 Task: Research Airbnb accommodation in Toronto, Canada from 14th December, 2023 to 15th December, 2023 for 2 adults. Place can be entire room with 1  bedroom having 1 bed and 1 bathroom. Property type can be hotel.
Action: Mouse moved to (420, 82)
Screenshot: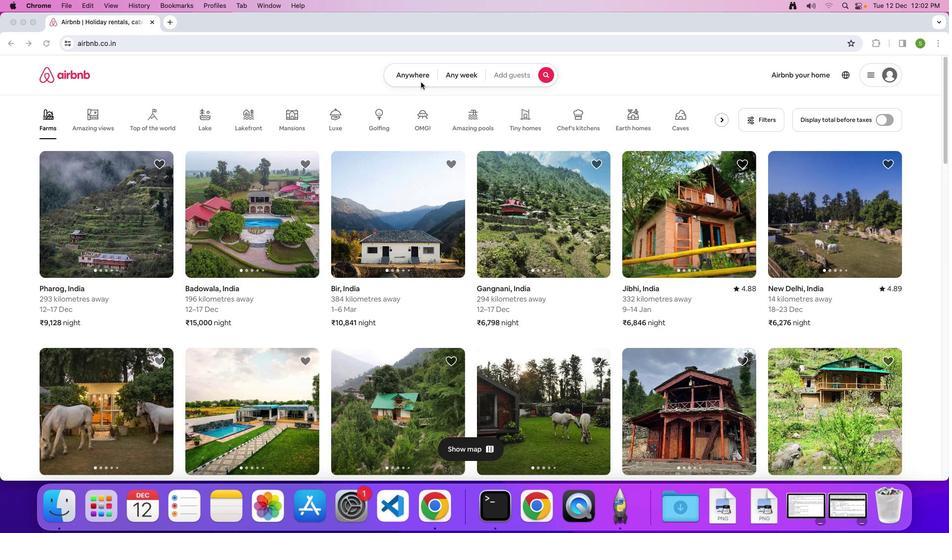 
Action: Mouse pressed left at (420, 82)
Screenshot: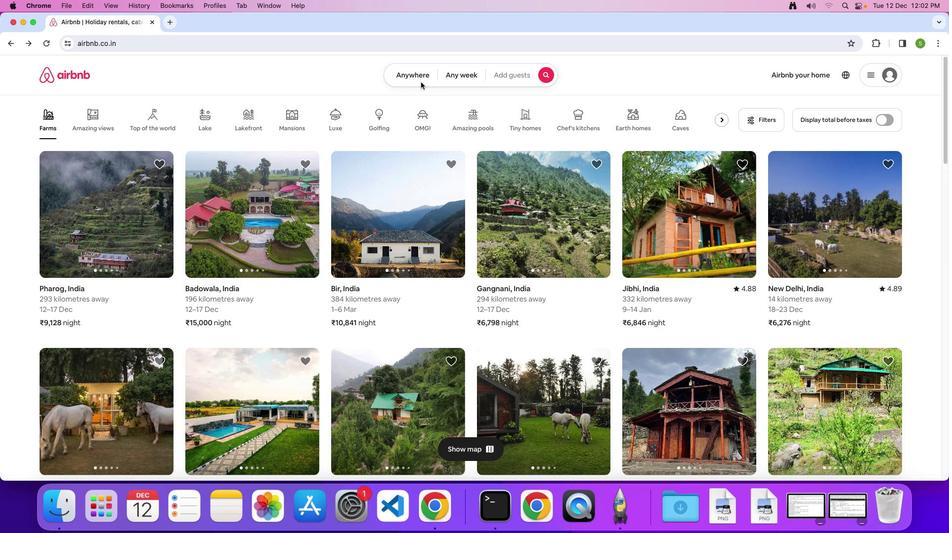 
Action: Mouse moved to (399, 79)
Screenshot: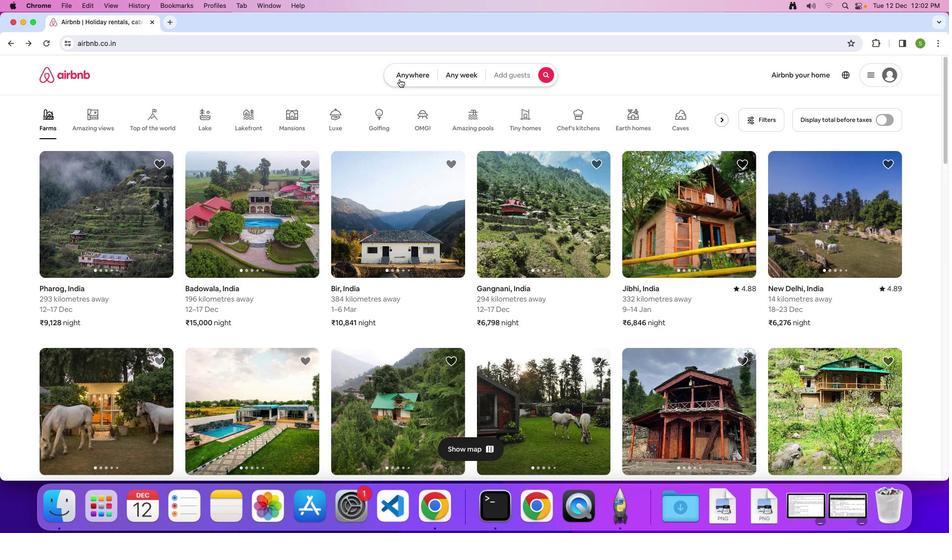 
Action: Mouse pressed left at (399, 79)
Screenshot: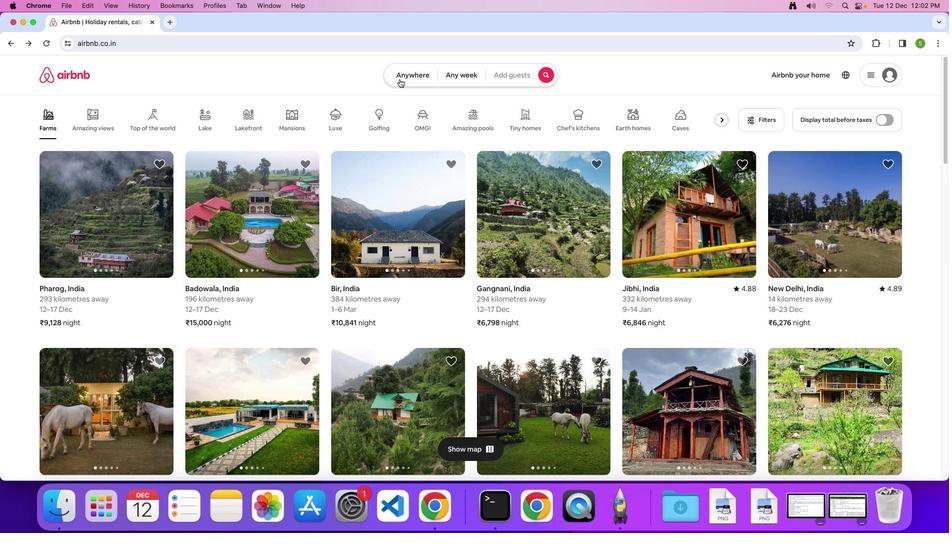
Action: Mouse moved to (360, 106)
Screenshot: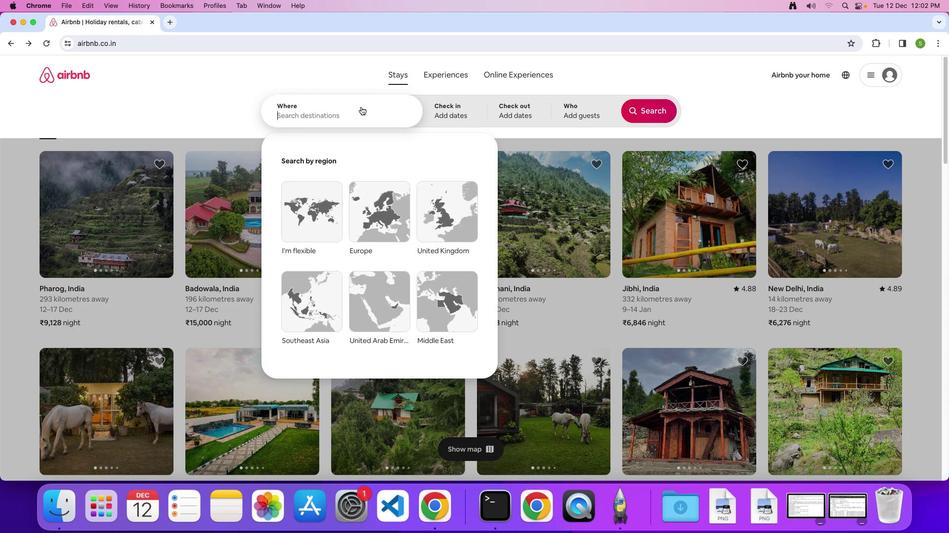 
Action: Mouse pressed left at (360, 106)
Screenshot: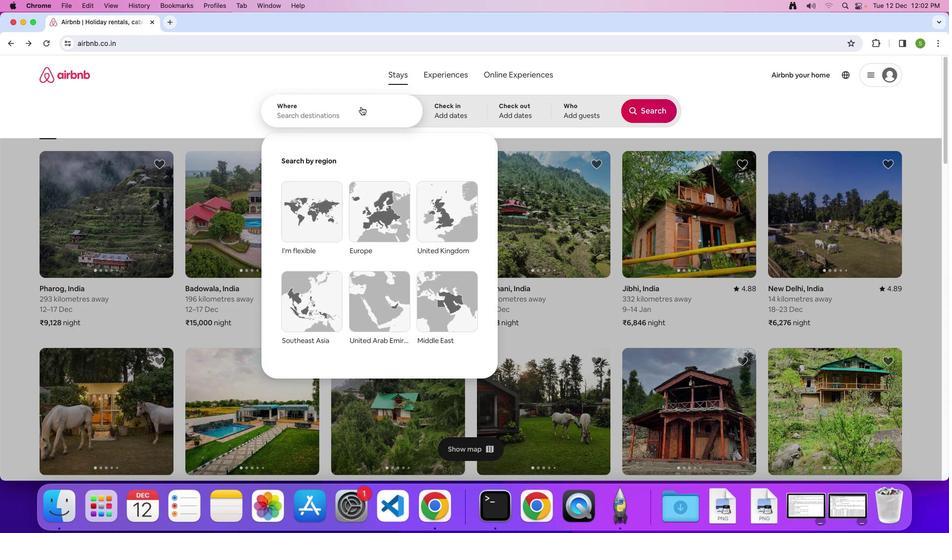 
Action: Key pressed 'T'Key.caps_lock'o''r''o''n''t''o'','Key.spaceKey.shift'C''a''n''a''d''a'Key.enter
Screenshot: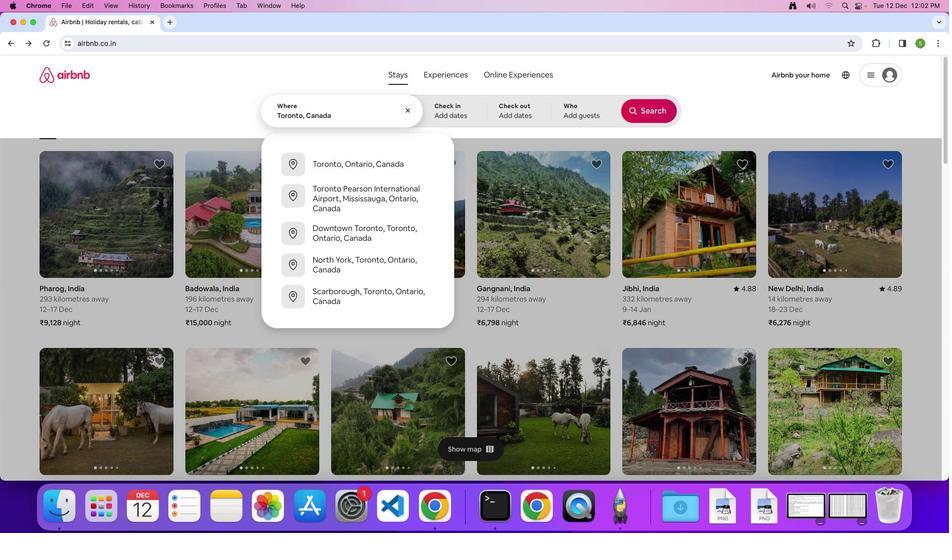 
Action: Mouse moved to (395, 289)
Screenshot: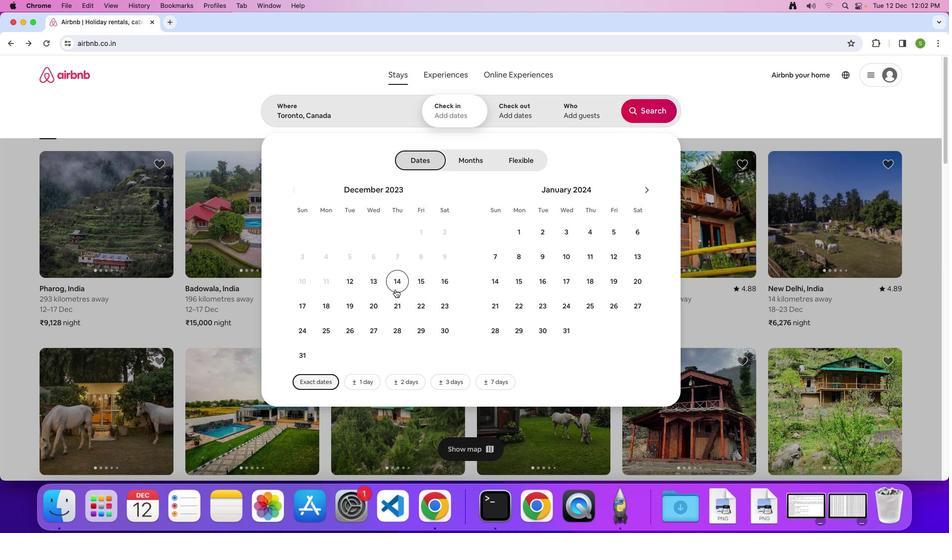 
Action: Mouse pressed left at (395, 289)
Screenshot: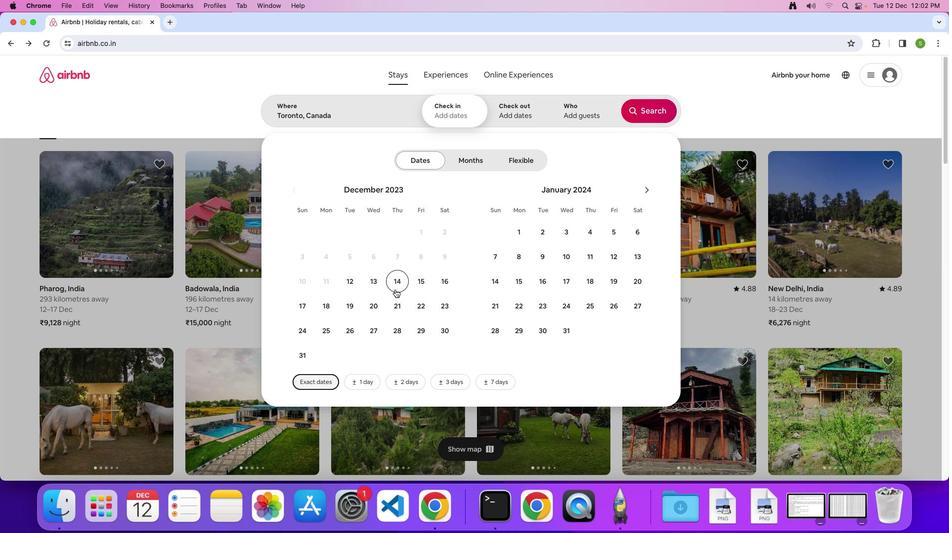 
Action: Mouse moved to (420, 283)
Screenshot: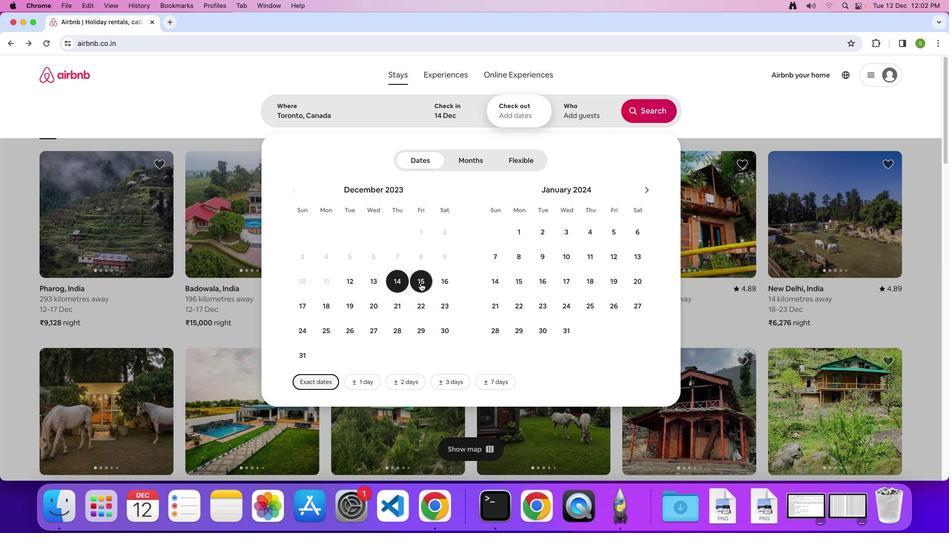 
Action: Mouse pressed left at (420, 283)
Screenshot: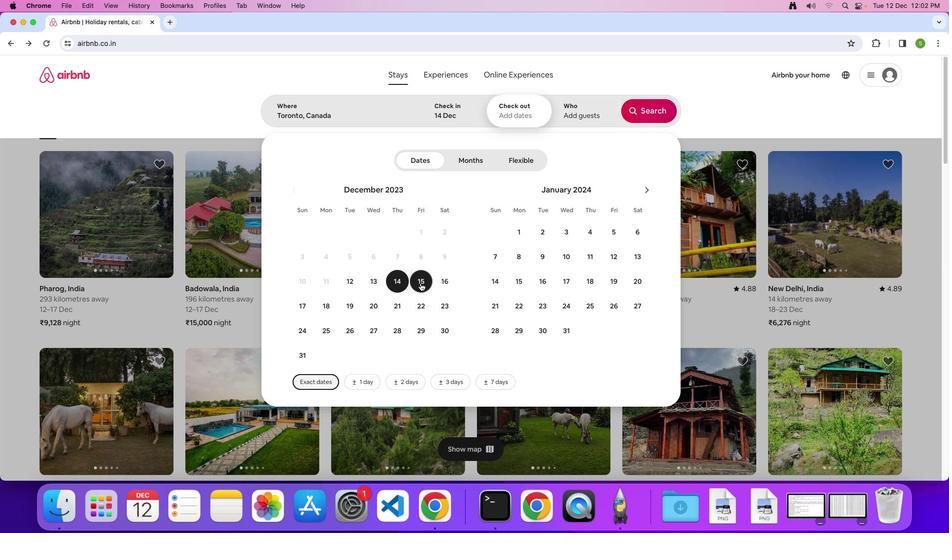 
Action: Mouse moved to (582, 120)
Screenshot: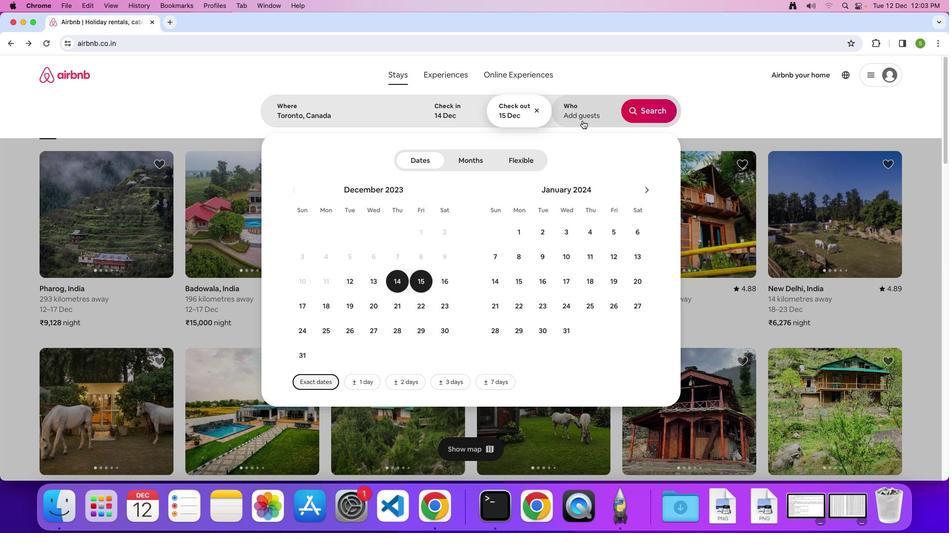 
Action: Mouse pressed left at (582, 120)
Screenshot: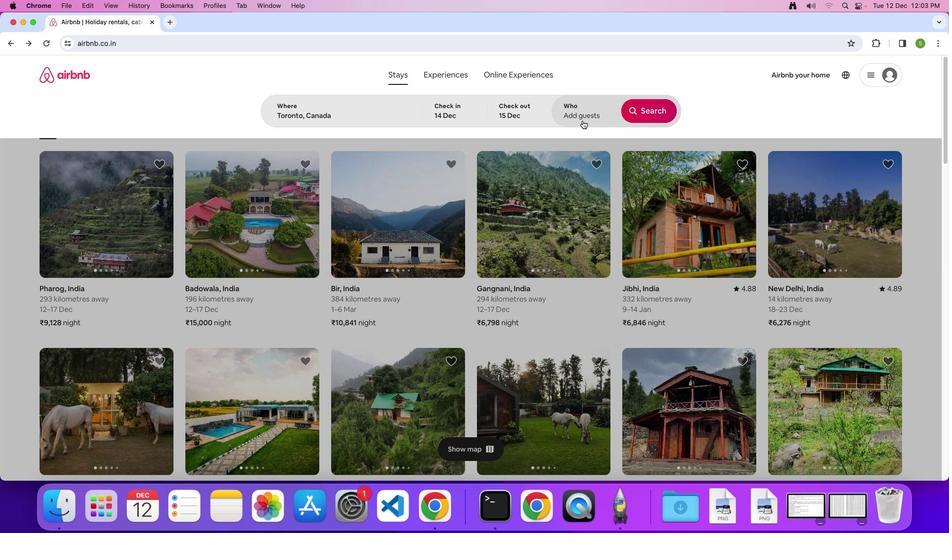 
Action: Mouse moved to (650, 158)
Screenshot: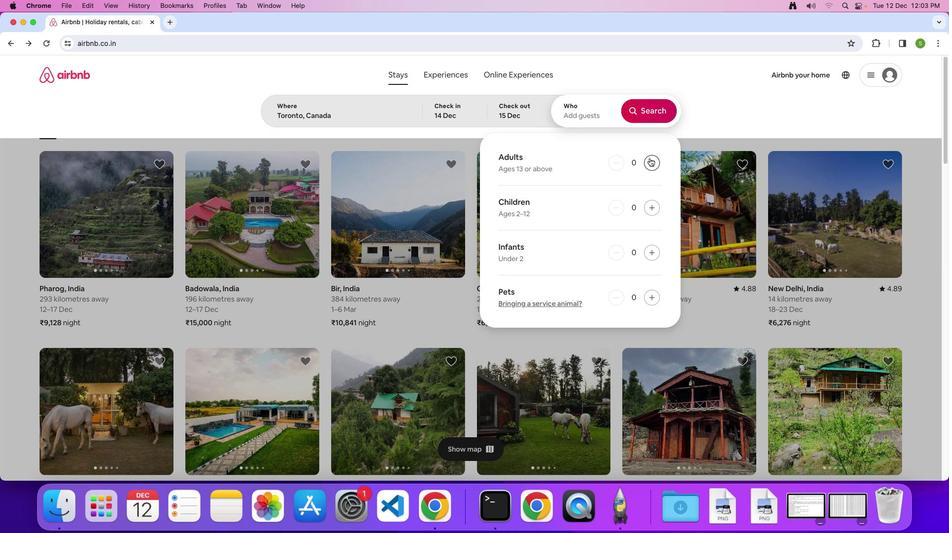 
Action: Mouse pressed left at (650, 158)
Screenshot: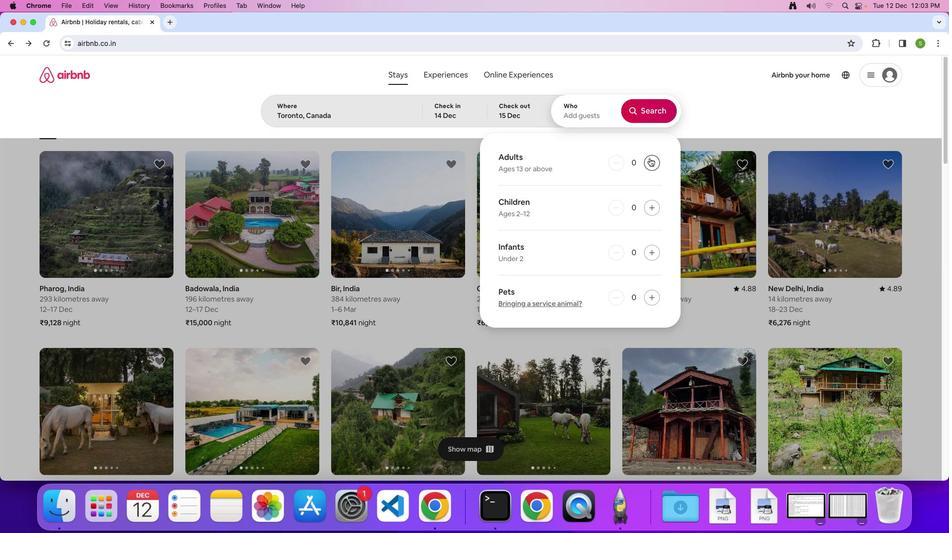 
Action: Mouse pressed left at (650, 158)
Screenshot: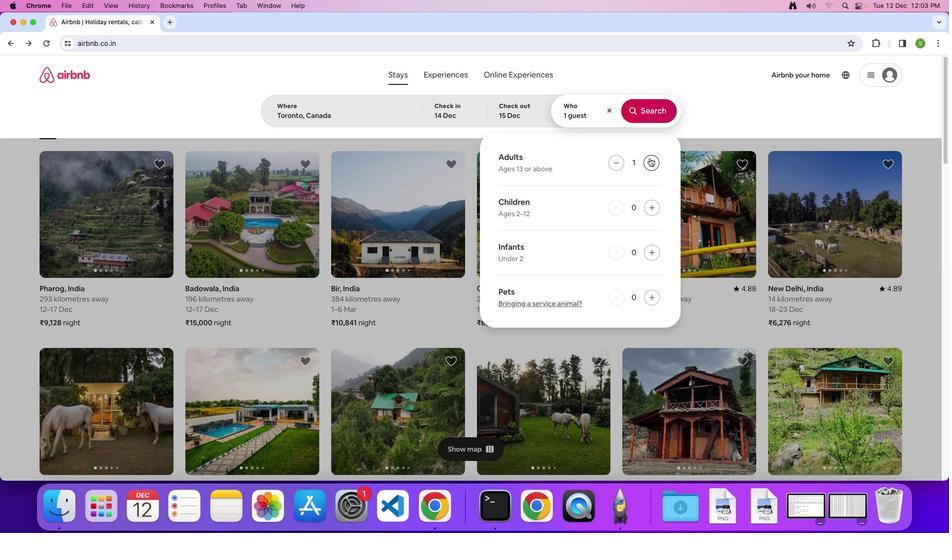
Action: Mouse moved to (648, 112)
Screenshot: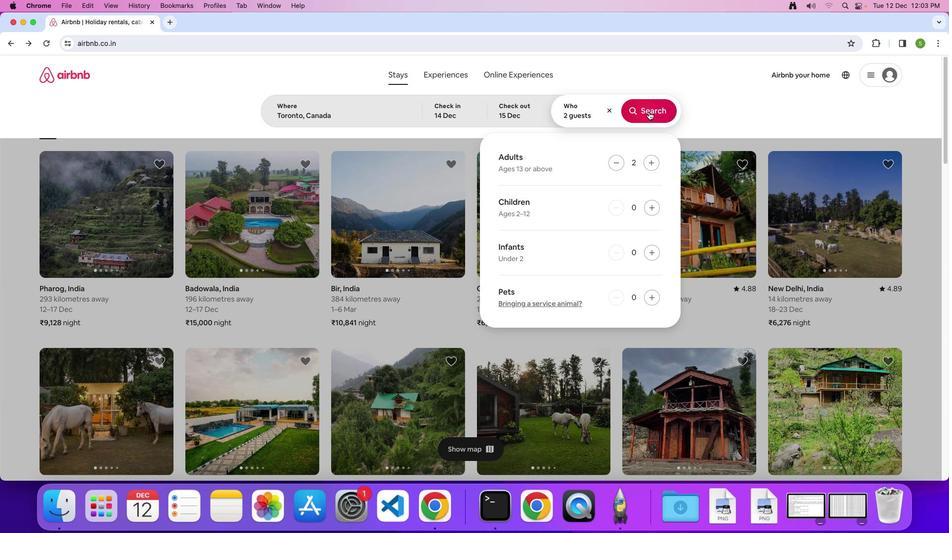 
Action: Mouse pressed left at (648, 112)
Screenshot: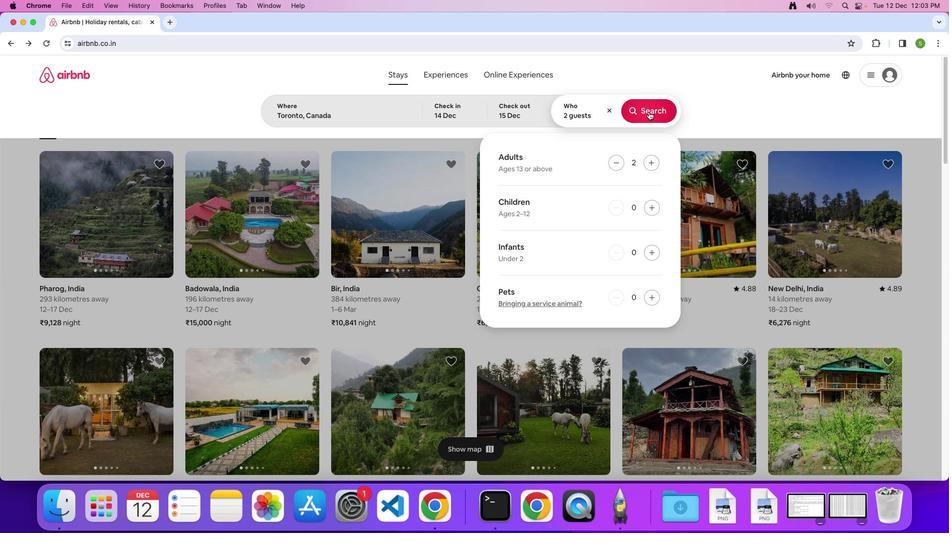 
Action: Mouse moved to (780, 111)
Screenshot: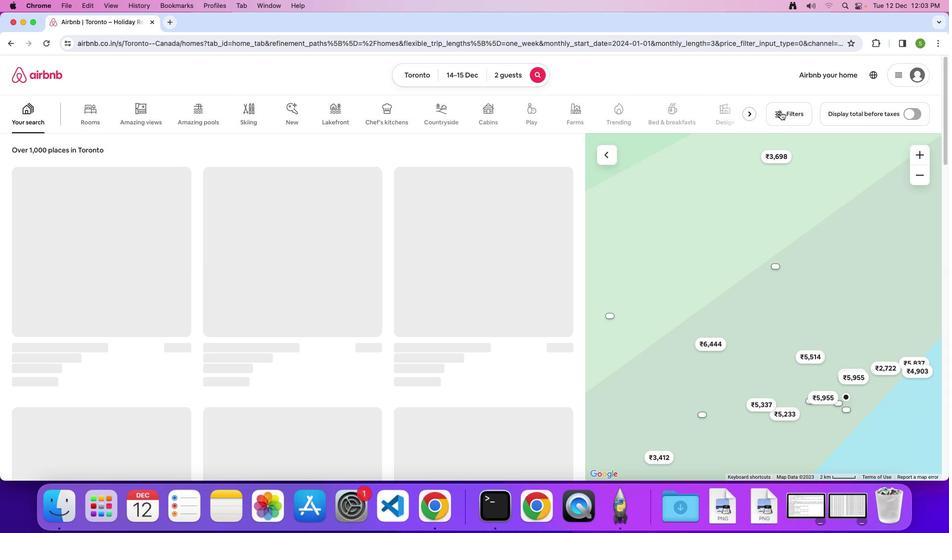 
Action: Mouse pressed left at (780, 111)
Screenshot: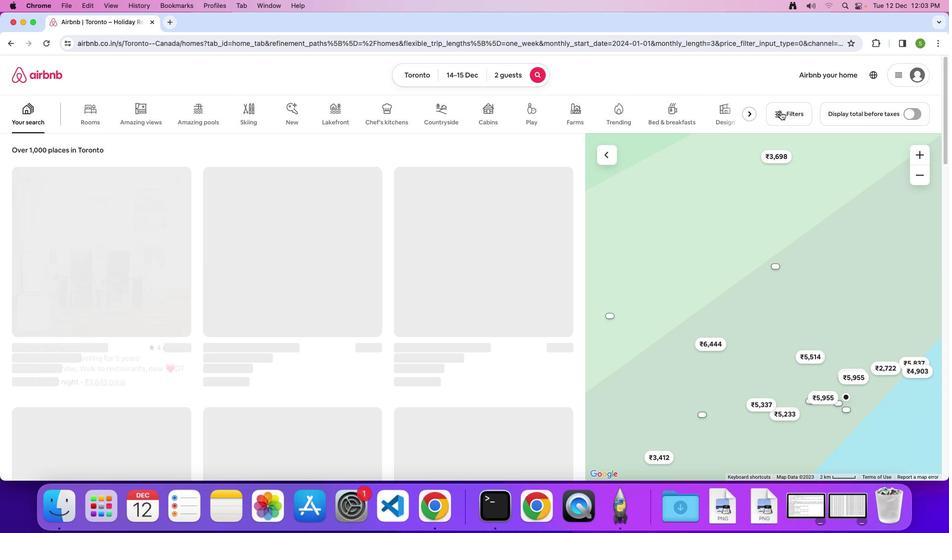 
Action: Mouse moved to (783, 113)
Screenshot: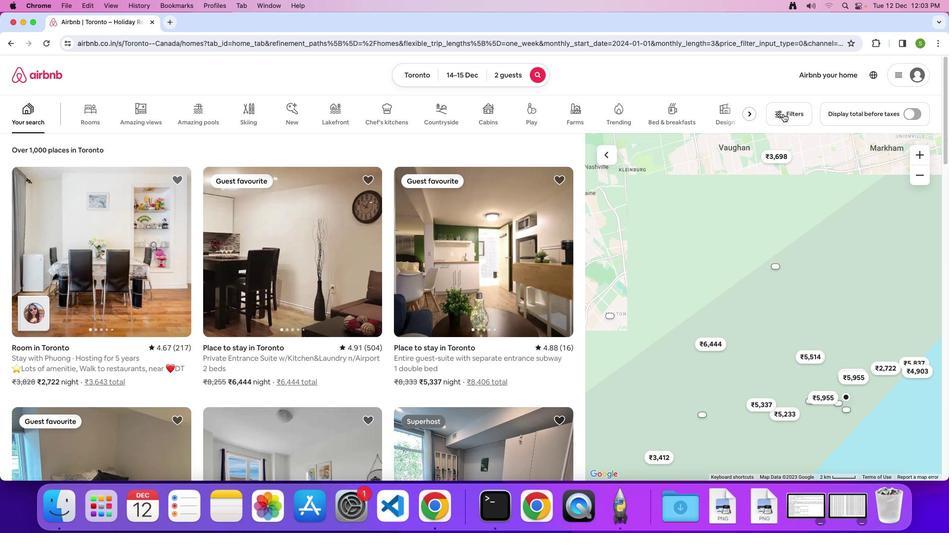 
Action: Mouse pressed left at (783, 113)
Screenshot: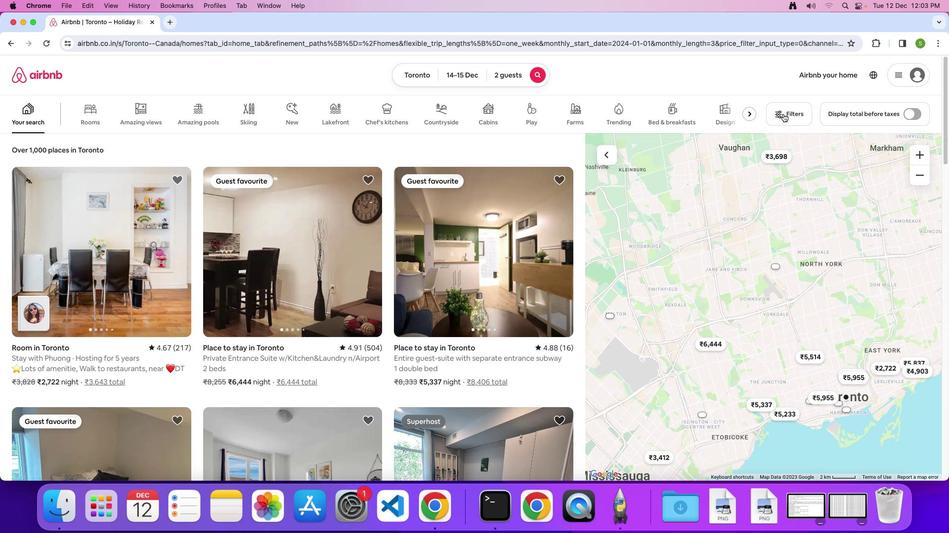 
Action: Mouse moved to (484, 312)
Screenshot: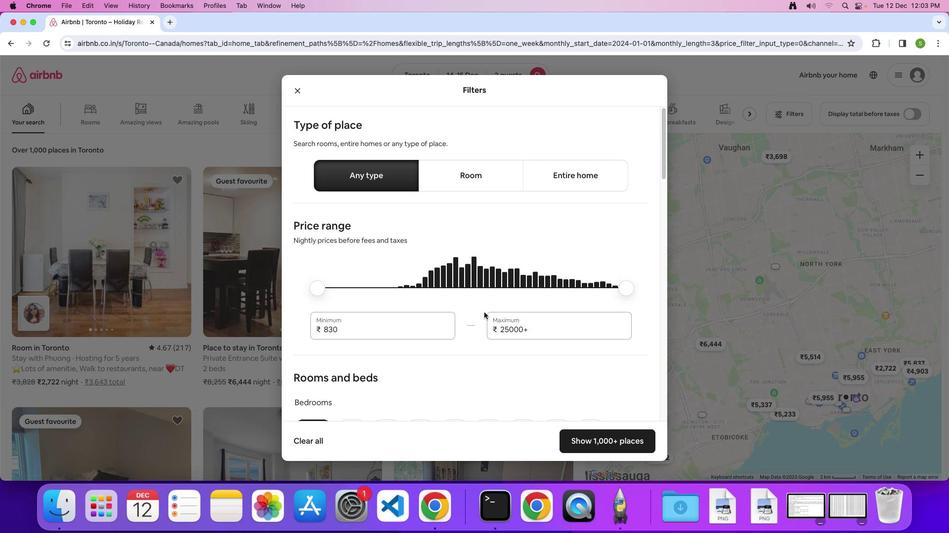
Action: Mouse scrolled (484, 312) with delta (0, 0)
Screenshot: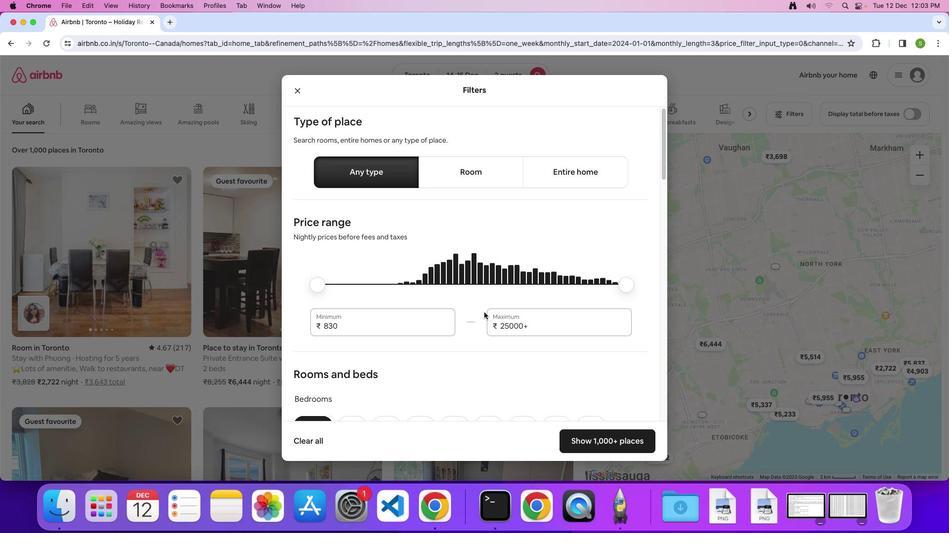 
Action: Mouse scrolled (484, 312) with delta (0, 0)
Screenshot: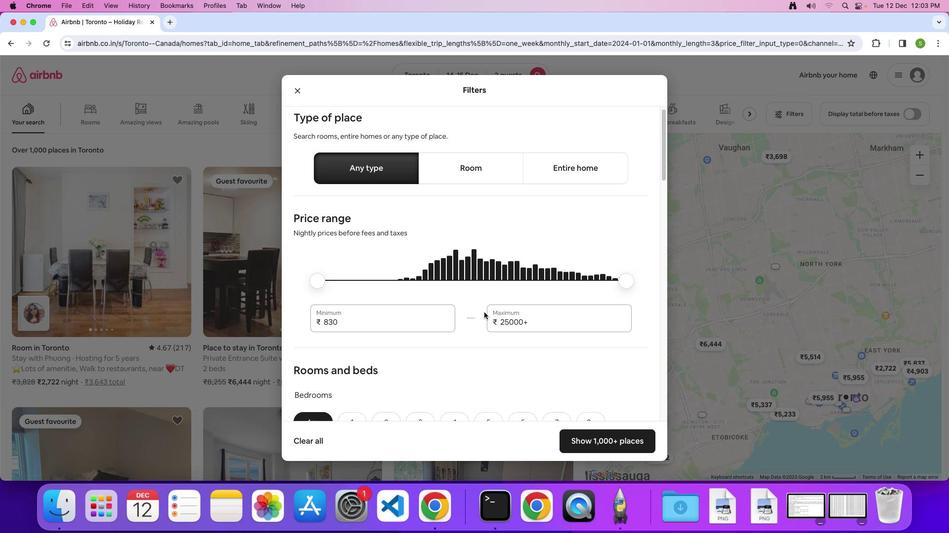
Action: Mouse scrolled (484, 312) with delta (0, 0)
Screenshot: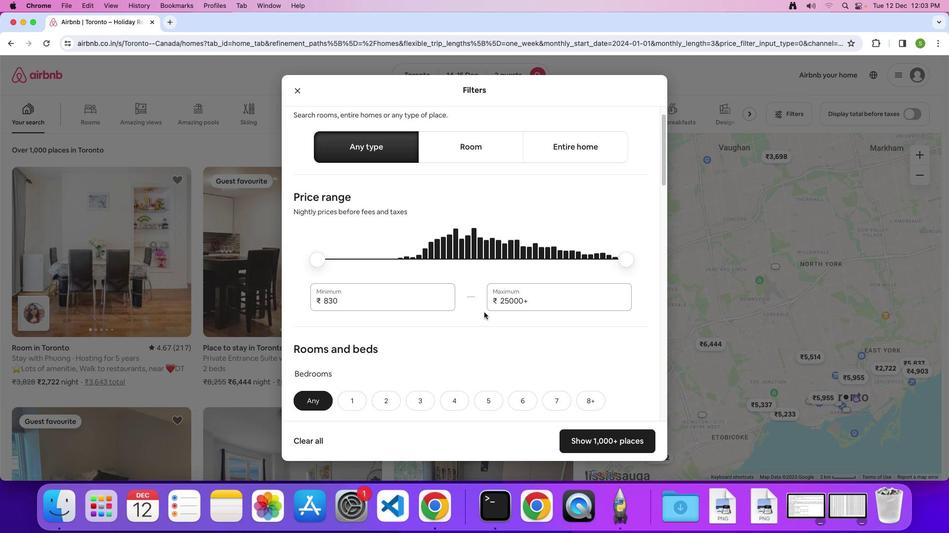 
Action: Mouse scrolled (484, 312) with delta (0, 0)
Screenshot: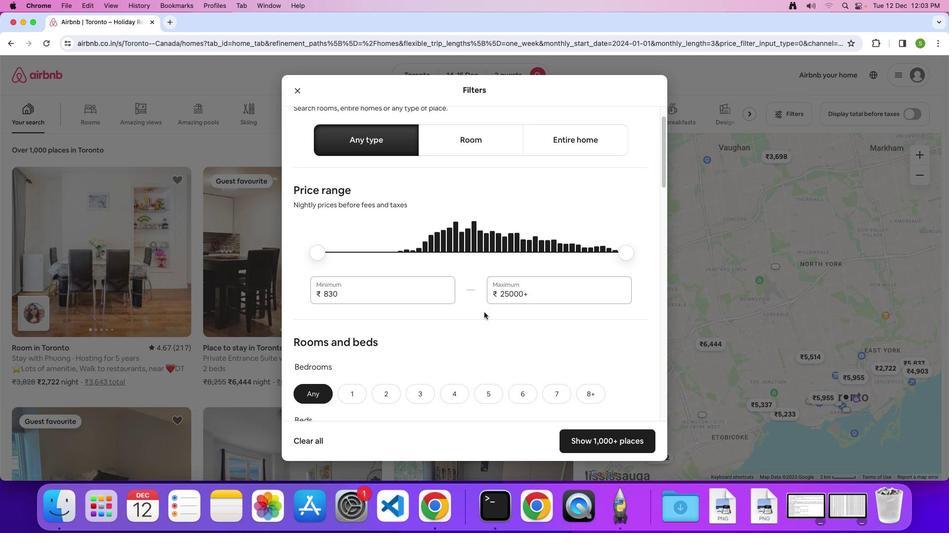 
Action: Mouse scrolled (484, 312) with delta (0, 0)
Screenshot: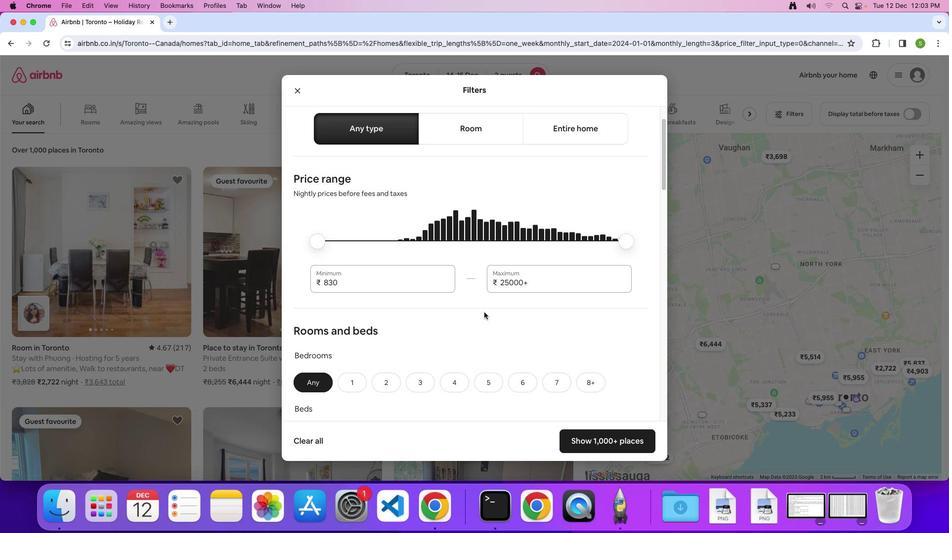 
Action: Mouse scrolled (484, 312) with delta (0, 0)
Screenshot: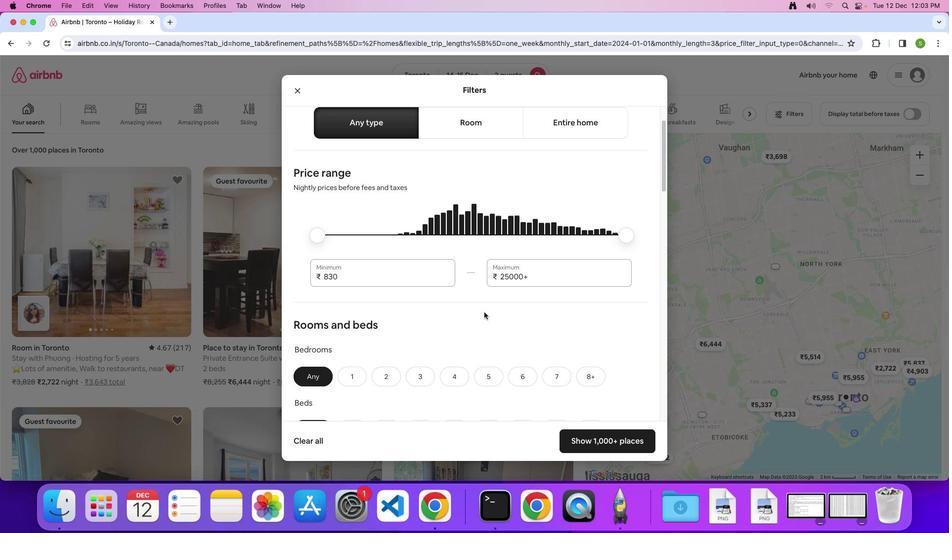 
Action: Mouse scrolled (484, 312) with delta (0, 0)
Screenshot: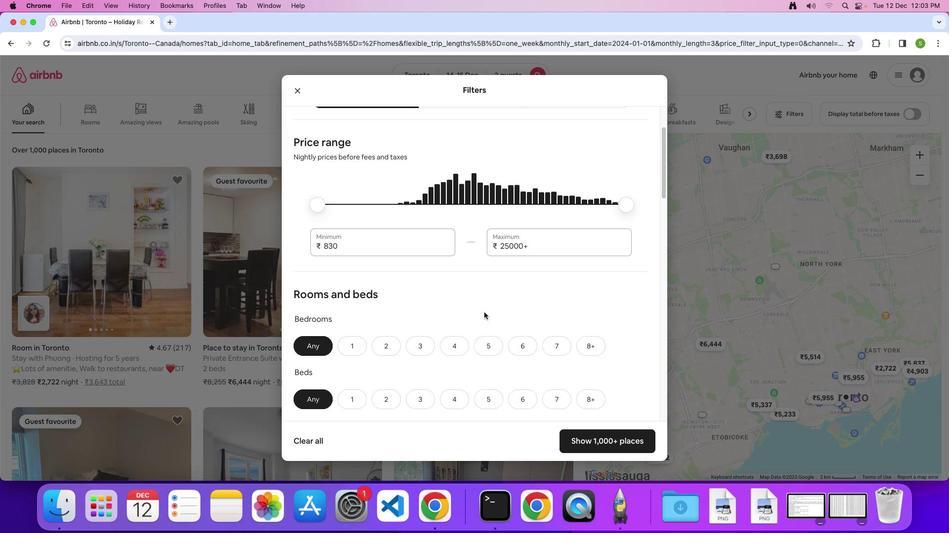 
Action: Mouse scrolled (484, 312) with delta (0, 0)
Screenshot: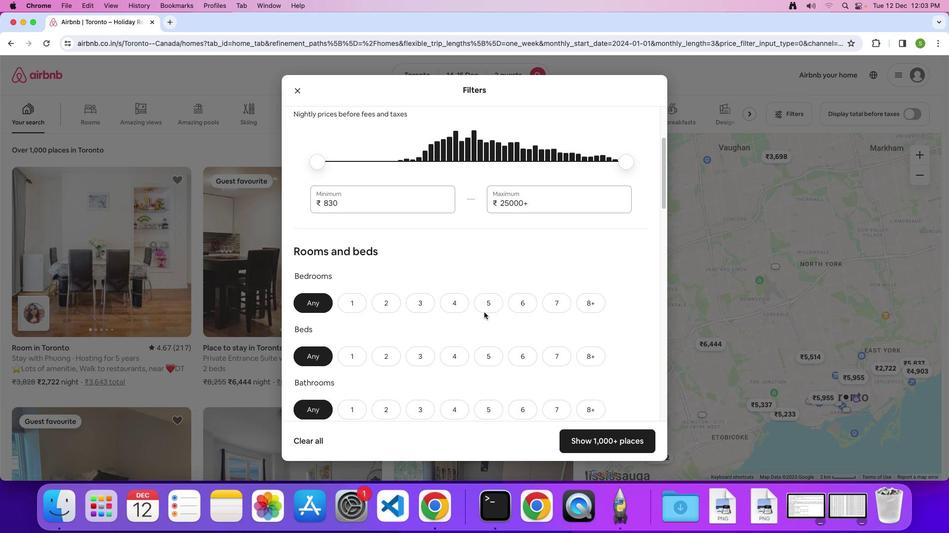
Action: Mouse scrolled (484, 312) with delta (0, 0)
Screenshot: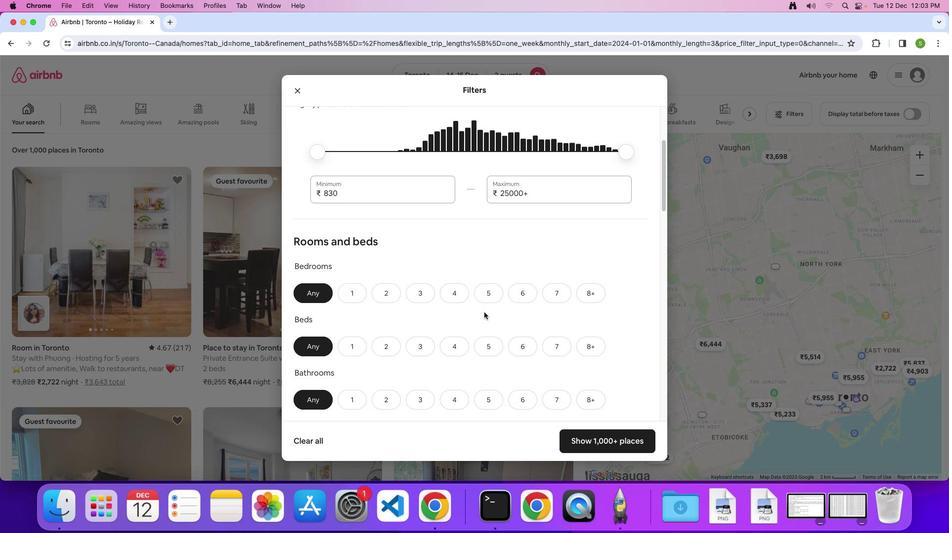
Action: Mouse scrolled (484, 312) with delta (0, 0)
Screenshot: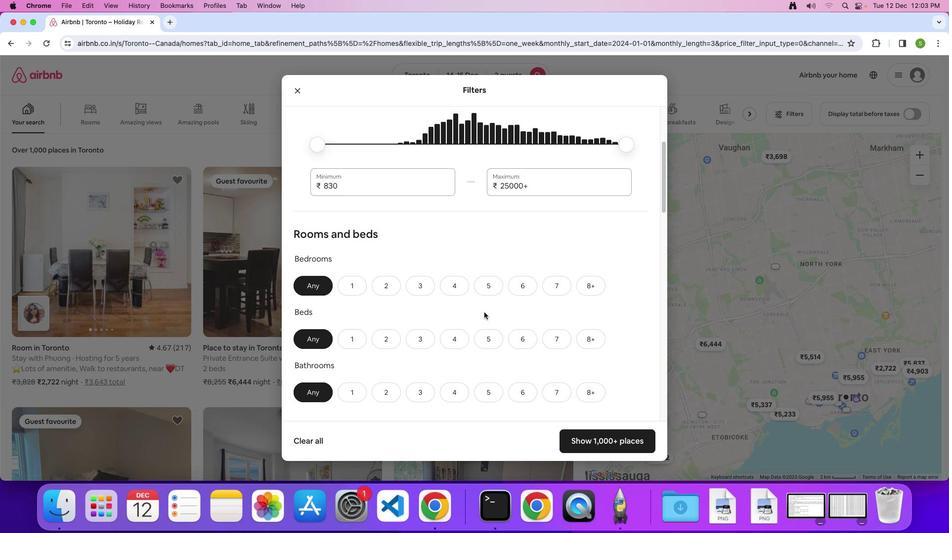 
Action: Mouse scrolled (484, 312) with delta (0, 0)
Screenshot: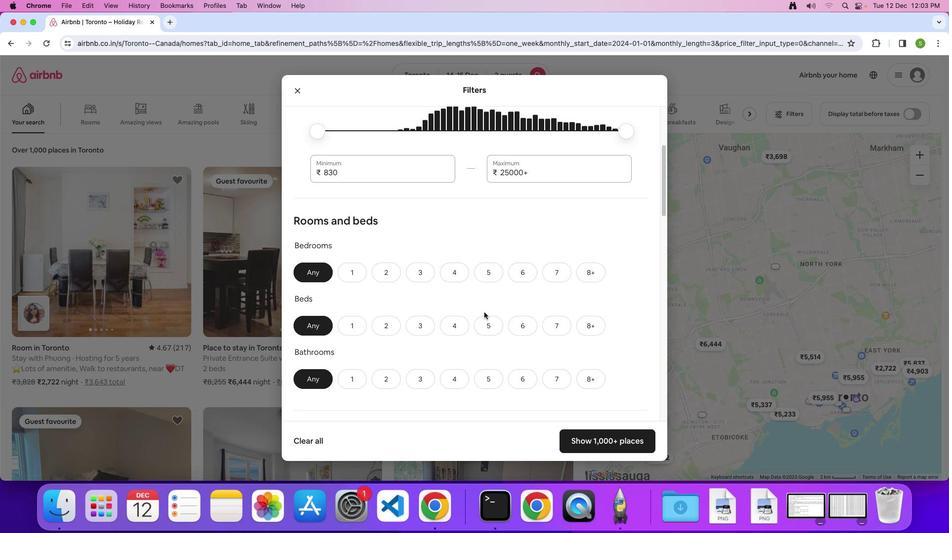 
Action: Mouse scrolled (484, 312) with delta (0, 0)
Screenshot: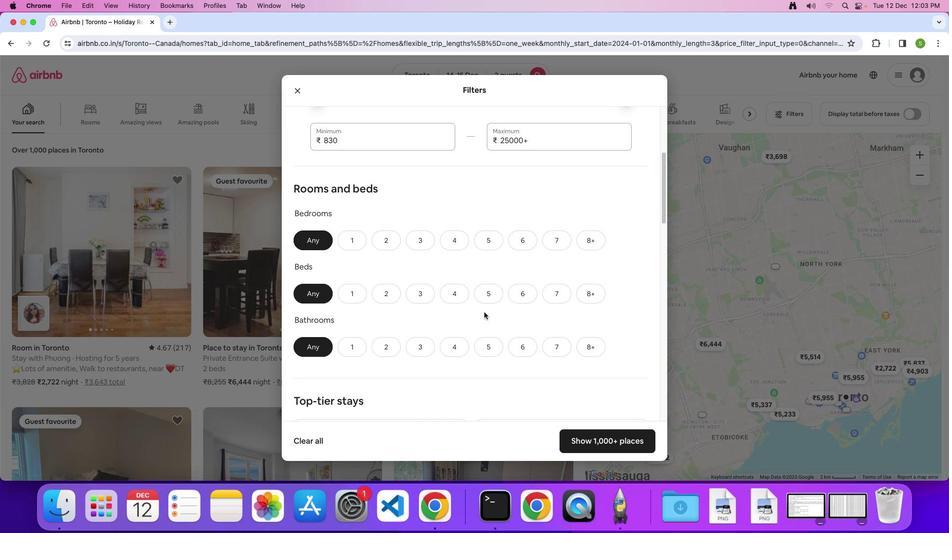 
Action: Mouse scrolled (484, 312) with delta (0, 0)
Screenshot: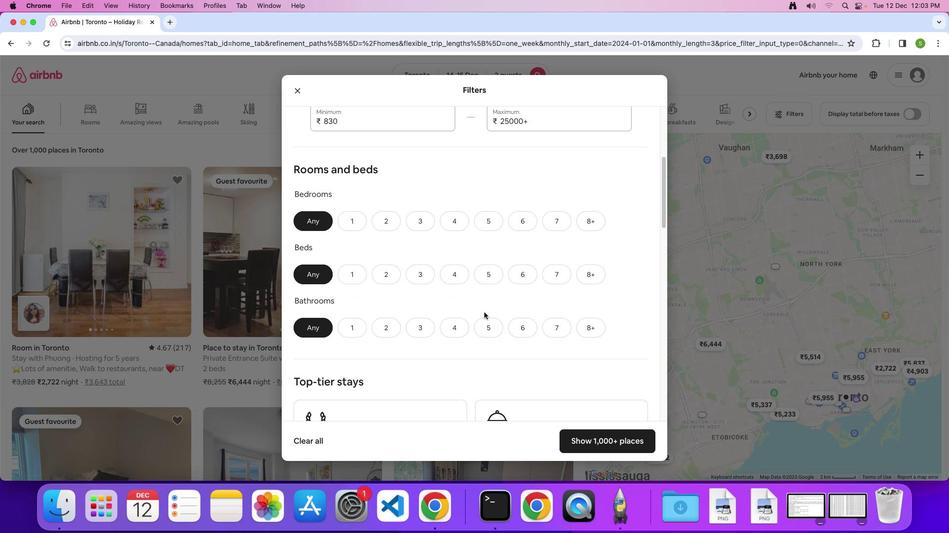 
Action: Mouse scrolled (484, 312) with delta (0, 0)
Screenshot: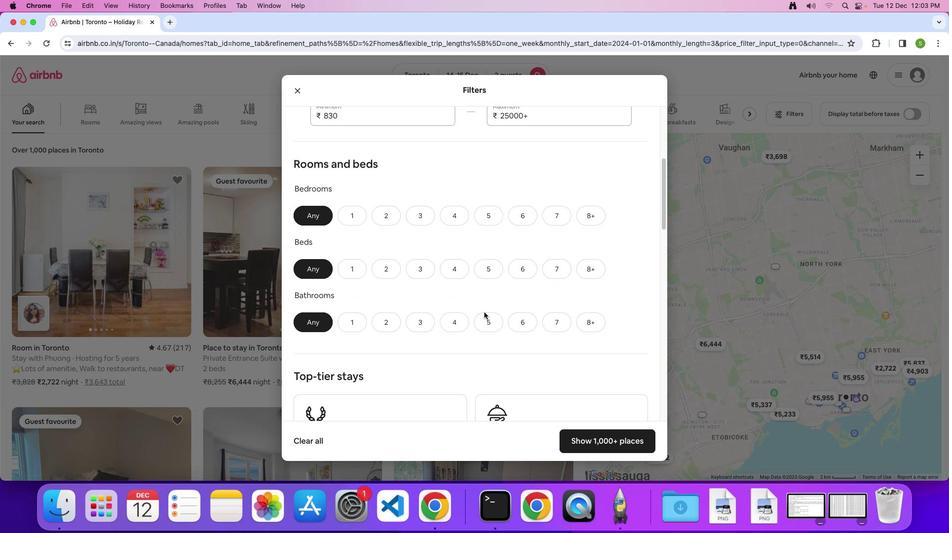 
Action: Mouse moved to (360, 215)
Screenshot: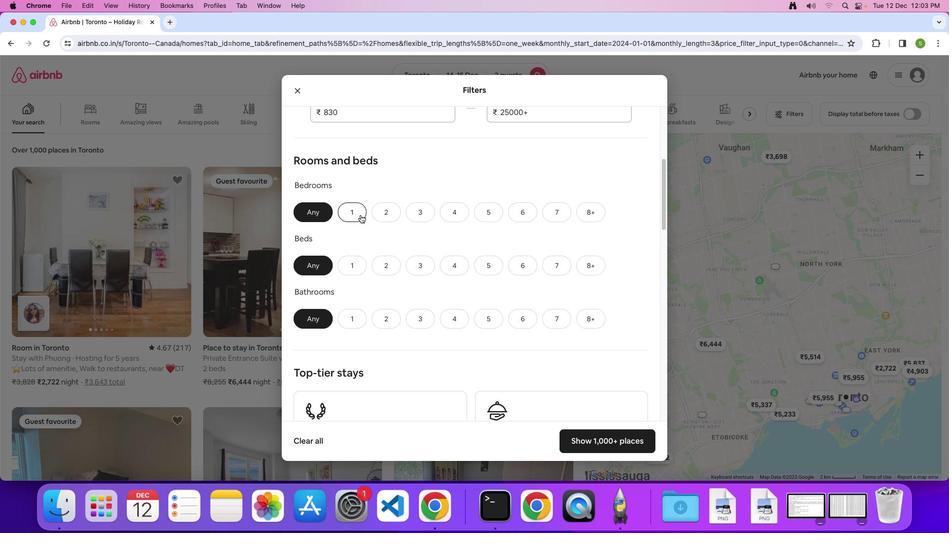 
Action: Mouse pressed left at (360, 215)
Screenshot: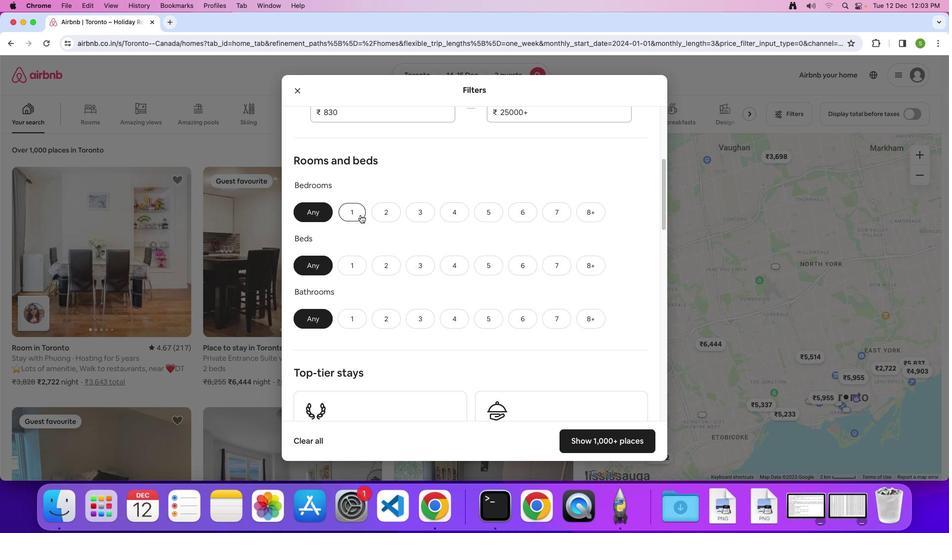 
Action: Mouse moved to (356, 258)
Screenshot: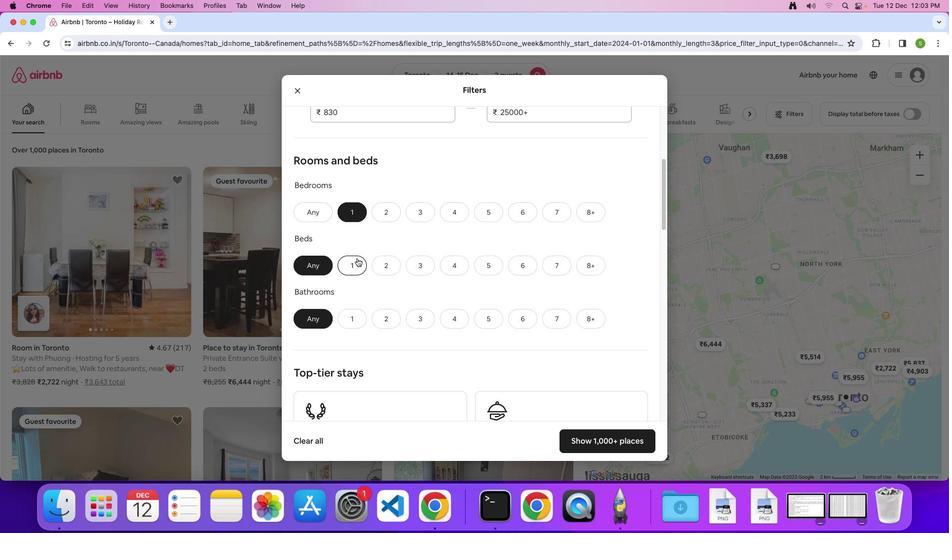 
Action: Mouse pressed left at (356, 258)
Screenshot: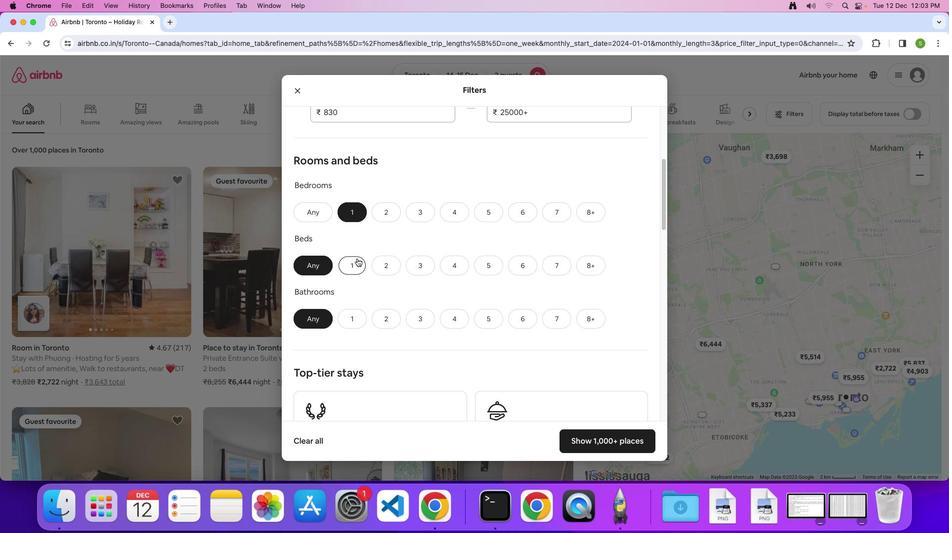 
Action: Mouse moved to (356, 315)
Screenshot: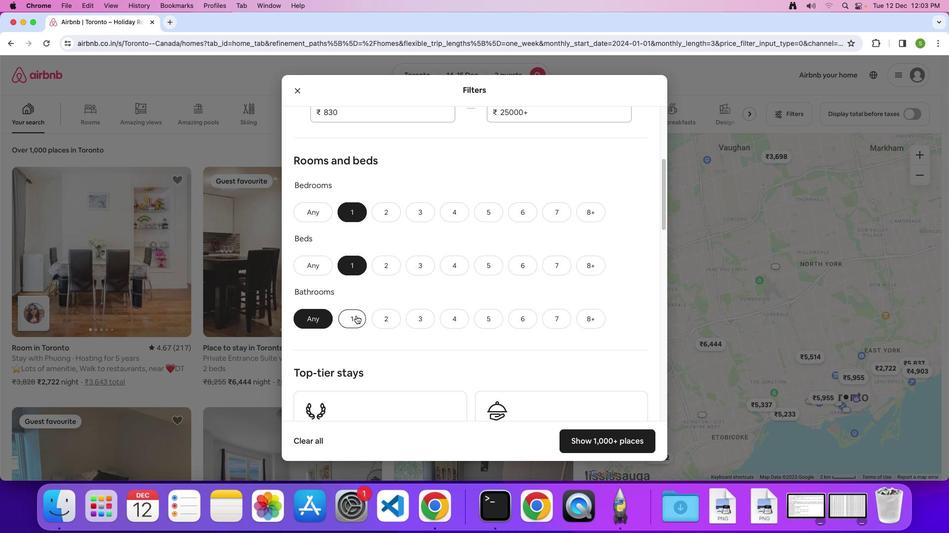 
Action: Mouse pressed left at (356, 315)
Screenshot: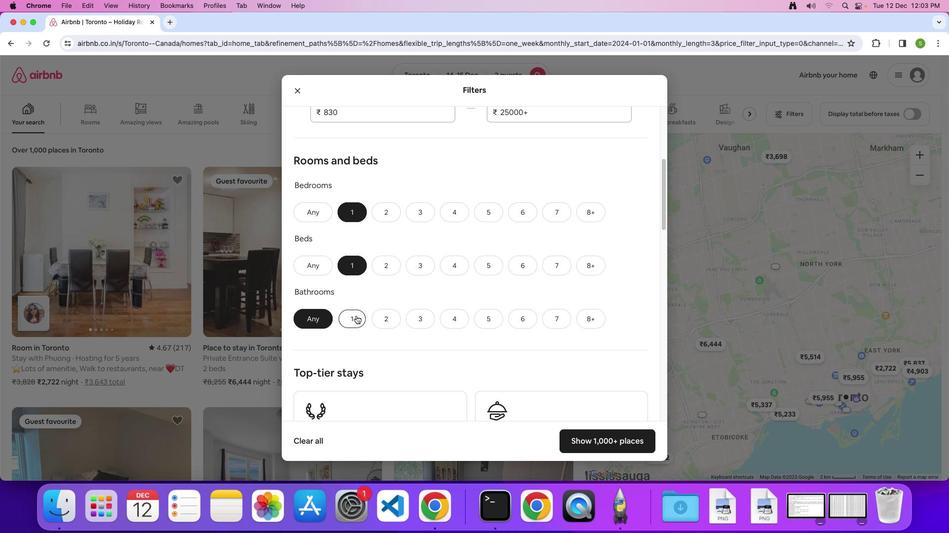 
Action: Mouse moved to (486, 282)
Screenshot: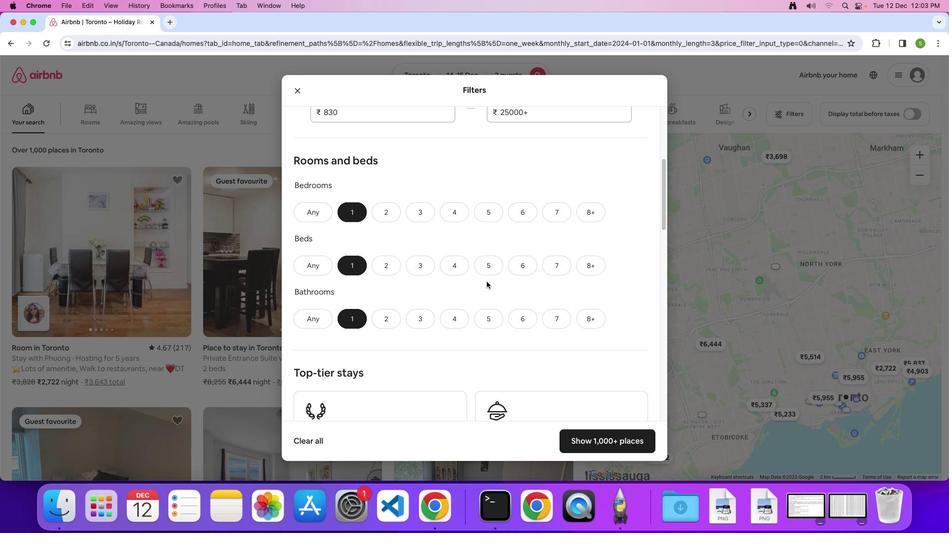 
Action: Mouse scrolled (486, 282) with delta (0, 0)
Screenshot: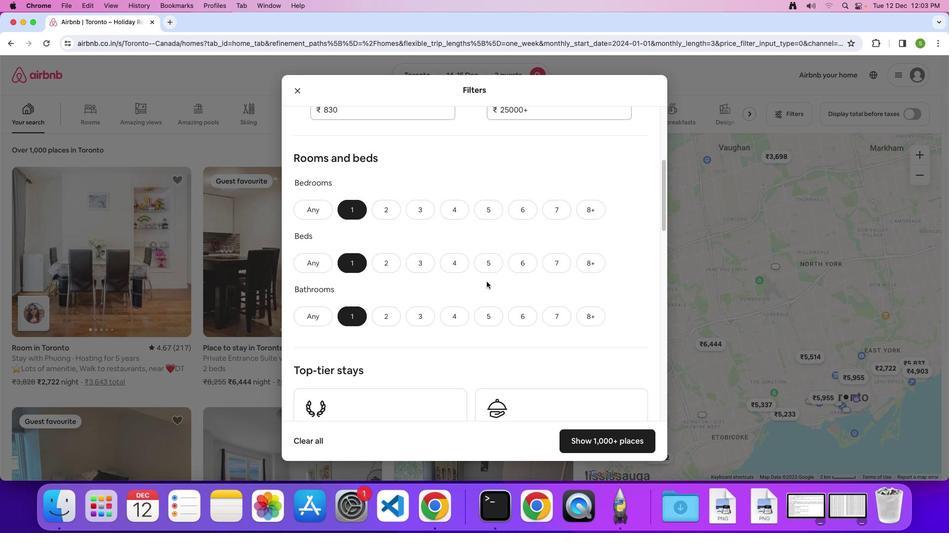 
Action: Mouse scrolled (486, 282) with delta (0, 0)
Screenshot: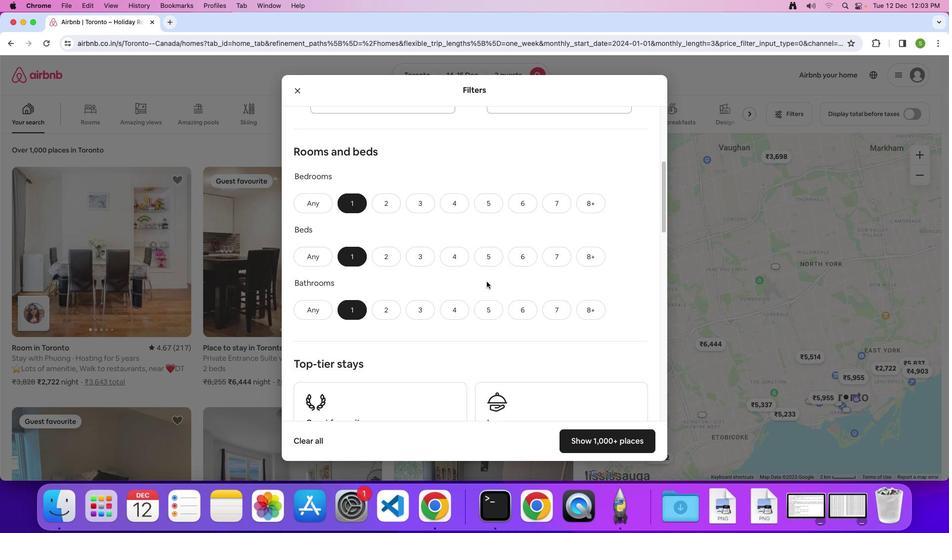 
Action: Mouse scrolled (486, 282) with delta (0, 0)
Screenshot: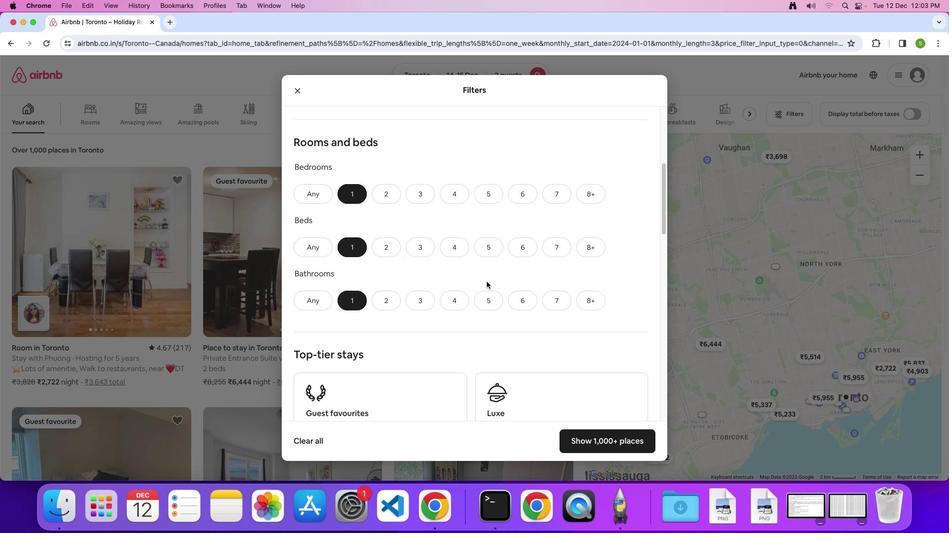 
Action: Mouse scrolled (486, 282) with delta (0, 0)
Screenshot: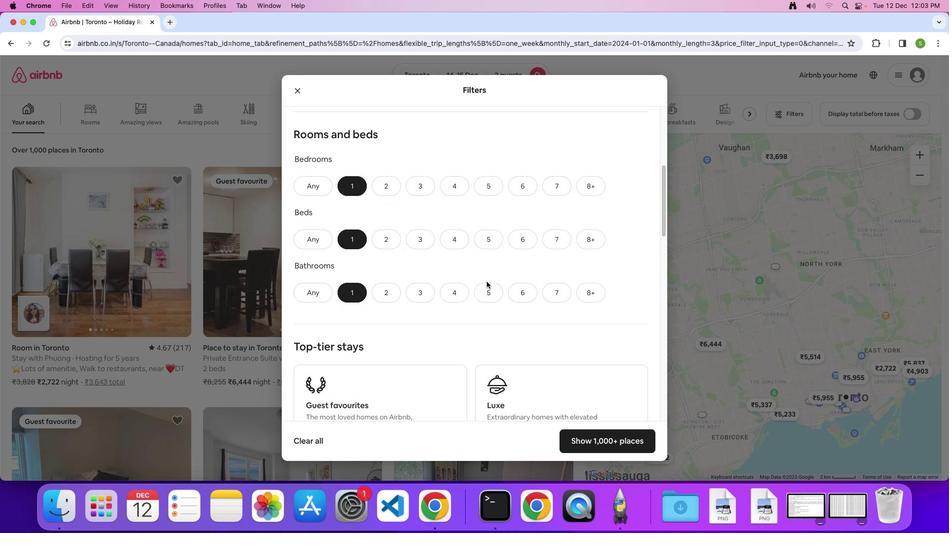 
Action: Mouse scrolled (486, 282) with delta (0, 0)
Screenshot: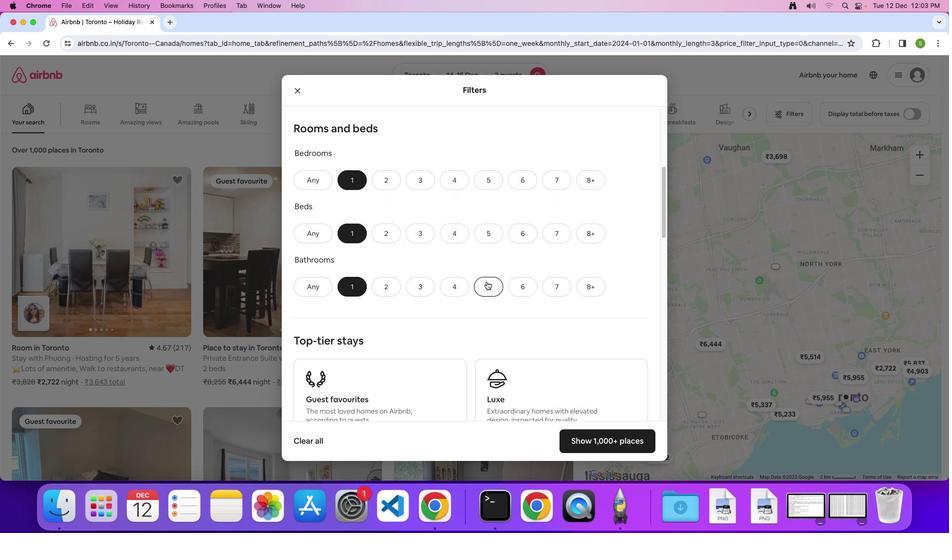 
Action: Mouse scrolled (486, 282) with delta (0, 0)
Screenshot: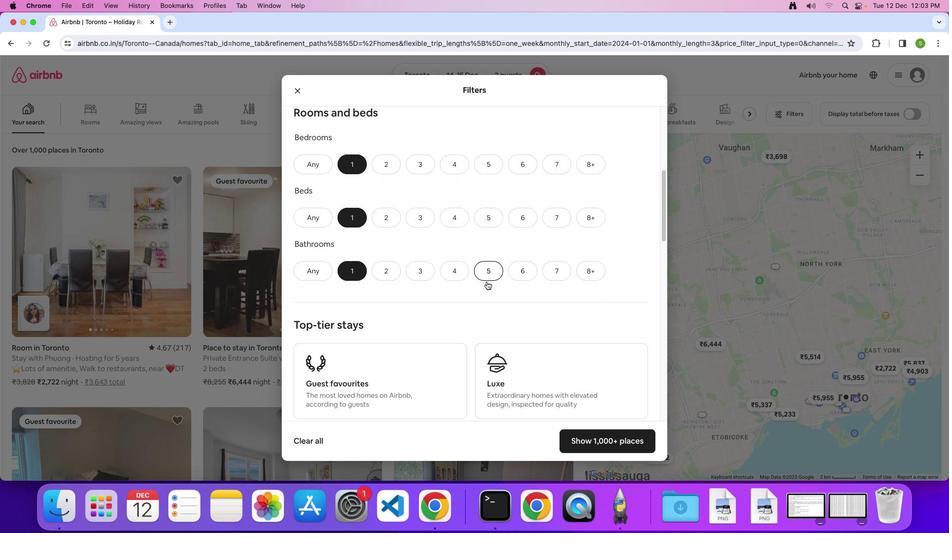 
Action: Mouse scrolled (486, 282) with delta (0, 0)
Screenshot: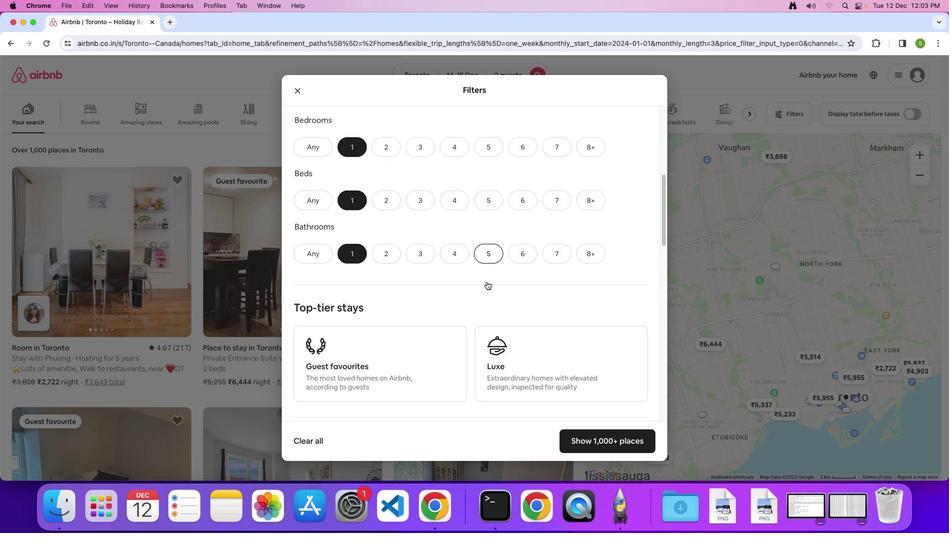 
Action: Mouse scrolled (486, 282) with delta (0, 0)
Screenshot: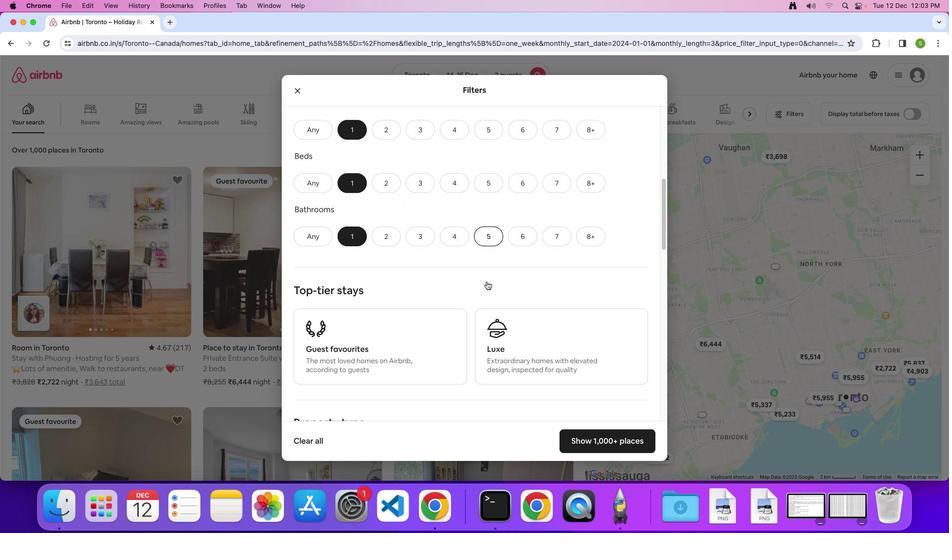 
Action: Mouse scrolled (486, 282) with delta (0, 0)
Screenshot: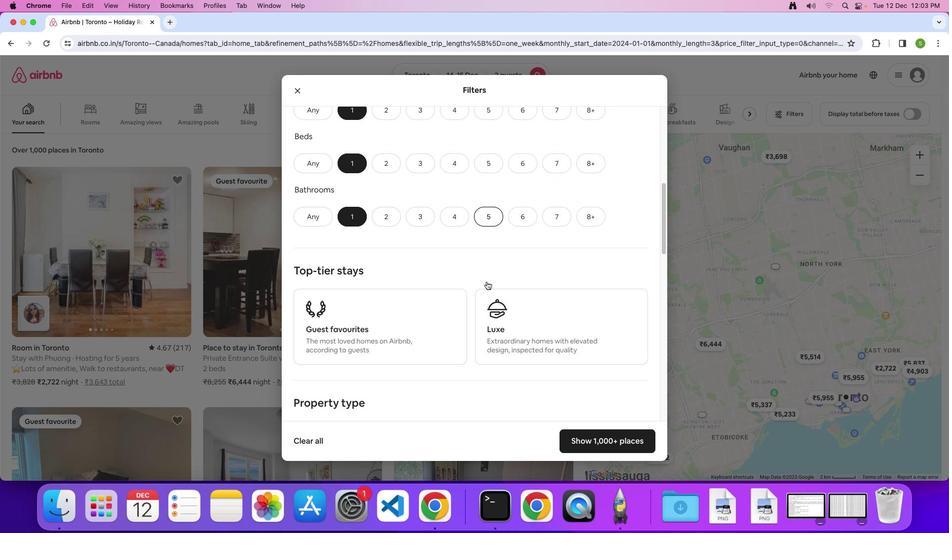 
Action: Mouse scrolled (486, 282) with delta (0, 0)
Screenshot: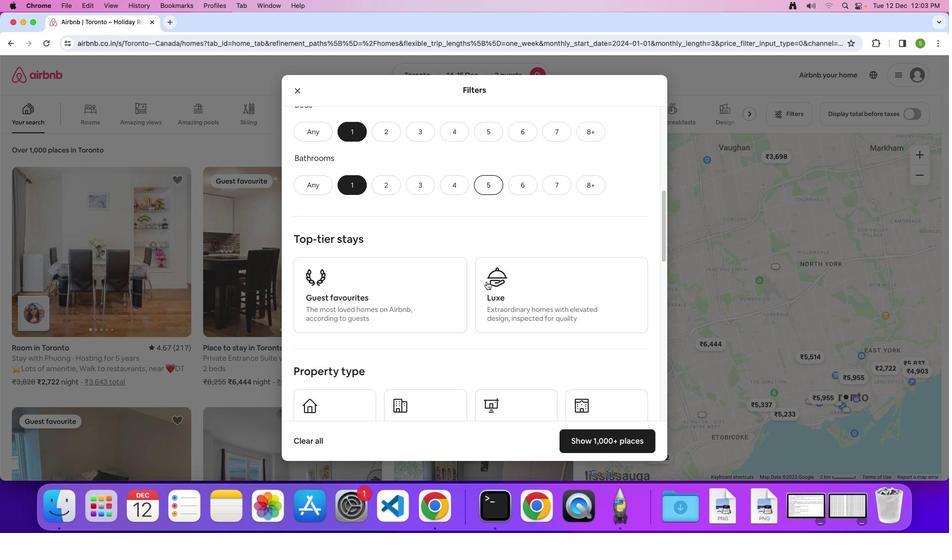 
Action: Mouse scrolled (486, 282) with delta (0, 0)
Screenshot: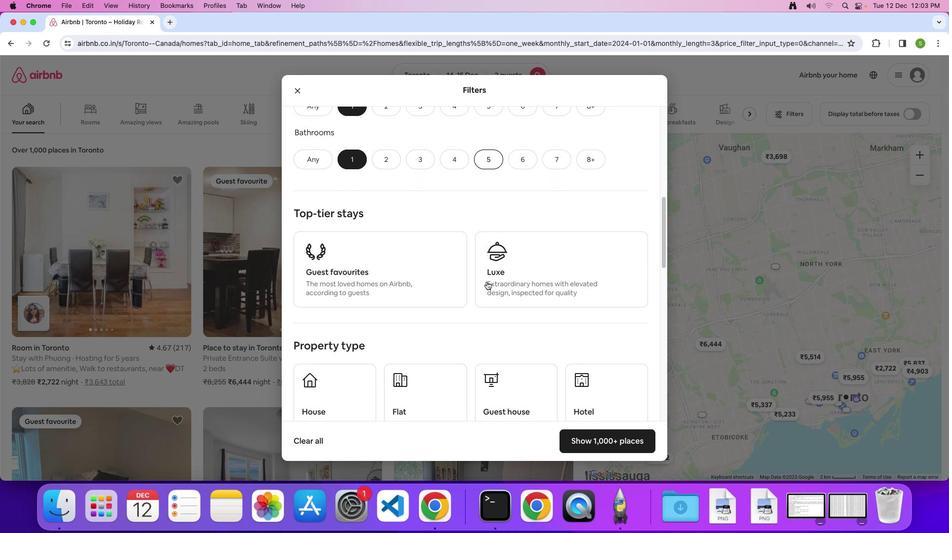 
Action: Mouse scrolled (486, 282) with delta (0, 0)
Screenshot: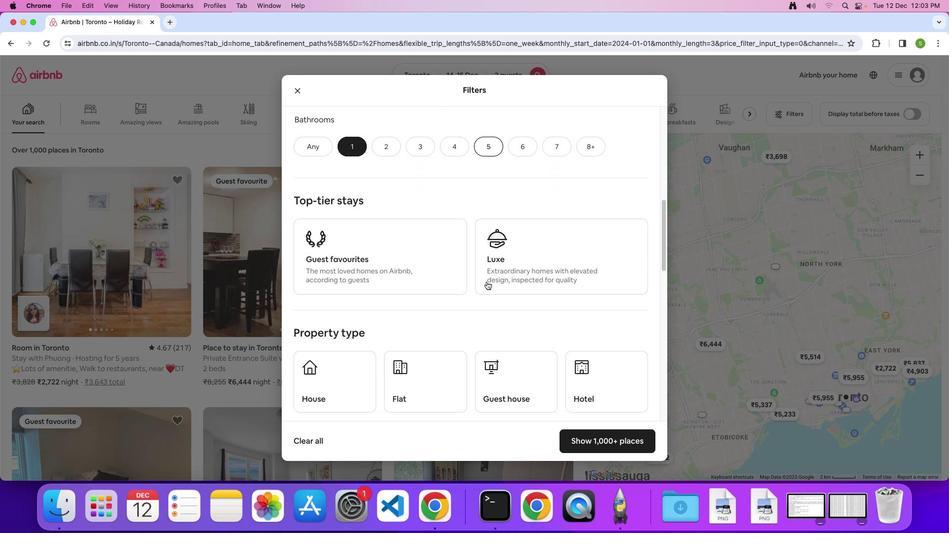 
Action: Mouse scrolled (486, 282) with delta (0, 0)
Screenshot: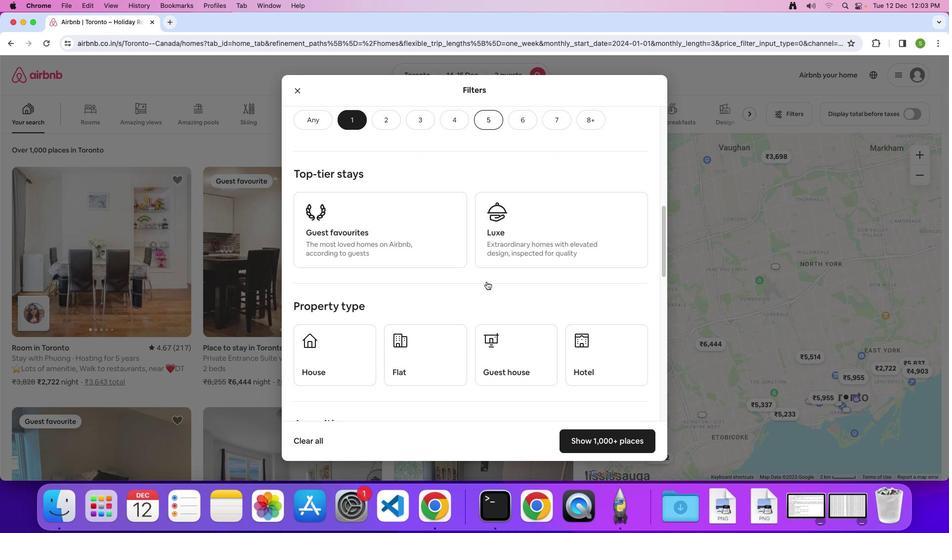 
Action: Mouse scrolled (486, 282) with delta (0, 0)
Screenshot: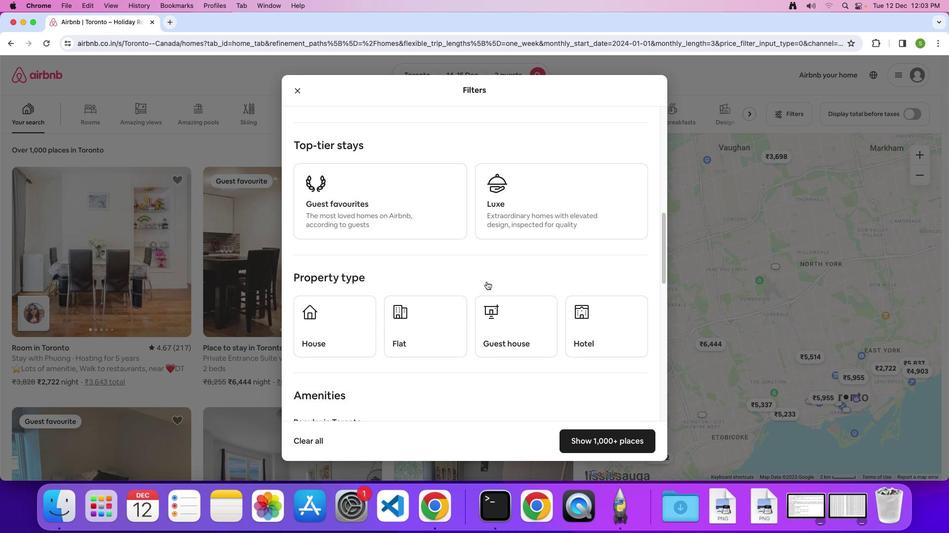 
Action: Mouse scrolled (486, 282) with delta (0, 0)
Screenshot: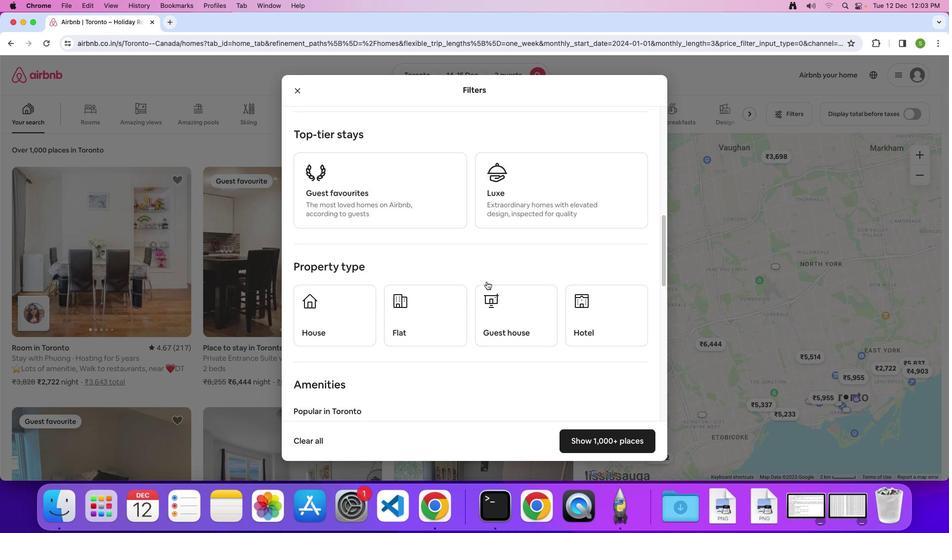 
Action: Mouse scrolled (486, 282) with delta (0, 0)
Screenshot: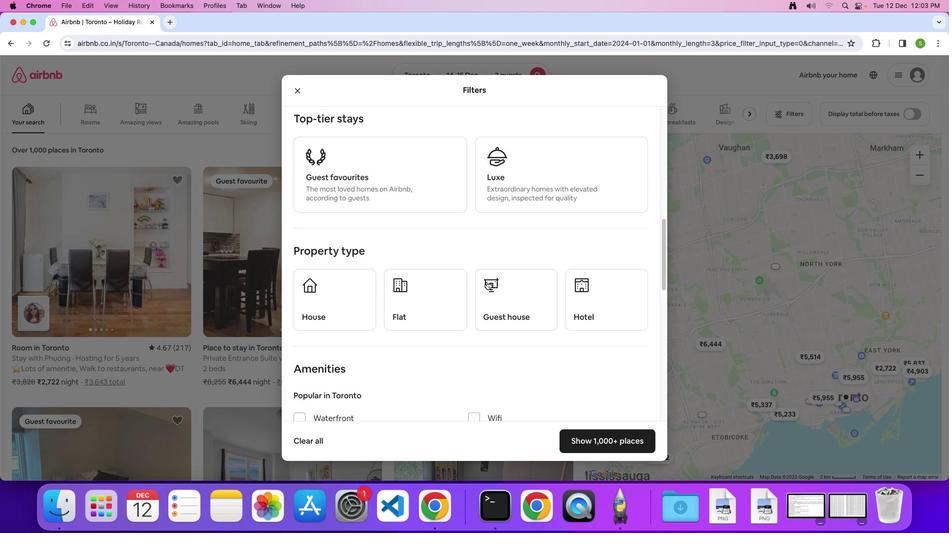 
Action: Mouse moved to (600, 306)
Screenshot: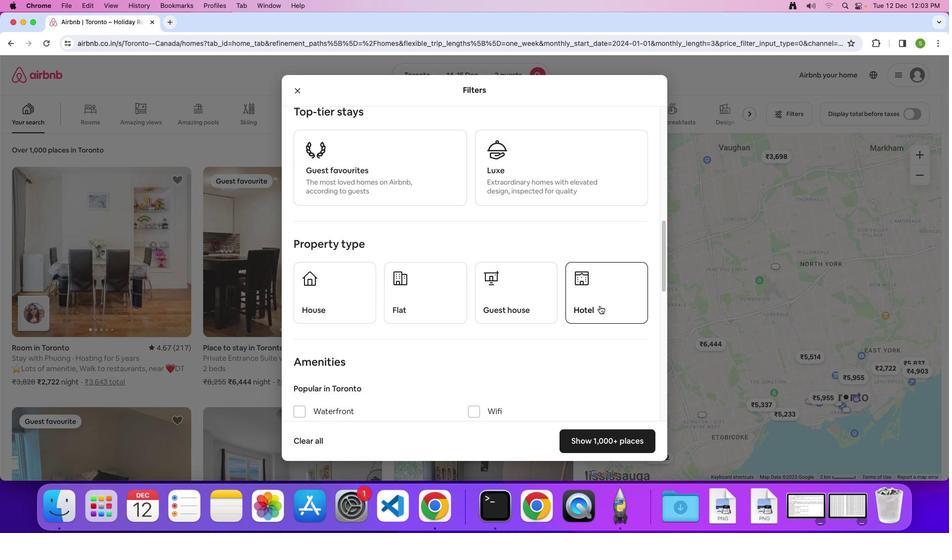 
Action: Mouse pressed left at (600, 306)
Screenshot: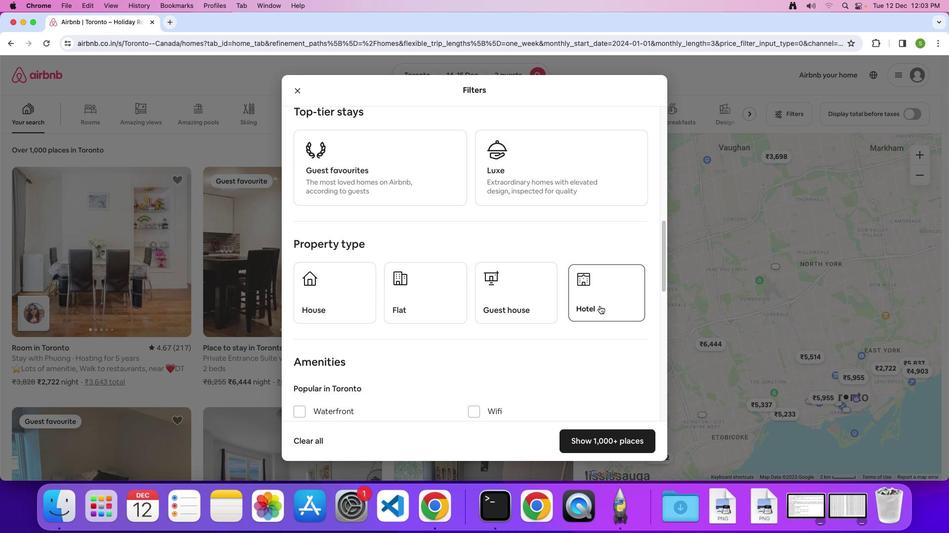 
Action: Mouse moved to (499, 312)
Screenshot: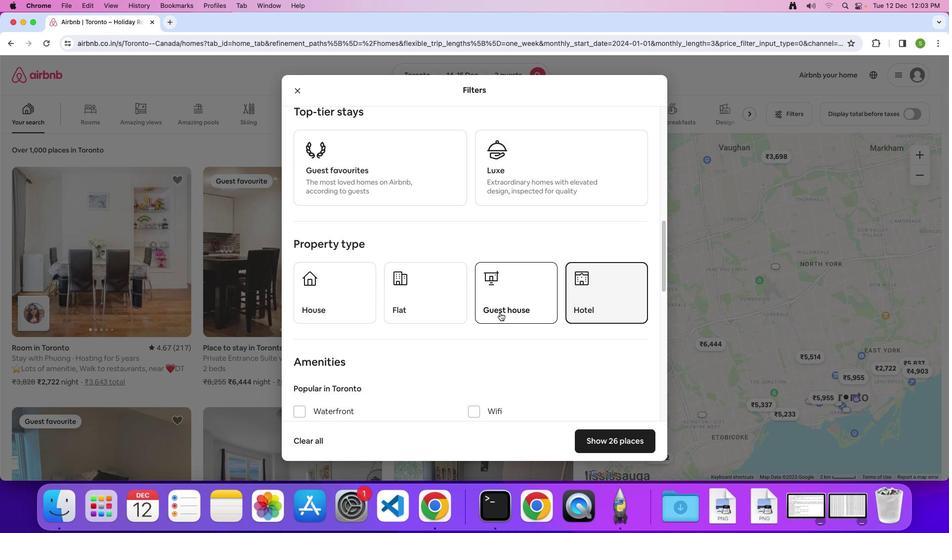 
Action: Mouse scrolled (499, 312) with delta (0, 0)
Screenshot: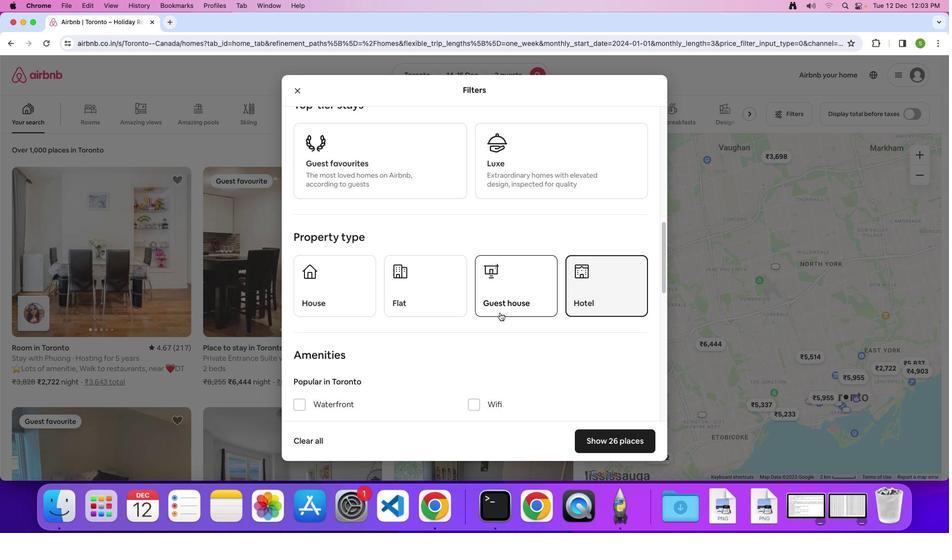 
Action: Mouse scrolled (499, 312) with delta (0, 0)
Screenshot: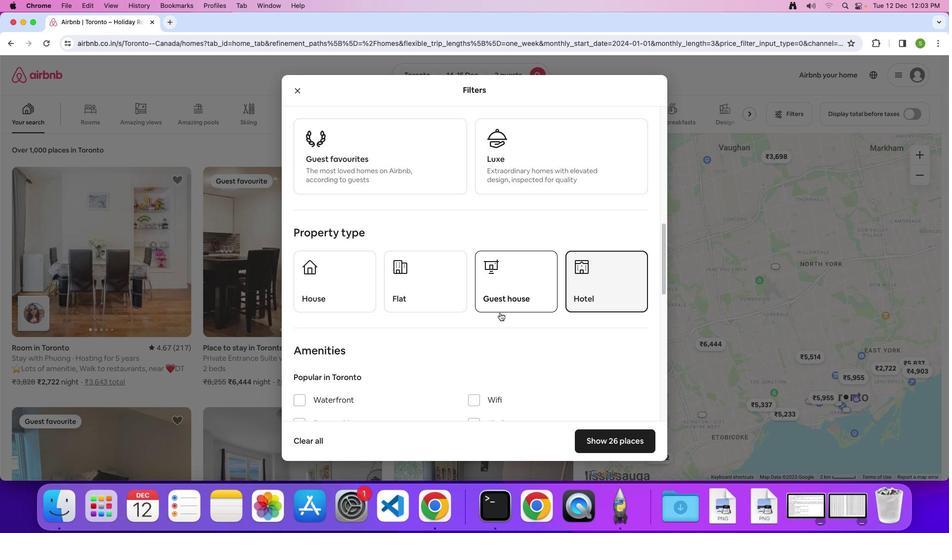 
Action: Mouse scrolled (499, 312) with delta (0, 0)
Screenshot: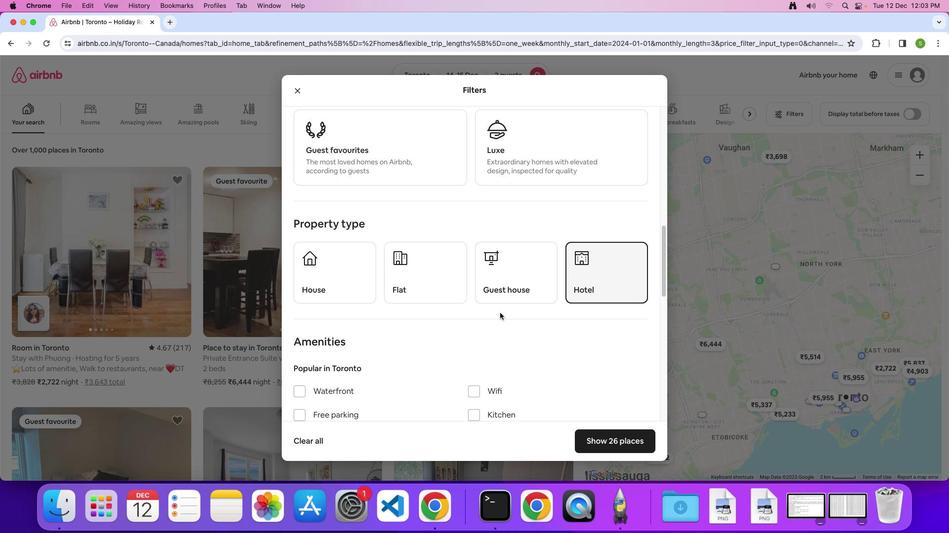 
Action: Mouse scrolled (499, 312) with delta (0, 0)
Screenshot: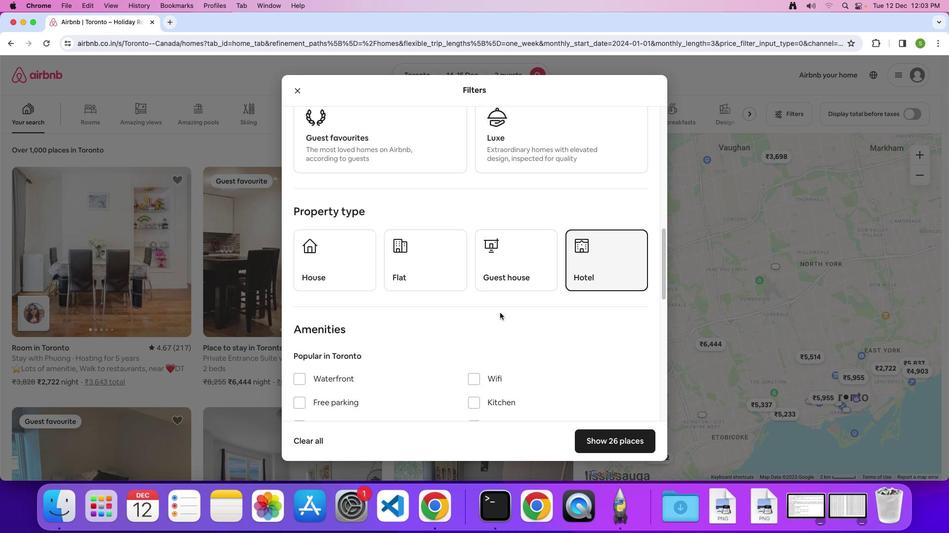 
Action: Mouse scrolled (499, 312) with delta (0, 0)
Screenshot: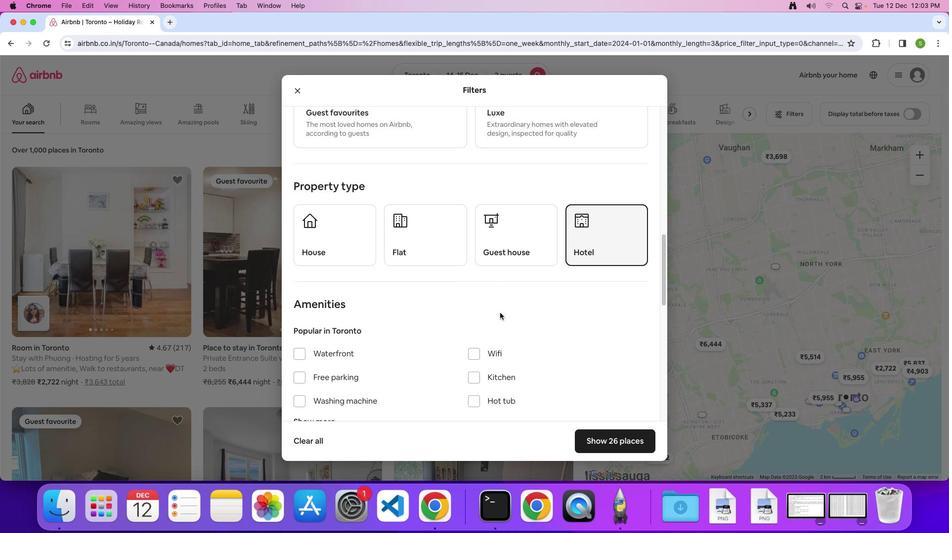
Action: Mouse scrolled (499, 312) with delta (0, 0)
Screenshot: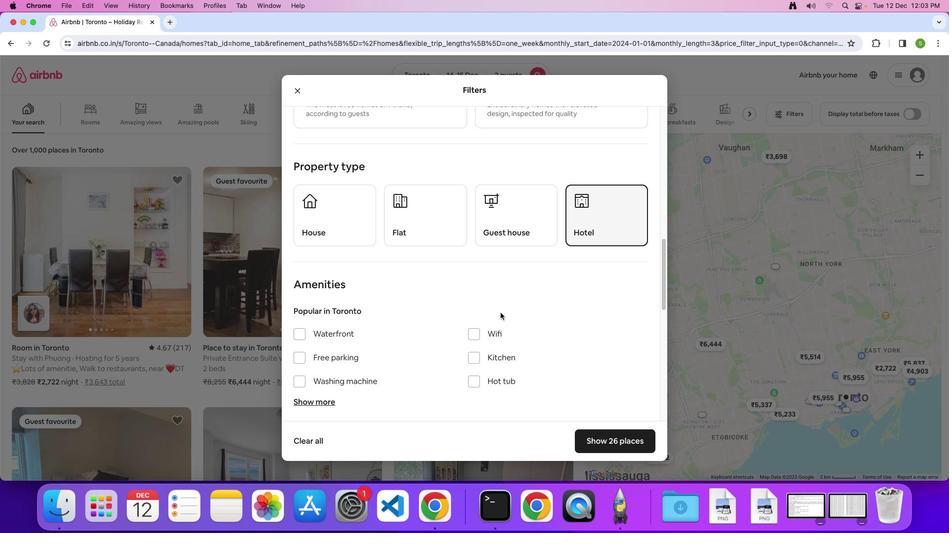 
Action: Mouse moved to (500, 312)
Screenshot: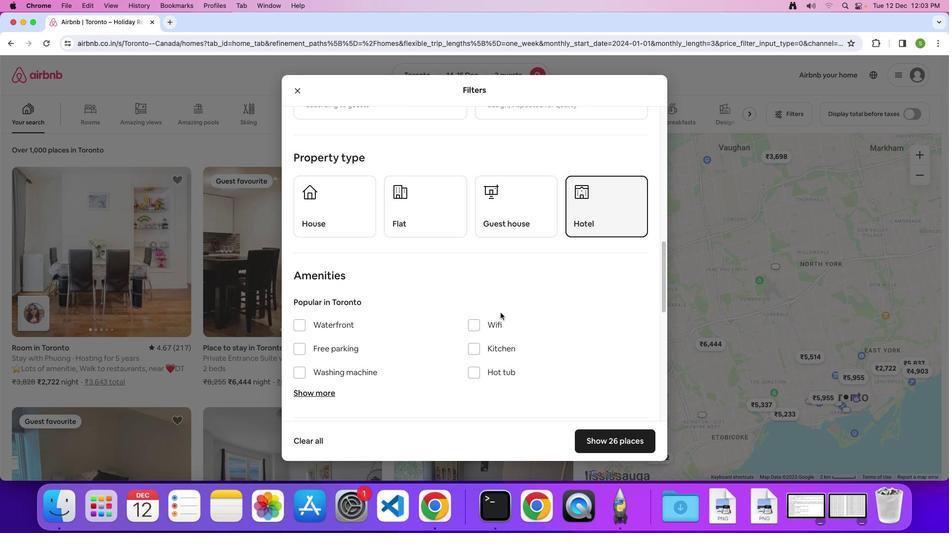 
Action: Mouse scrolled (500, 312) with delta (0, 0)
Screenshot: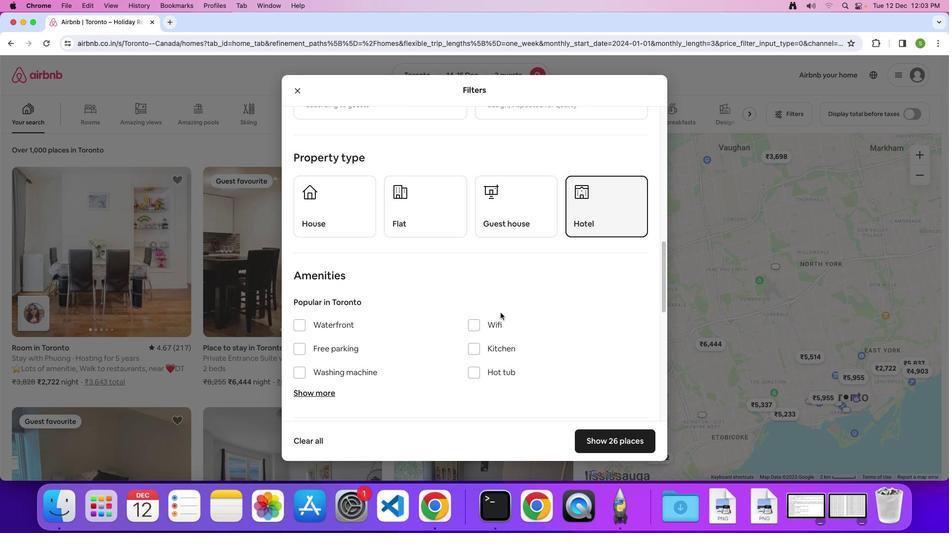 
Action: Mouse moved to (500, 312)
Screenshot: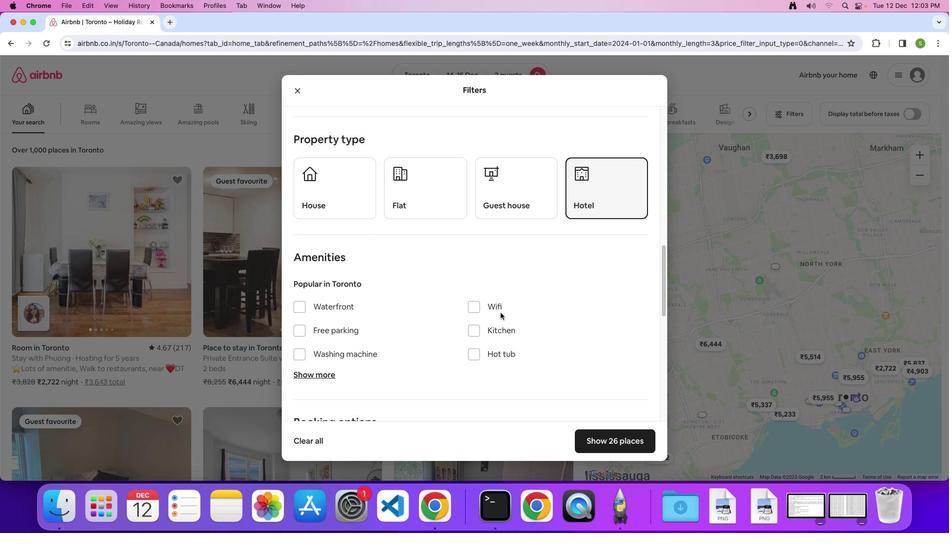 
Action: Mouse scrolled (500, 312) with delta (0, 0)
Screenshot: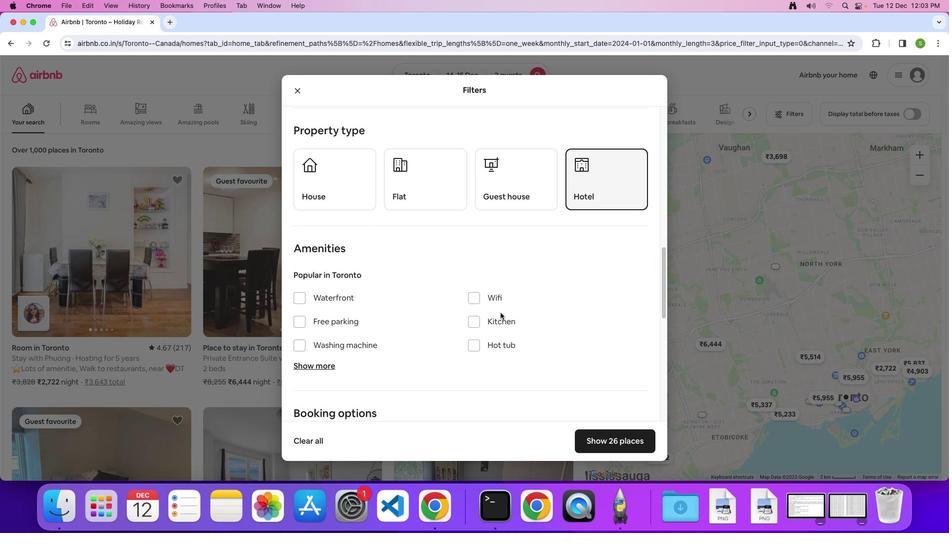 
Action: Mouse scrolled (500, 312) with delta (0, 0)
Screenshot: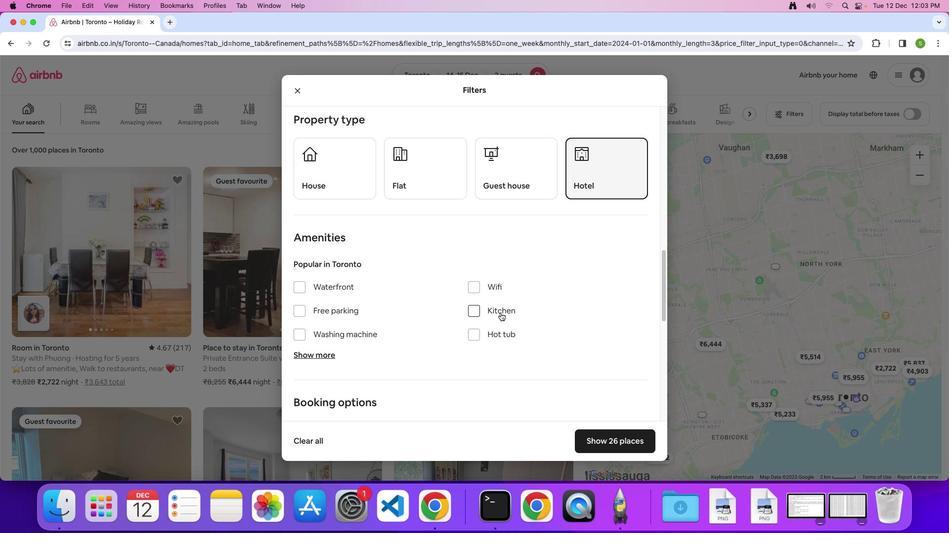 
Action: Mouse scrolled (500, 312) with delta (0, 0)
Screenshot: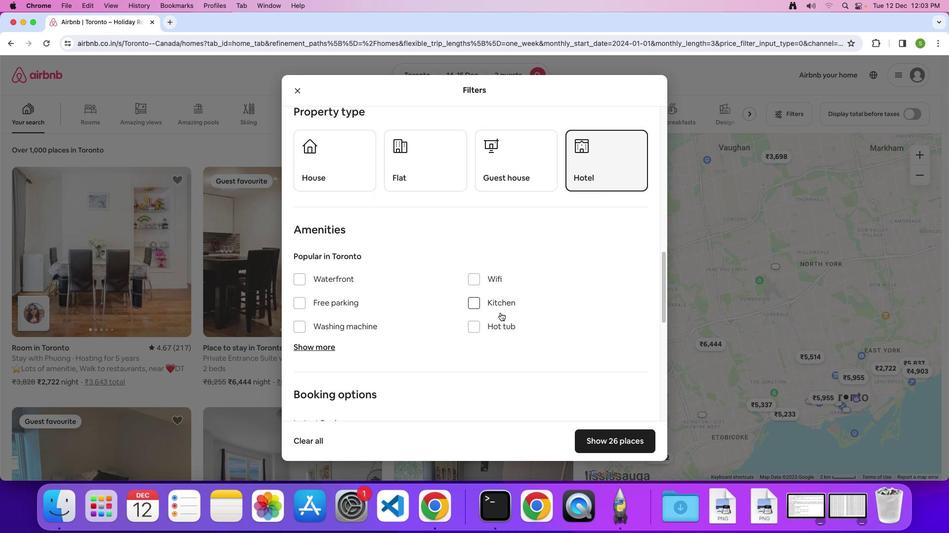 
Action: Mouse scrolled (500, 312) with delta (0, 0)
Screenshot: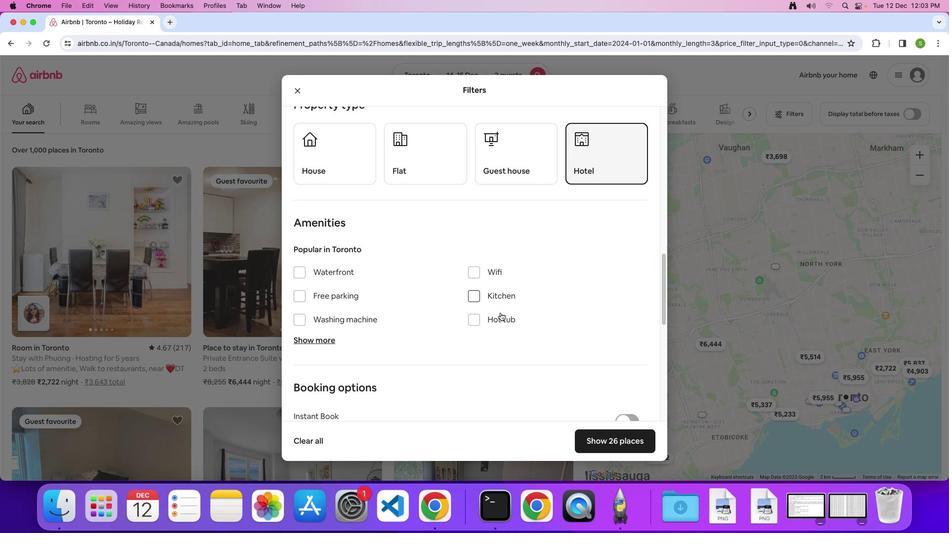 
Action: Mouse scrolled (500, 312) with delta (0, 0)
Screenshot: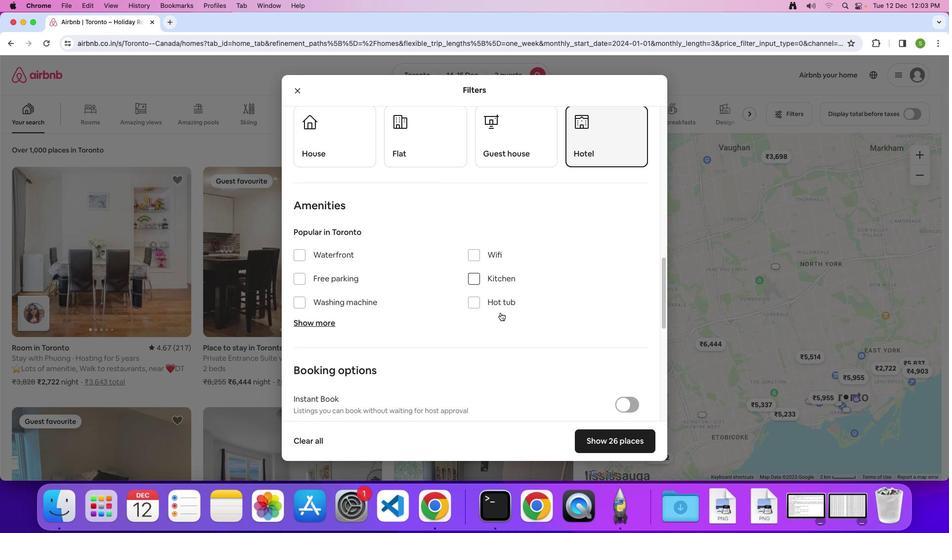 
Action: Mouse scrolled (500, 312) with delta (0, 0)
Screenshot: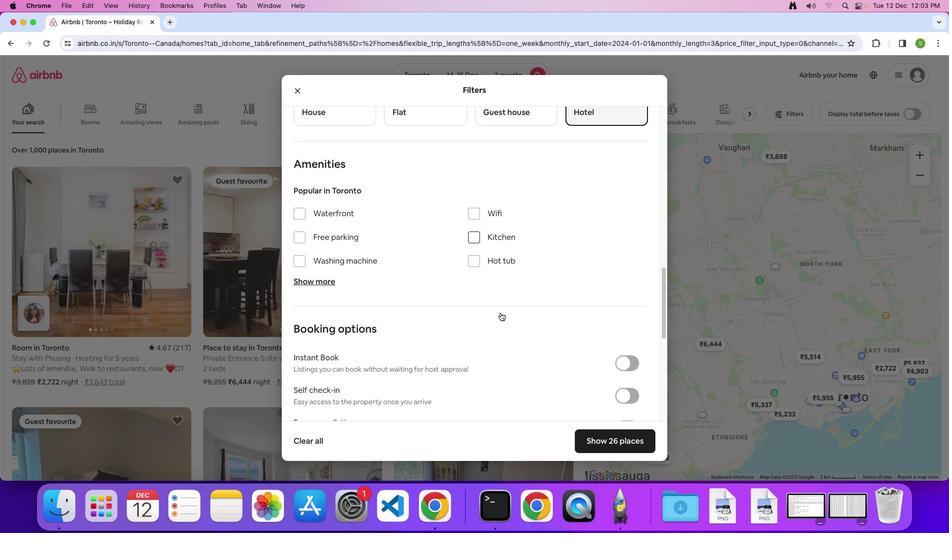 
Action: Mouse scrolled (500, 312) with delta (0, -1)
Screenshot: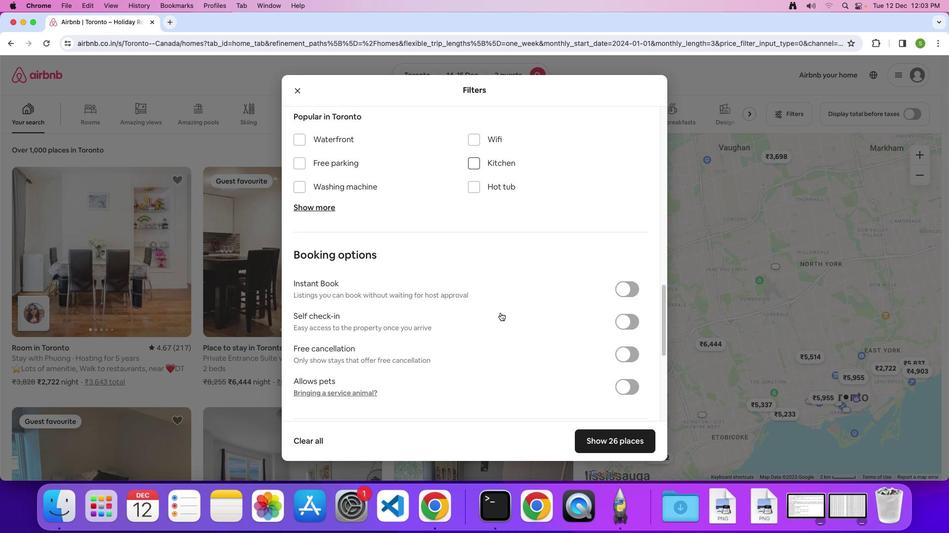 
Action: Mouse scrolled (500, 312) with delta (0, 0)
Screenshot: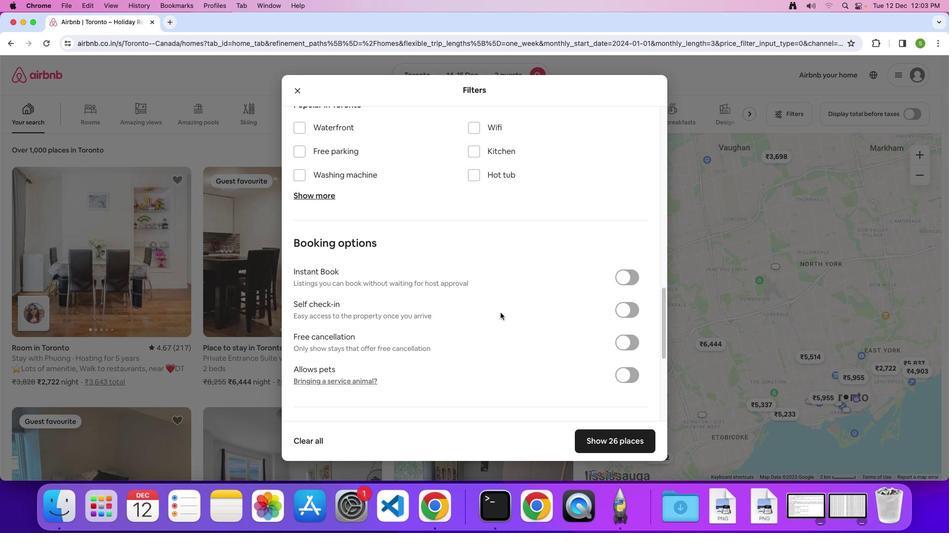 
Action: Mouse scrolled (500, 312) with delta (0, 0)
Screenshot: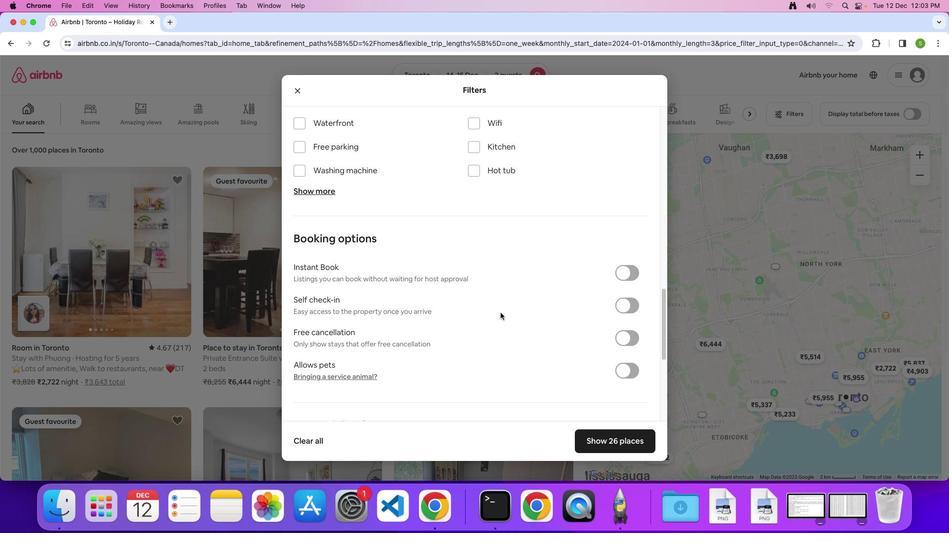 
Action: Mouse scrolled (500, 312) with delta (0, 0)
Screenshot: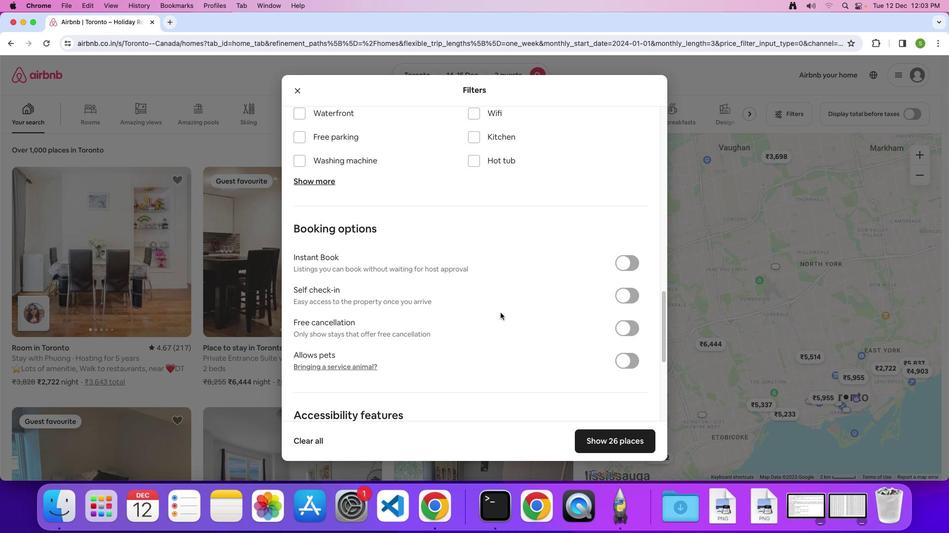 
Action: Mouse scrolled (500, 312) with delta (0, 0)
Screenshot: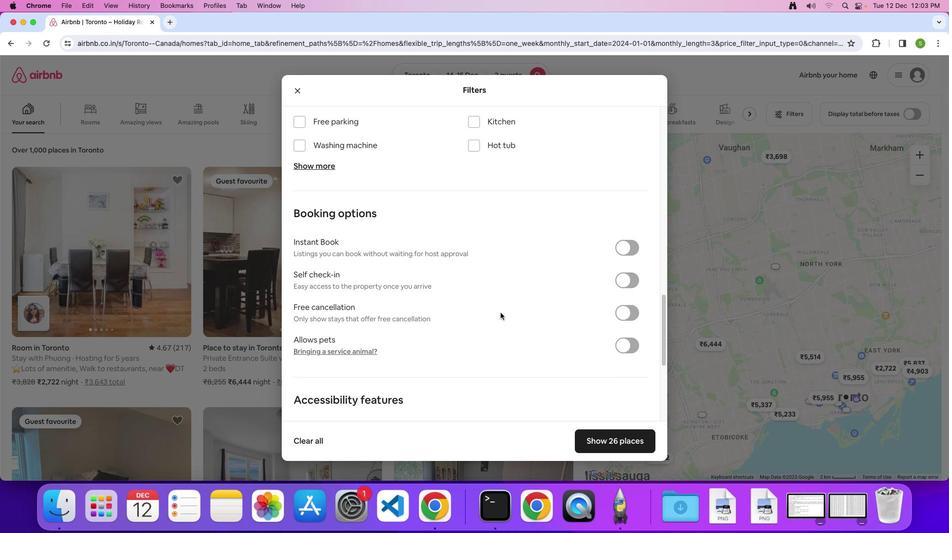 
Action: Mouse scrolled (500, 312) with delta (0, 0)
Screenshot: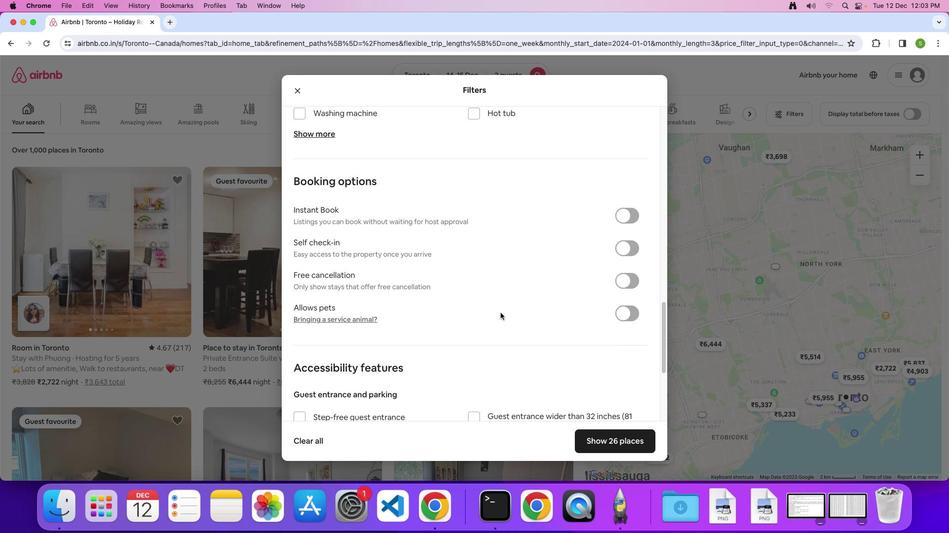 
Action: Mouse scrolled (500, 312) with delta (0, 0)
Screenshot: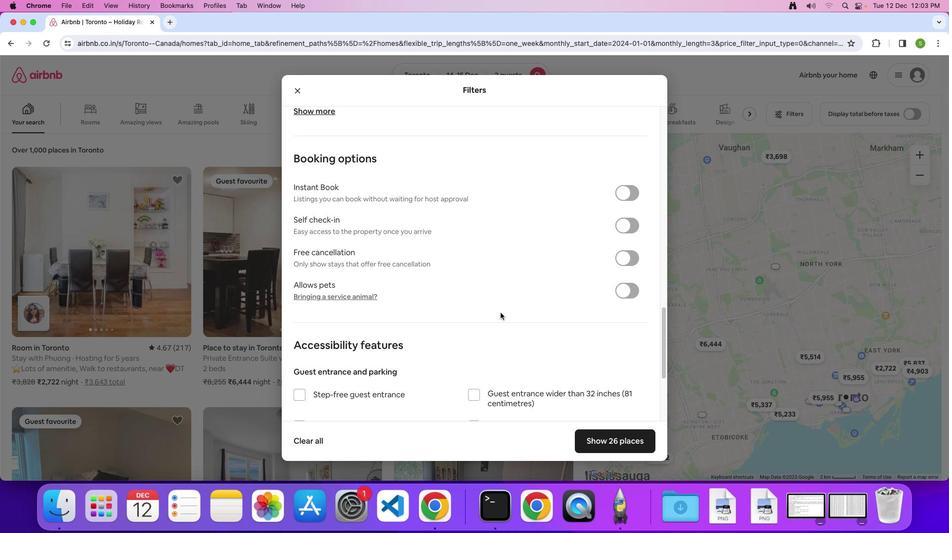
Action: Mouse scrolled (500, 312) with delta (0, 0)
Screenshot: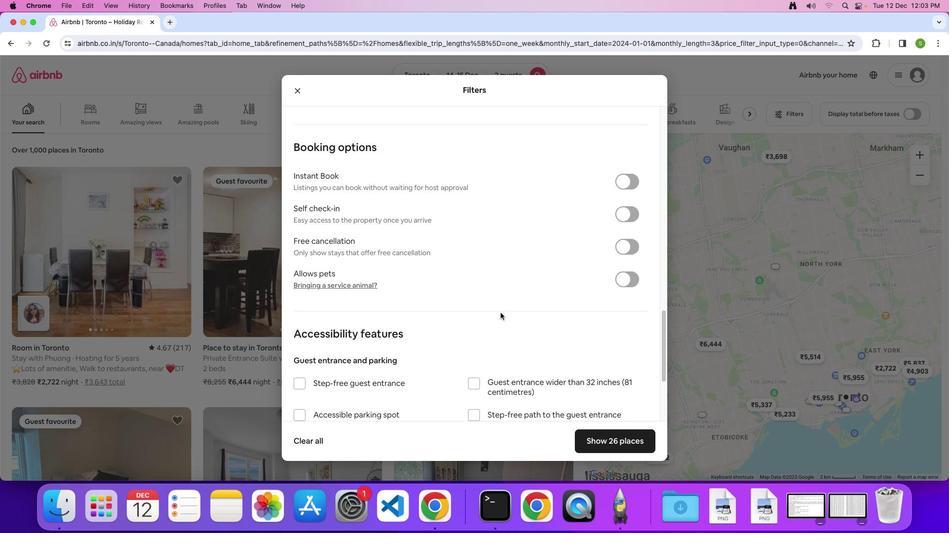 
Action: Mouse scrolled (500, 312) with delta (0, 0)
Screenshot: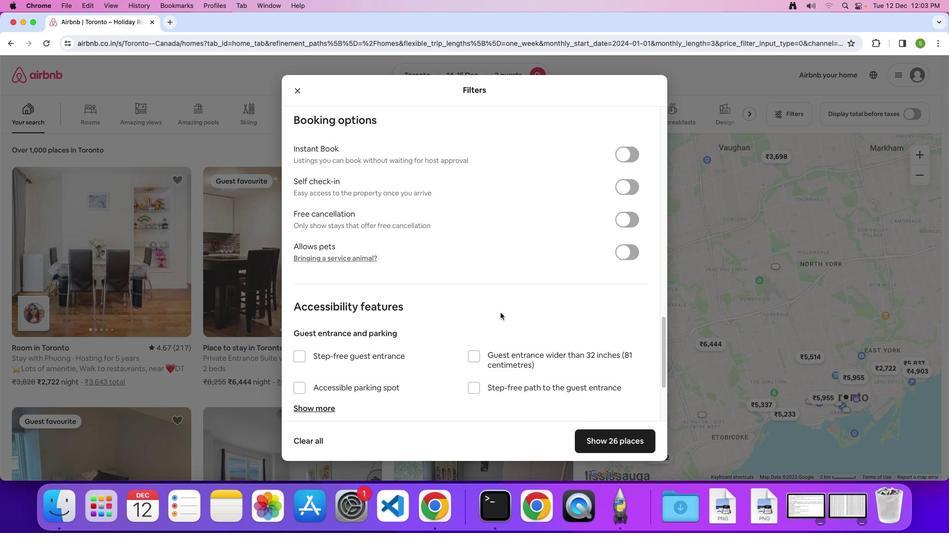 
Action: Mouse scrolled (500, 312) with delta (0, 0)
Screenshot: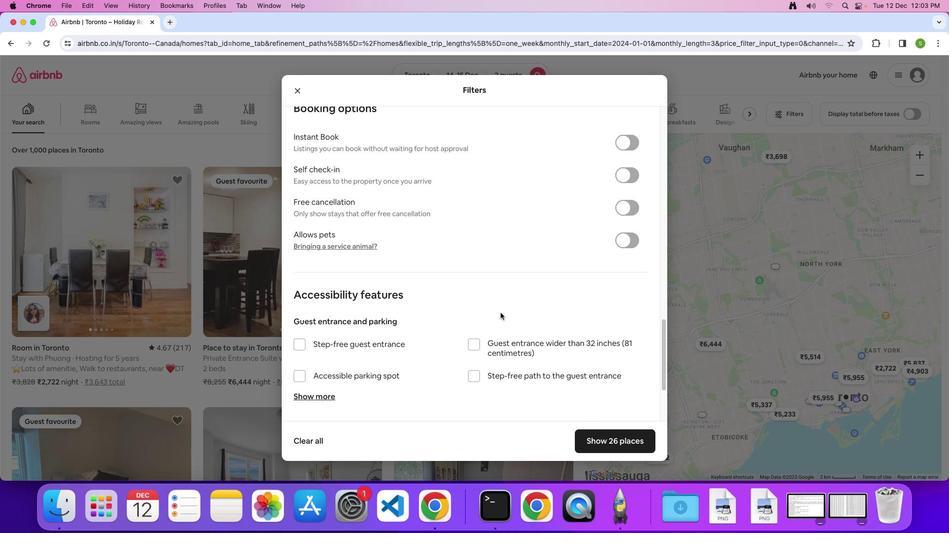 
Action: Mouse scrolled (500, 312) with delta (0, 0)
Screenshot: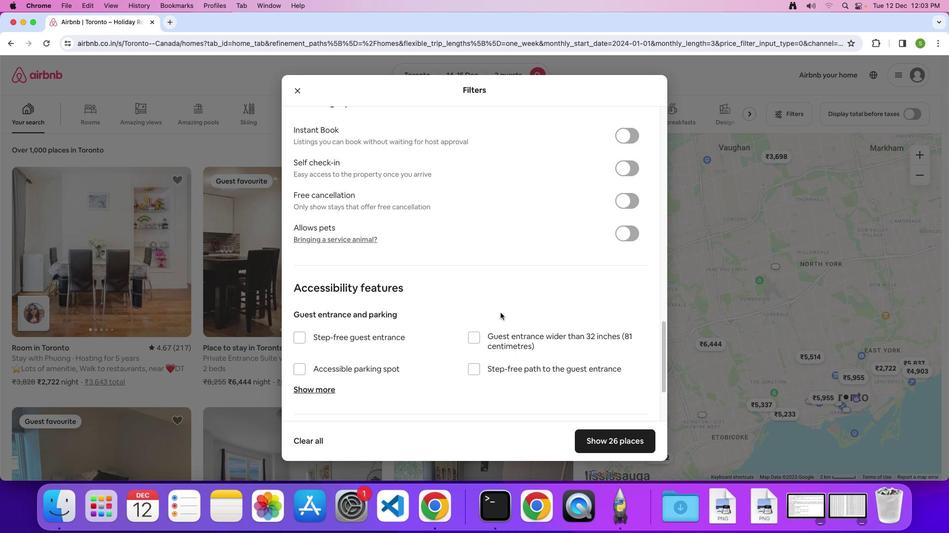 
Action: Mouse scrolled (500, 312) with delta (0, 0)
Screenshot: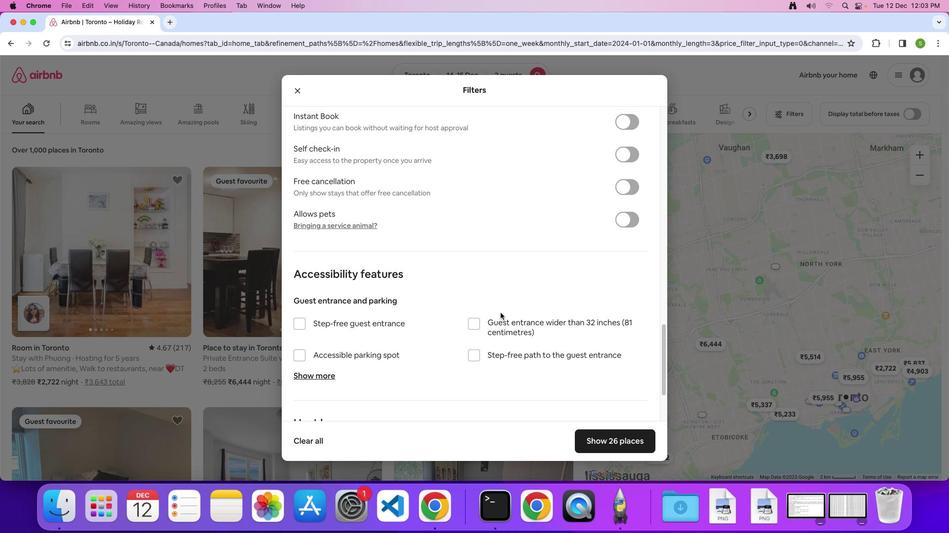 
Action: Mouse scrolled (500, 312) with delta (0, 0)
Screenshot: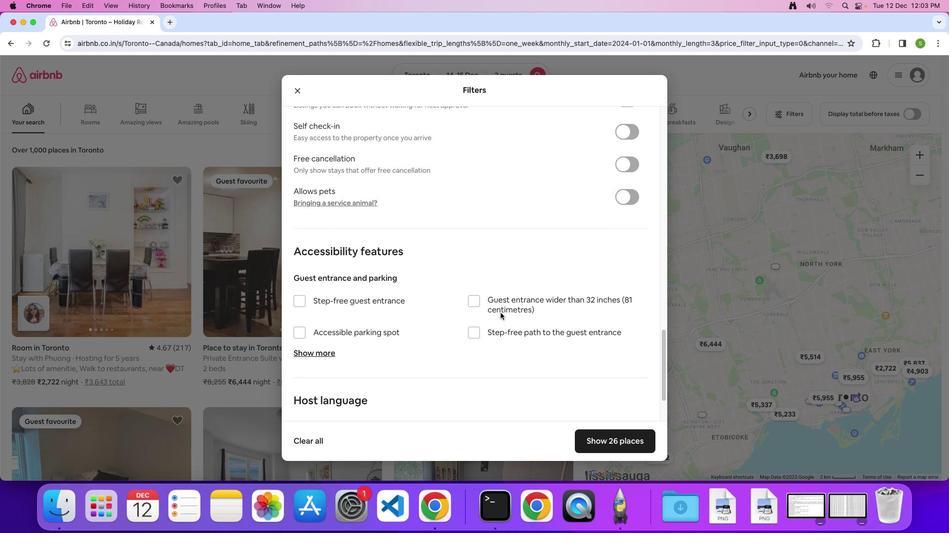 
Action: Mouse scrolled (500, 312) with delta (0, -1)
Screenshot: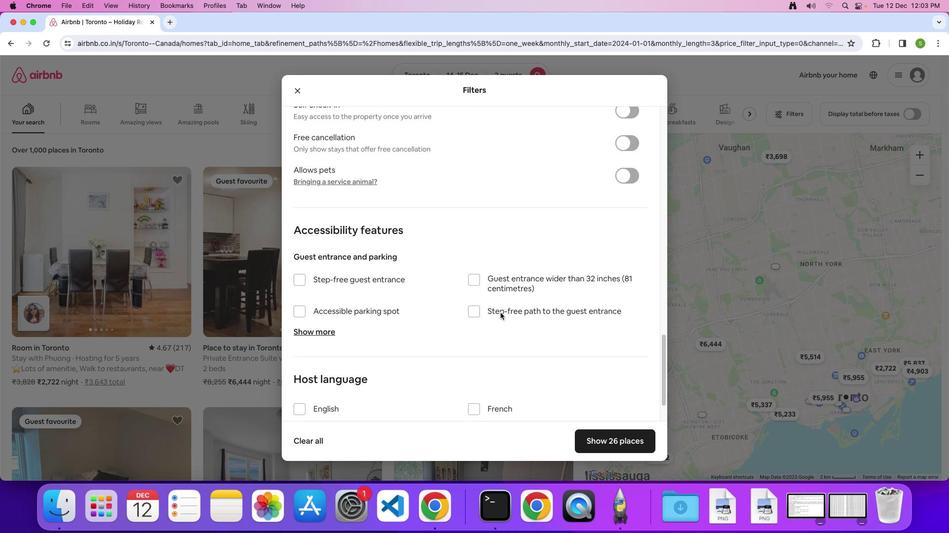
Action: Mouse scrolled (500, 312) with delta (0, 0)
Screenshot: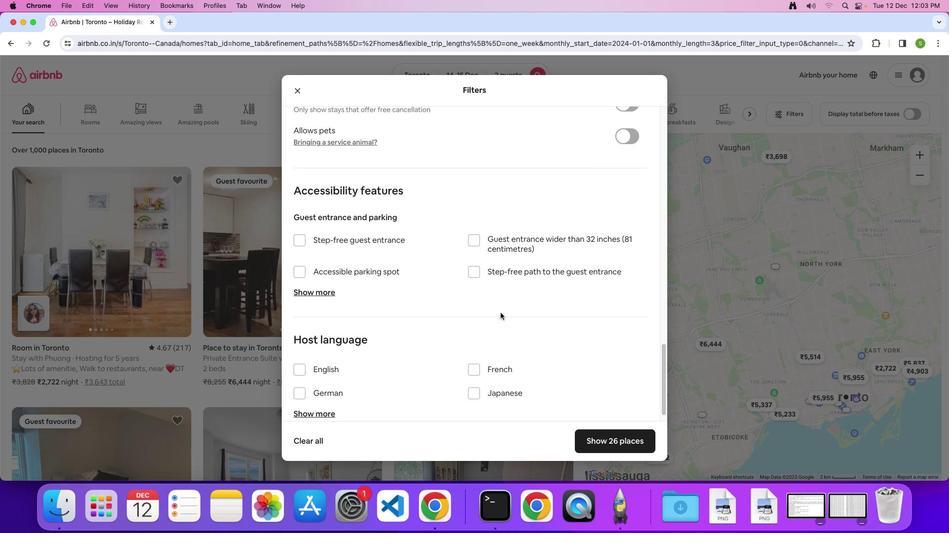 
Action: Mouse scrolled (500, 312) with delta (0, 0)
Screenshot: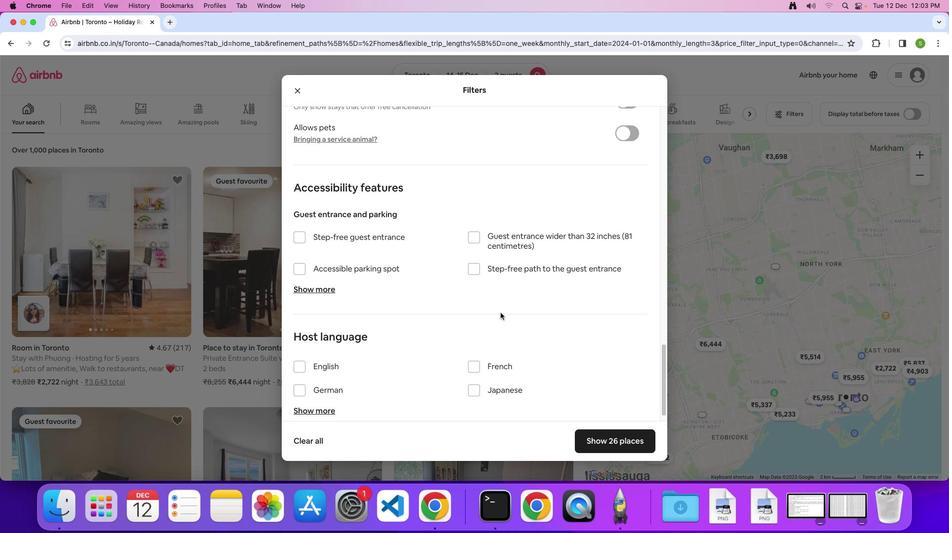 
Action: Mouse scrolled (500, 312) with delta (0, 0)
Screenshot: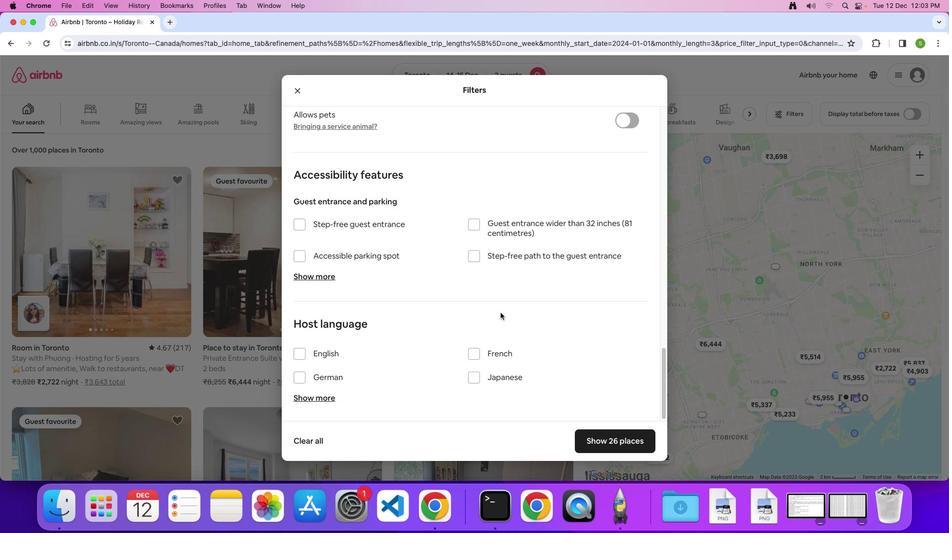 
Action: Mouse scrolled (500, 312) with delta (0, 0)
Screenshot: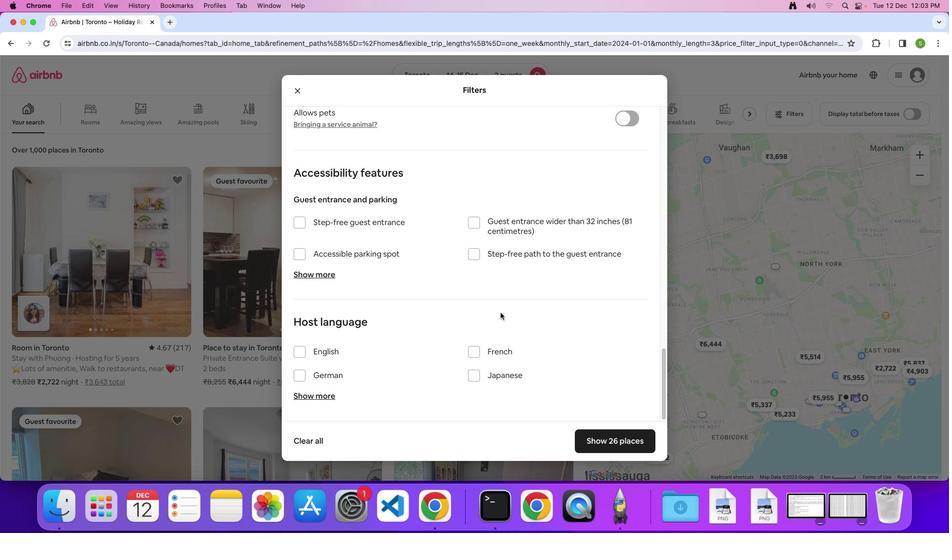 
Action: Mouse scrolled (500, 312) with delta (0, 0)
Screenshot: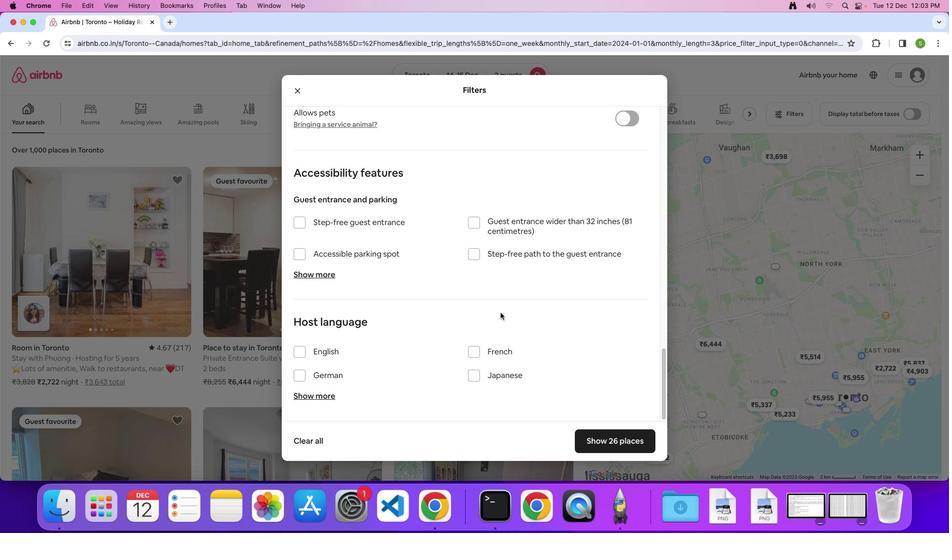 
Action: Mouse scrolled (500, 312) with delta (0, 0)
Screenshot: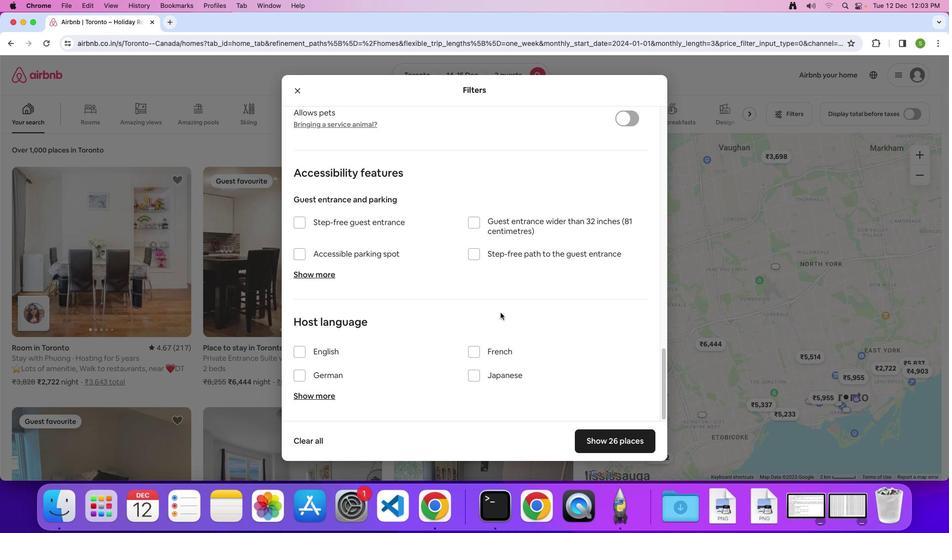 
Action: Mouse moved to (629, 439)
Screenshot: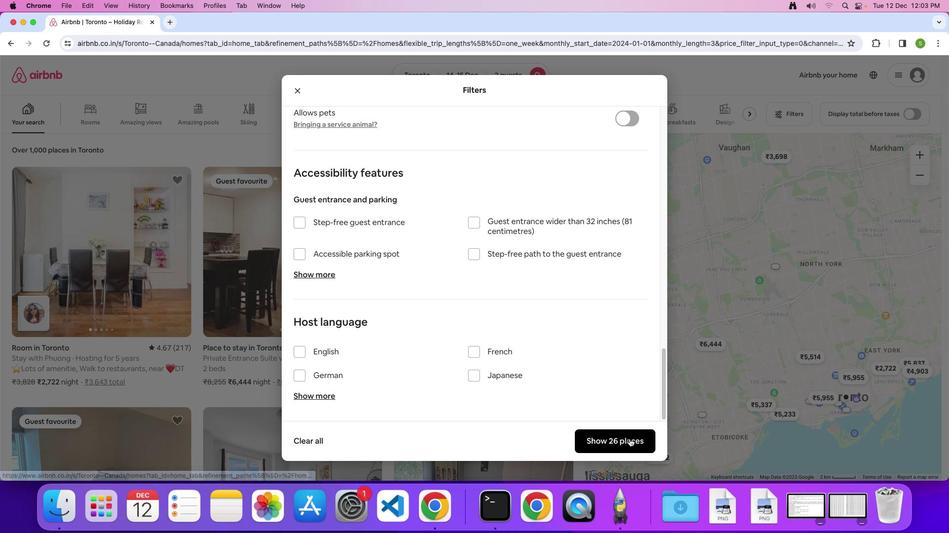 
Action: Mouse pressed left at (629, 439)
Screenshot: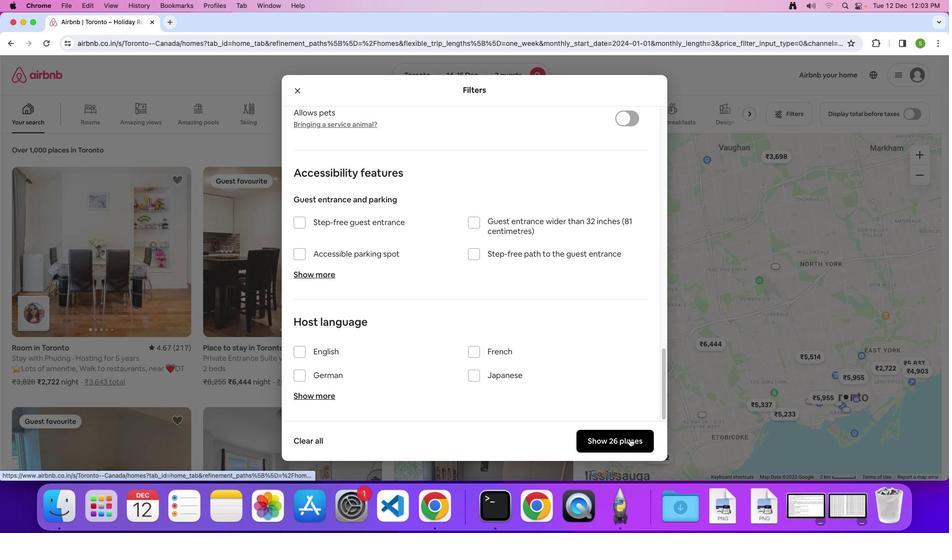 
Action: Mouse moved to (155, 310)
Screenshot: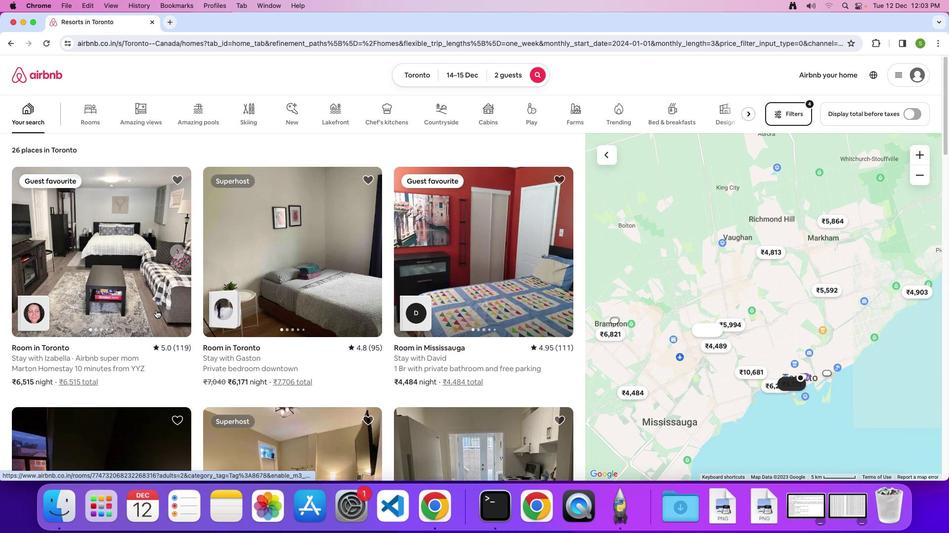 
Action: Mouse pressed left at (155, 310)
Screenshot: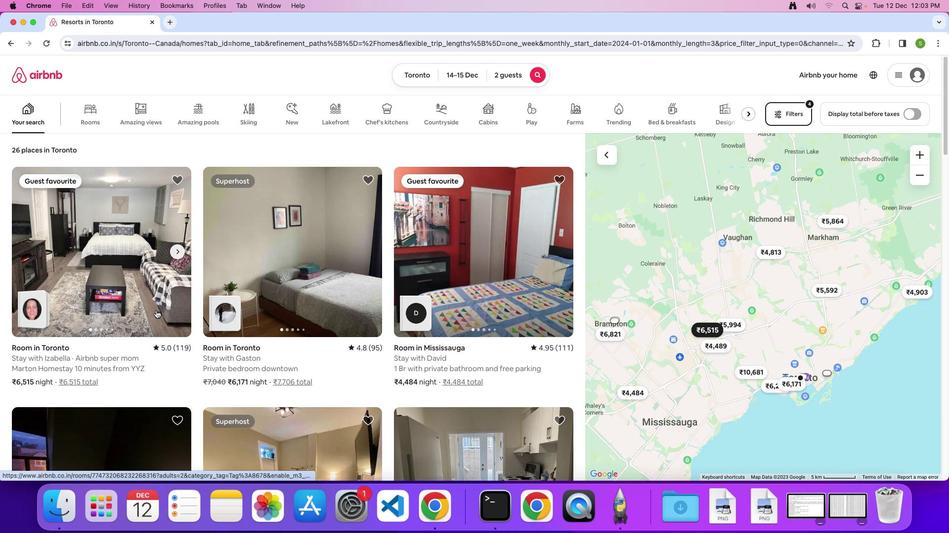 
Action: Mouse moved to (431, 314)
Screenshot: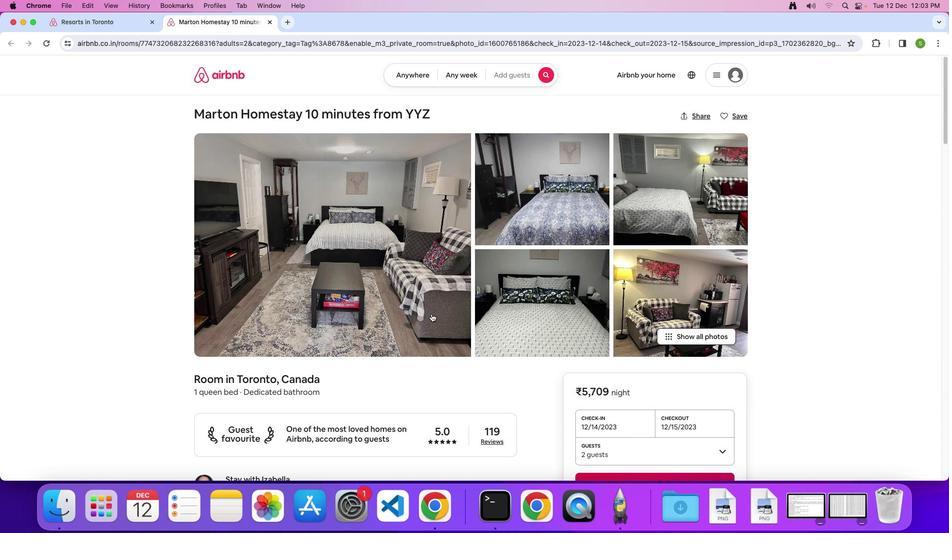 
Action: Mouse pressed left at (431, 314)
Screenshot: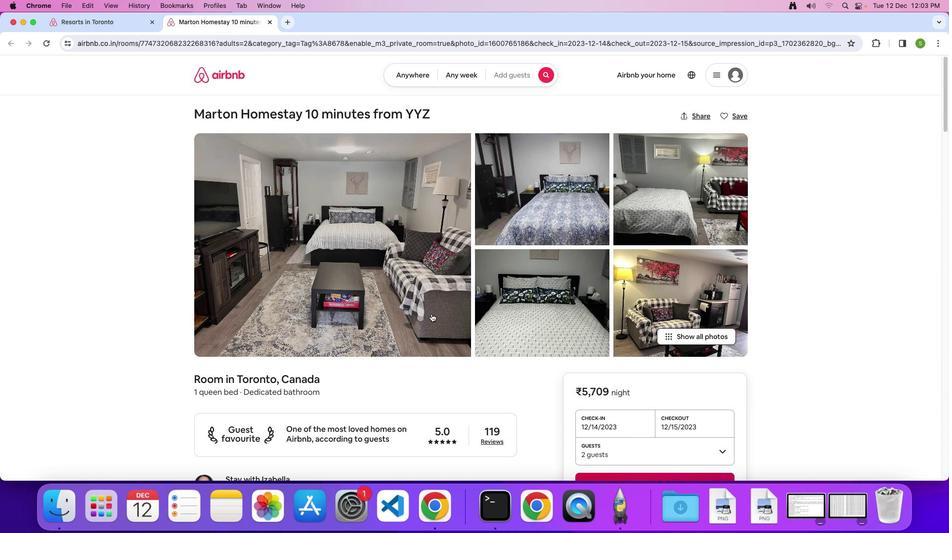 
Action: Mouse moved to (553, 407)
Screenshot: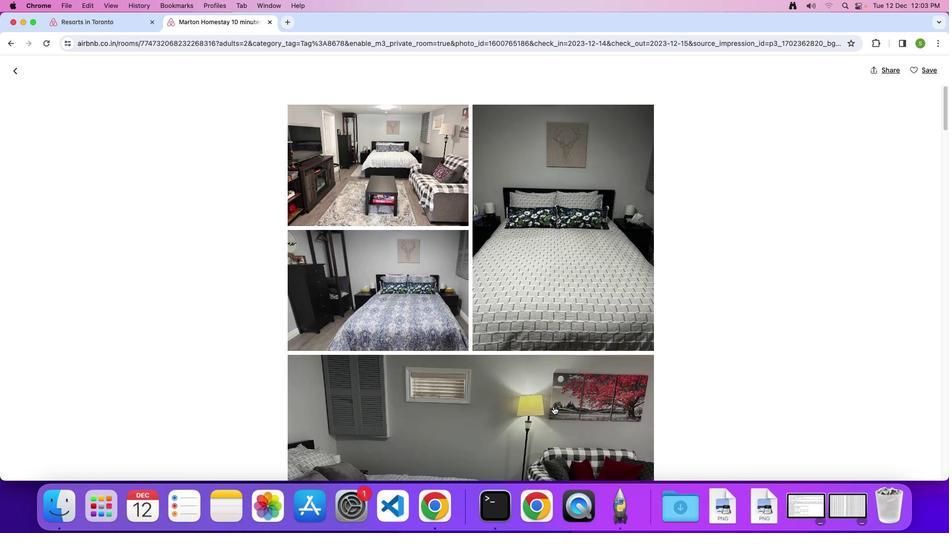 
Action: Mouse scrolled (553, 407) with delta (0, 0)
Screenshot: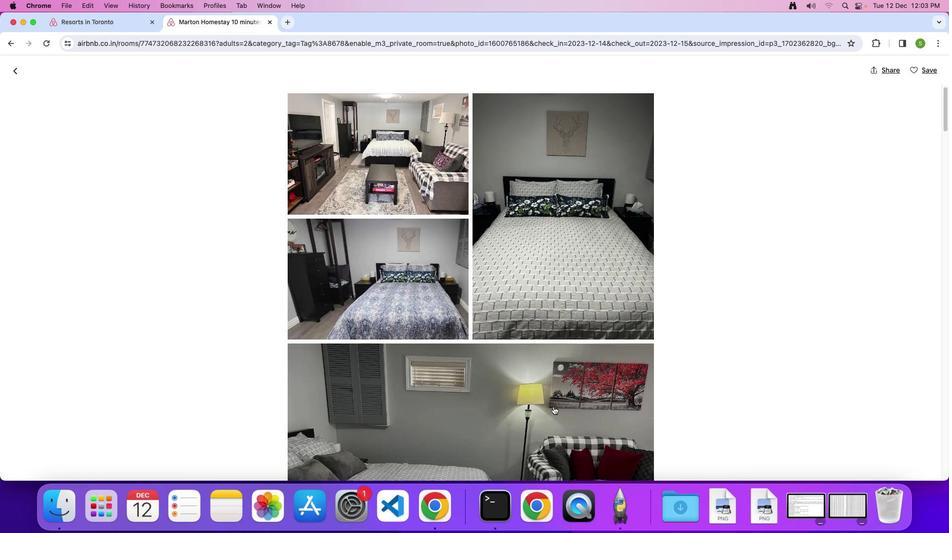 
Action: Mouse scrolled (553, 407) with delta (0, 0)
Screenshot: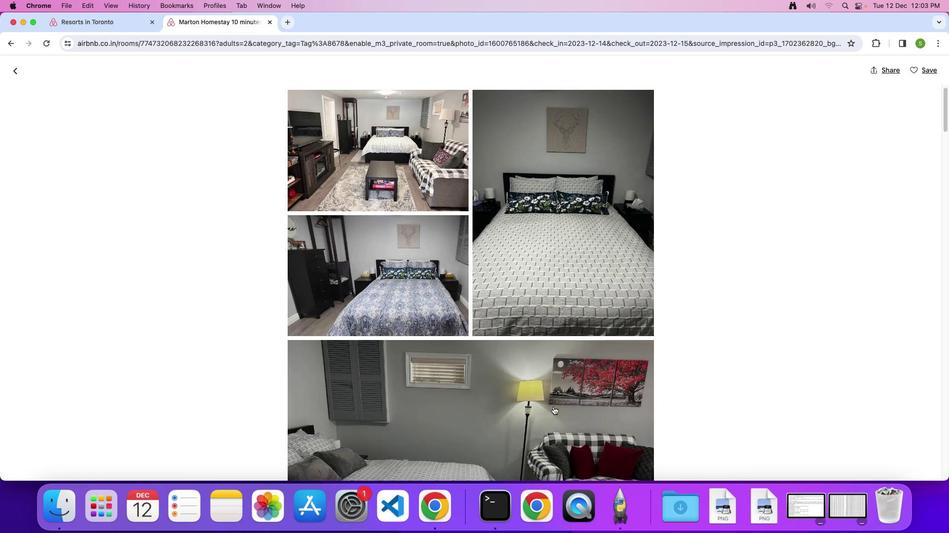
Action: Mouse scrolled (553, 407) with delta (0, 0)
Screenshot: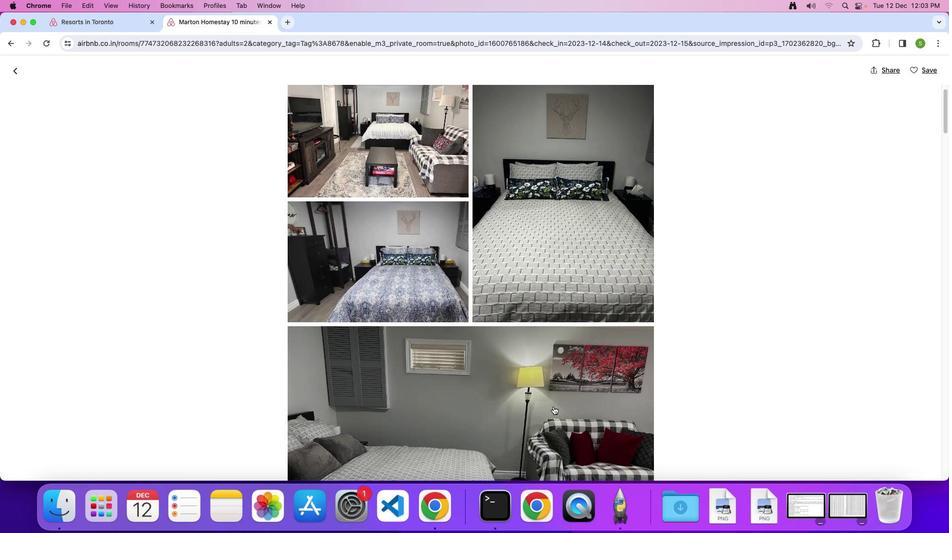 
Action: Mouse scrolled (553, 407) with delta (0, 0)
Screenshot: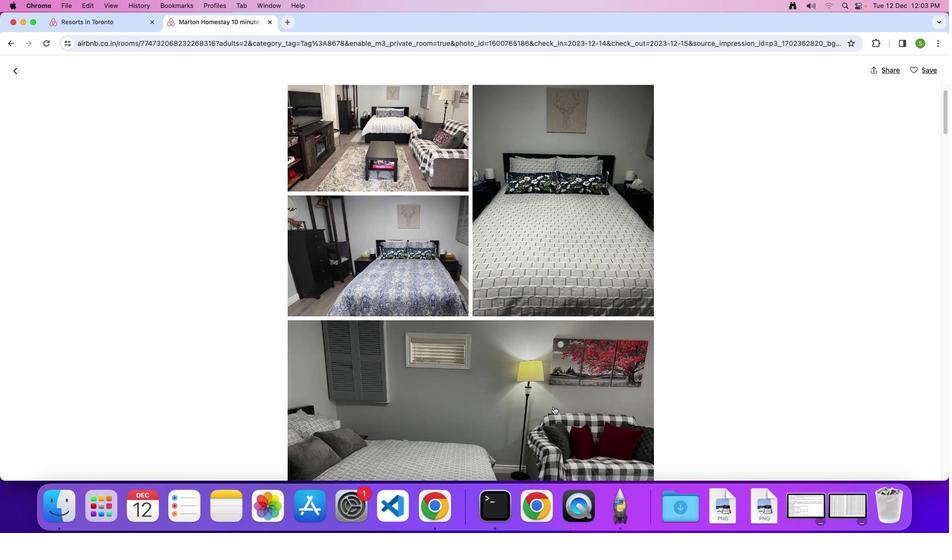 
Action: Mouse scrolled (553, 407) with delta (0, 0)
Screenshot: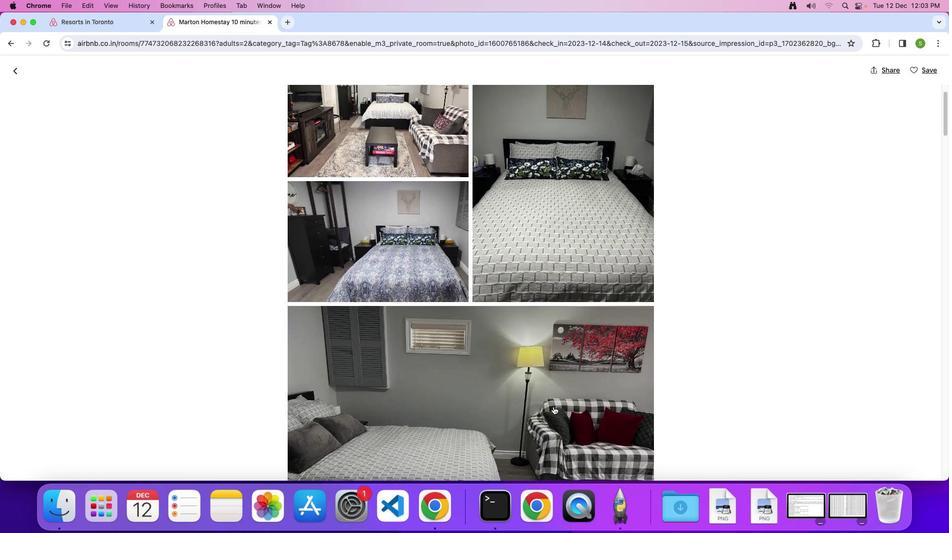 
Action: Mouse scrolled (553, 407) with delta (0, 0)
Screenshot: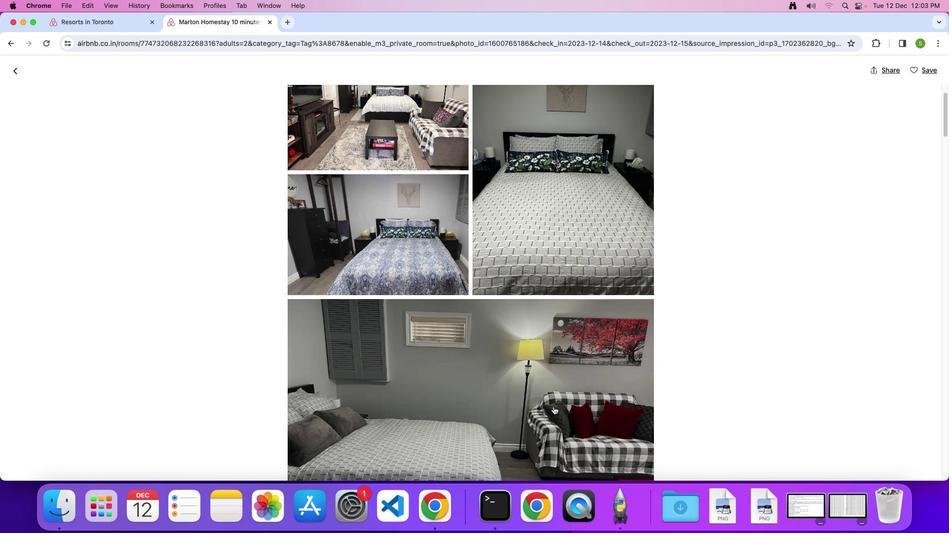
Action: Mouse scrolled (553, 407) with delta (0, 0)
Screenshot: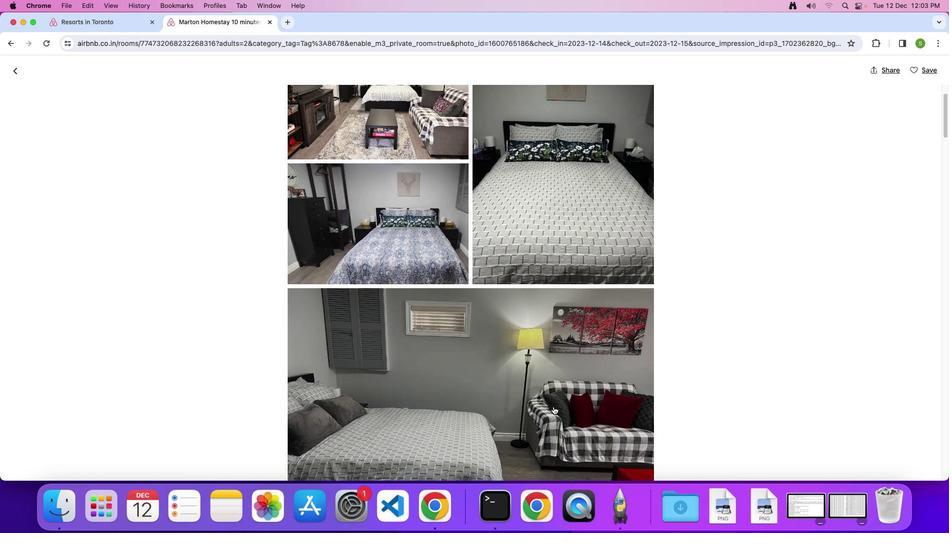 
Action: Mouse scrolled (553, 407) with delta (0, 0)
Screenshot: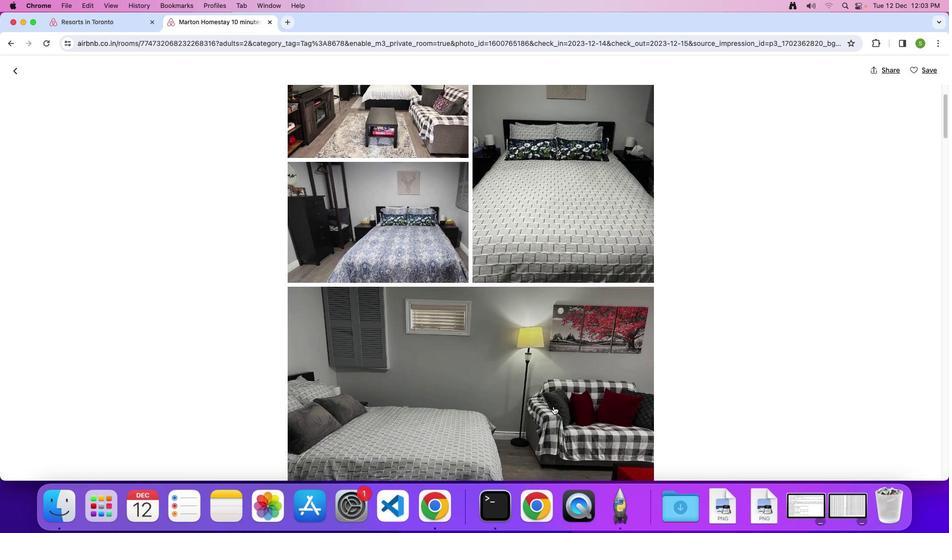 
Action: Mouse scrolled (553, 407) with delta (0, 0)
Screenshot: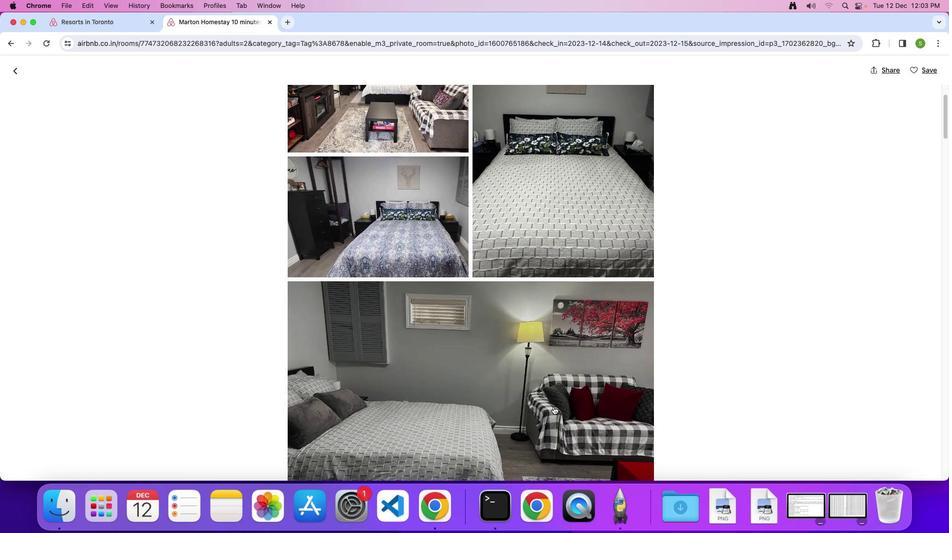 
Action: Mouse scrolled (553, 407) with delta (0, 0)
Screenshot: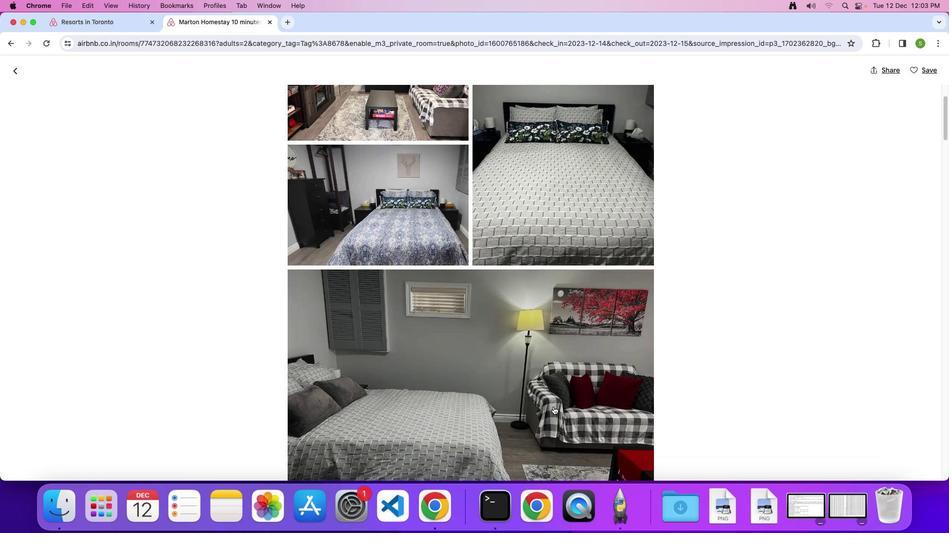 
Action: Mouse scrolled (553, 407) with delta (0, 0)
Screenshot: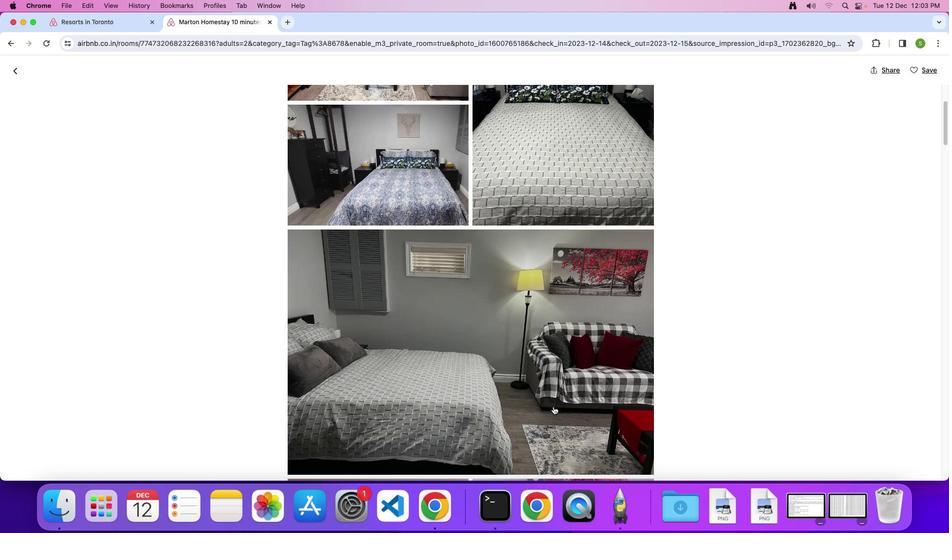 
Action: Mouse scrolled (553, 407) with delta (0, 0)
Screenshot: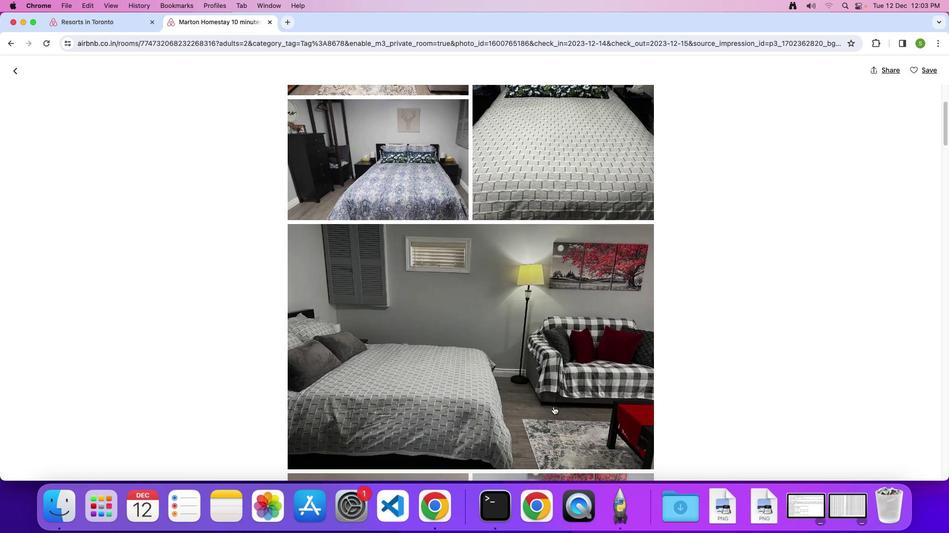 
Action: Mouse scrolled (553, 407) with delta (0, 0)
Screenshot: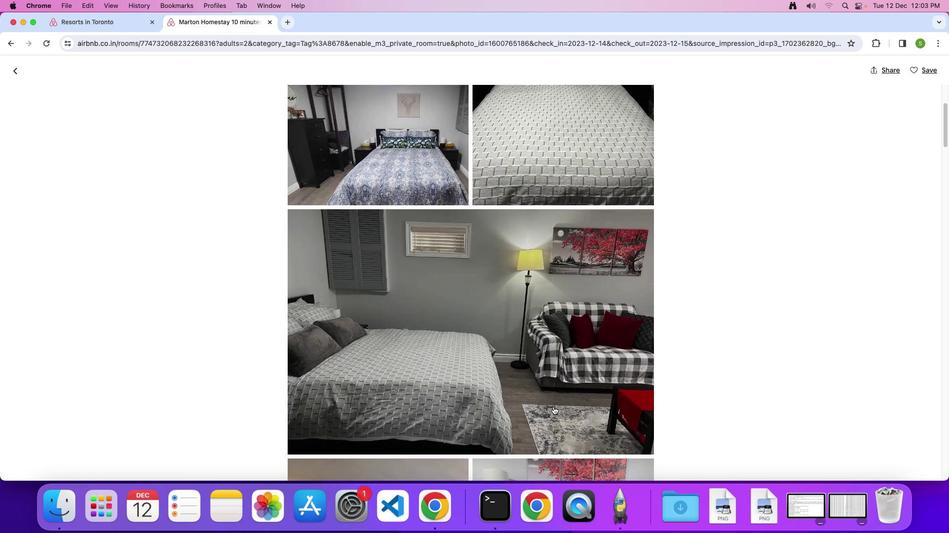
Action: Mouse scrolled (553, 407) with delta (0, 0)
Screenshot: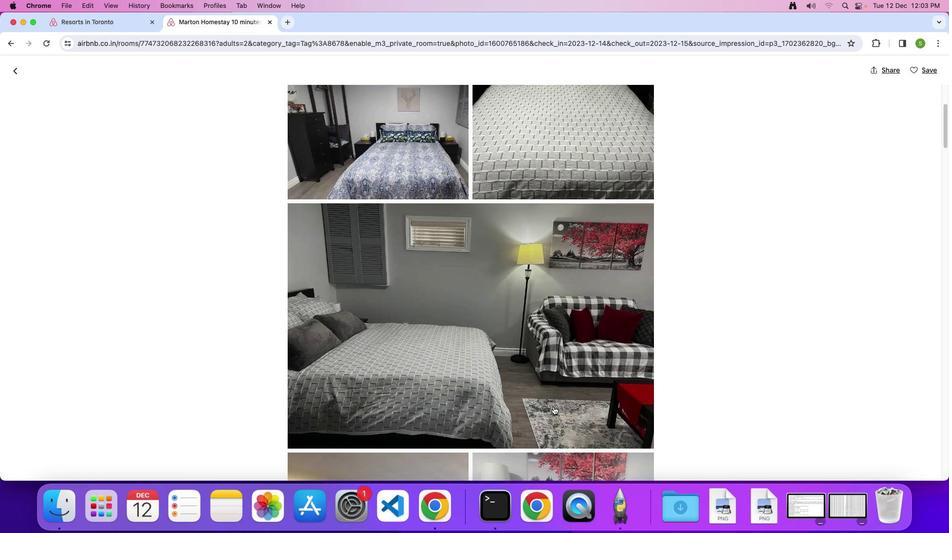 
Action: Mouse scrolled (553, 407) with delta (0, 0)
Screenshot: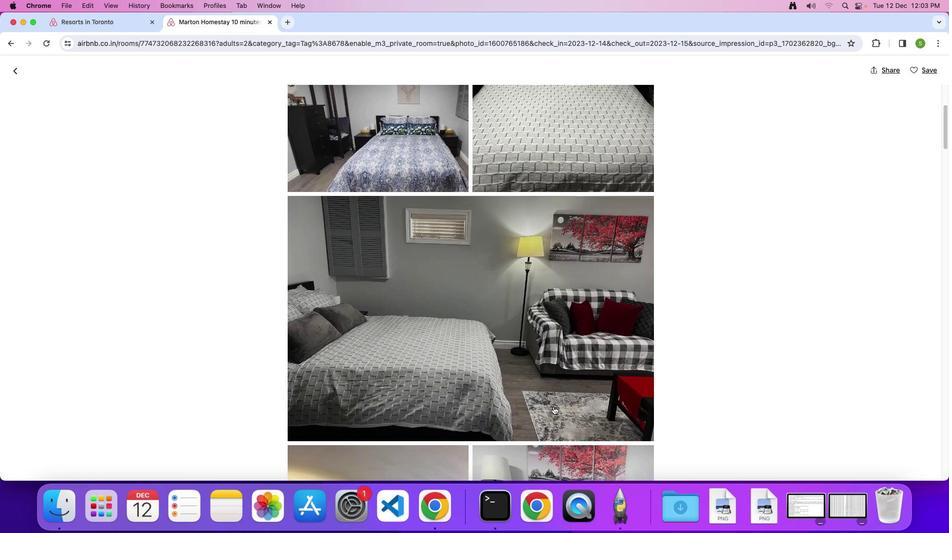 
Action: Mouse scrolled (553, 407) with delta (0, 0)
Screenshot: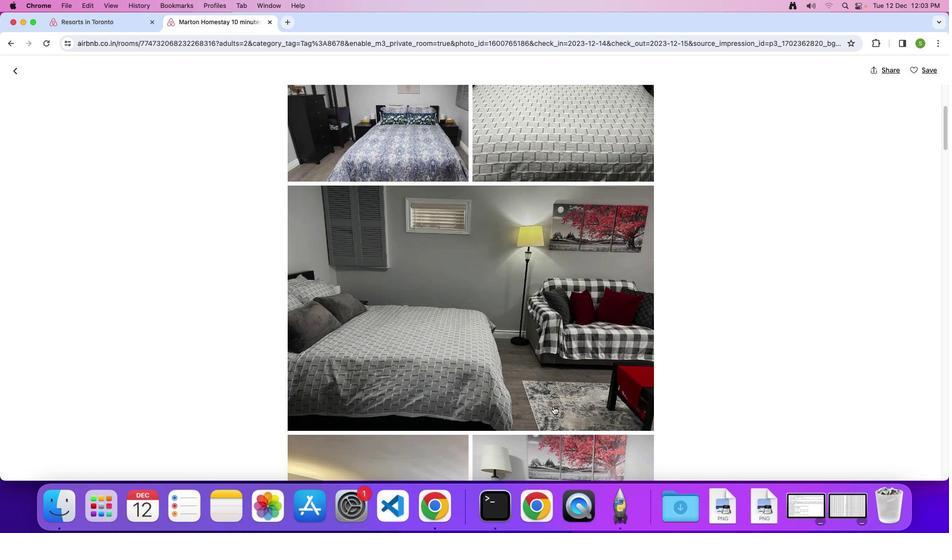 
Action: Mouse scrolled (553, 407) with delta (0, 0)
Screenshot: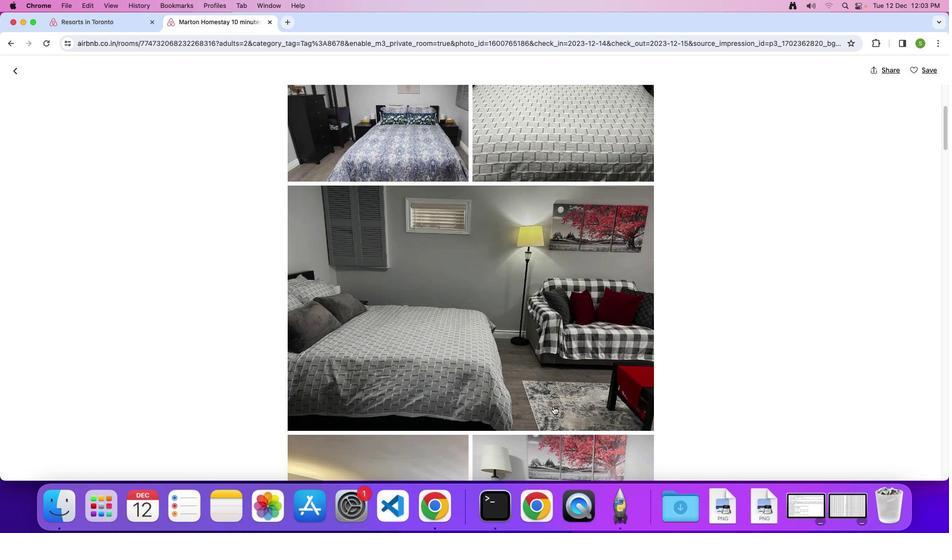 
Action: Mouse scrolled (553, 407) with delta (0, 0)
Screenshot: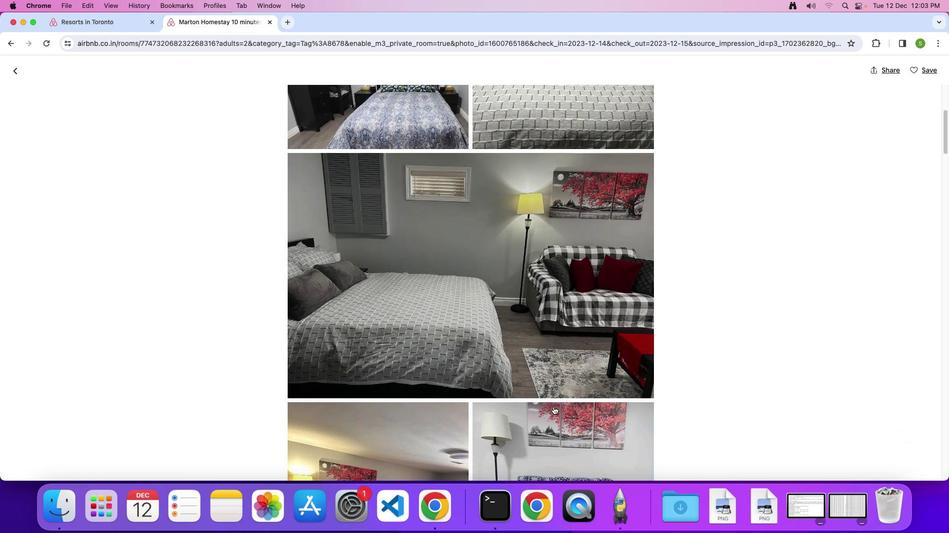 
Action: Mouse scrolled (553, 407) with delta (0, 0)
Screenshot: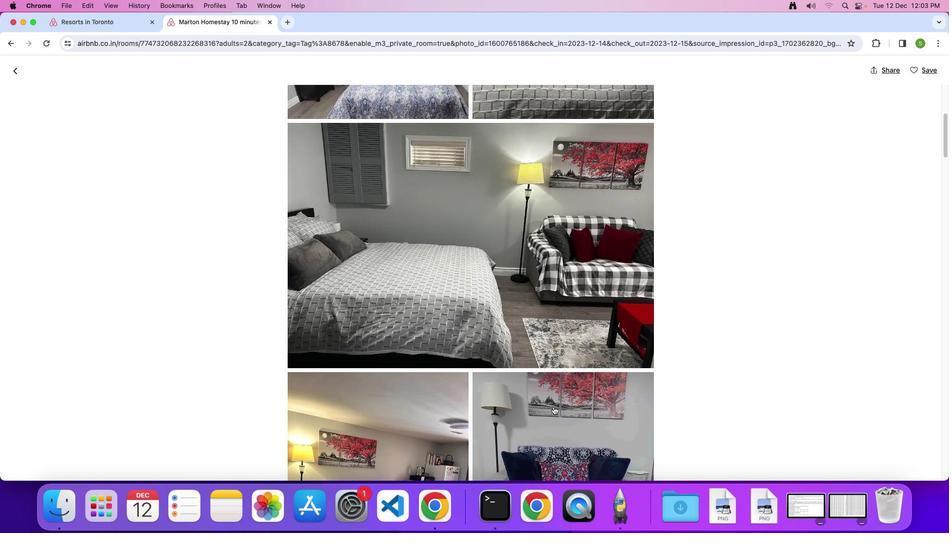 
Action: Mouse scrolled (553, 407) with delta (0, 0)
Screenshot: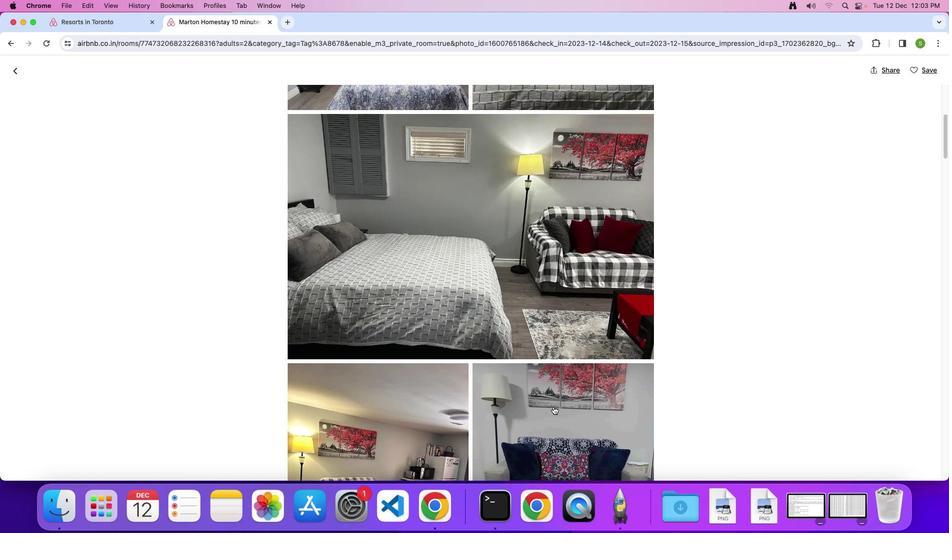
Action: Mouse scrolled (553, 407) with delta (0, 0)
Screenshot: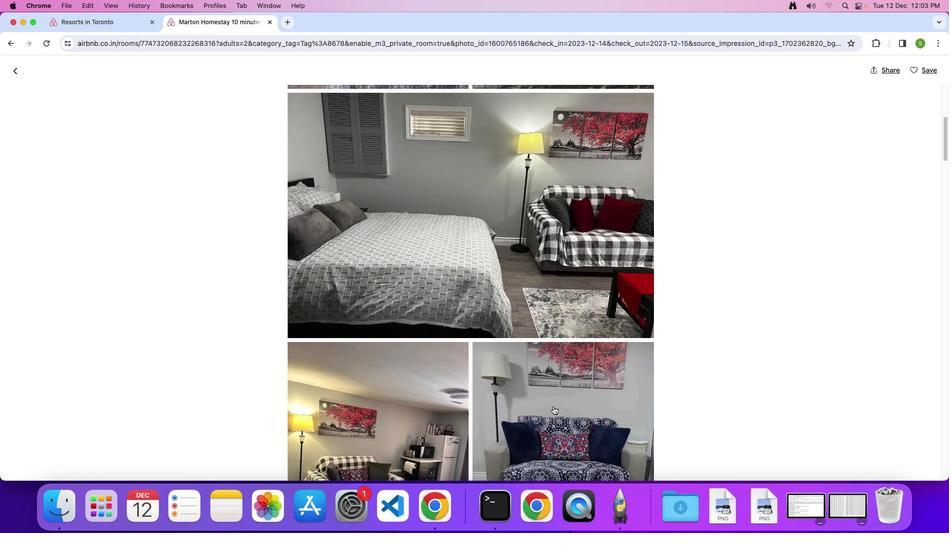 
Action: Mouse scrolled (553, 407) with delta (0, 0)
Screenshot: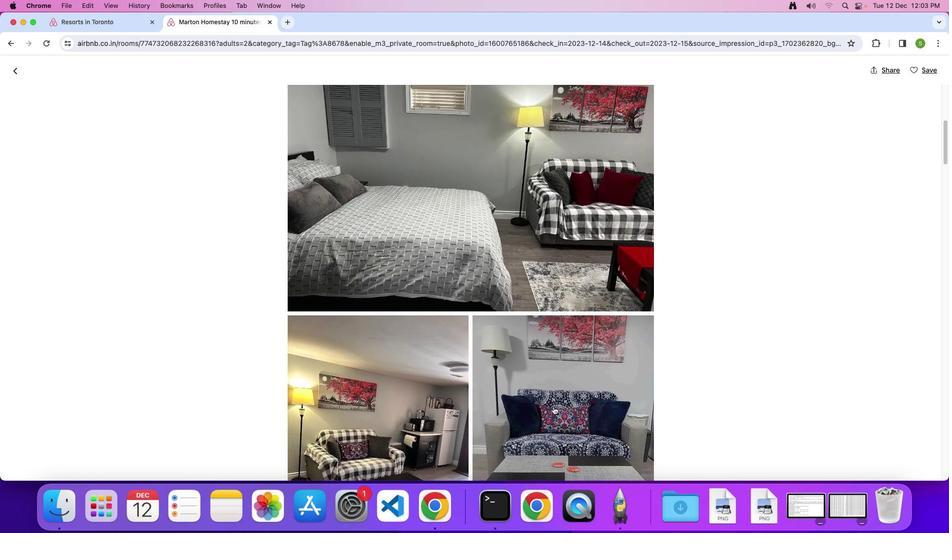 
Action: Mouse scrolled (553, 407) with delta (0, -1)
Screenshot: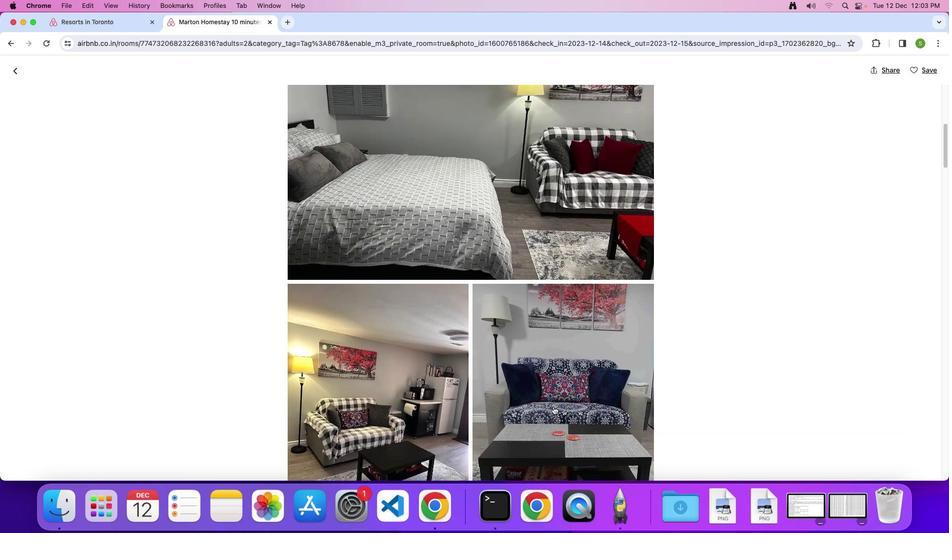 
Action: Mouse scrolled (553, 407) with delta (0, 0)
Screenshot: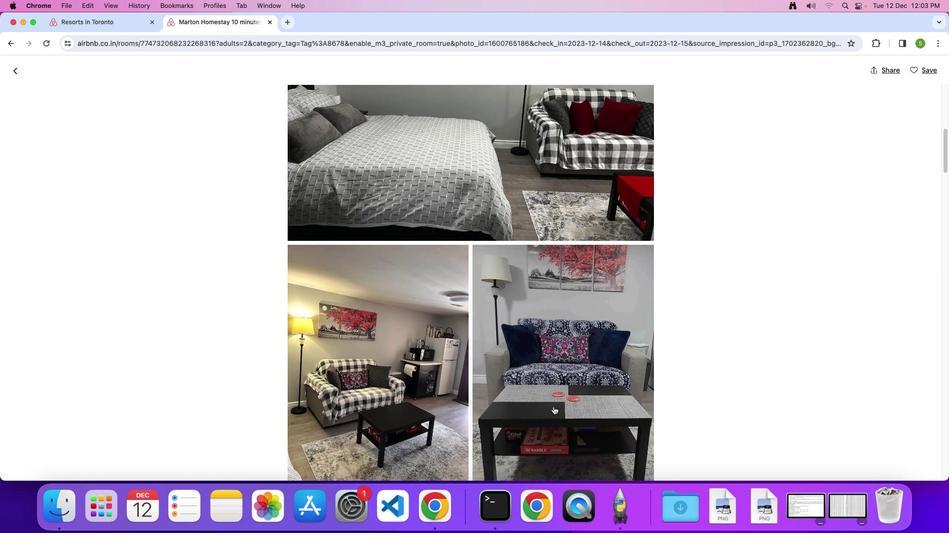 
Action: Mouse scrolled (553, 407) with delta (0, 0)
Screenshot: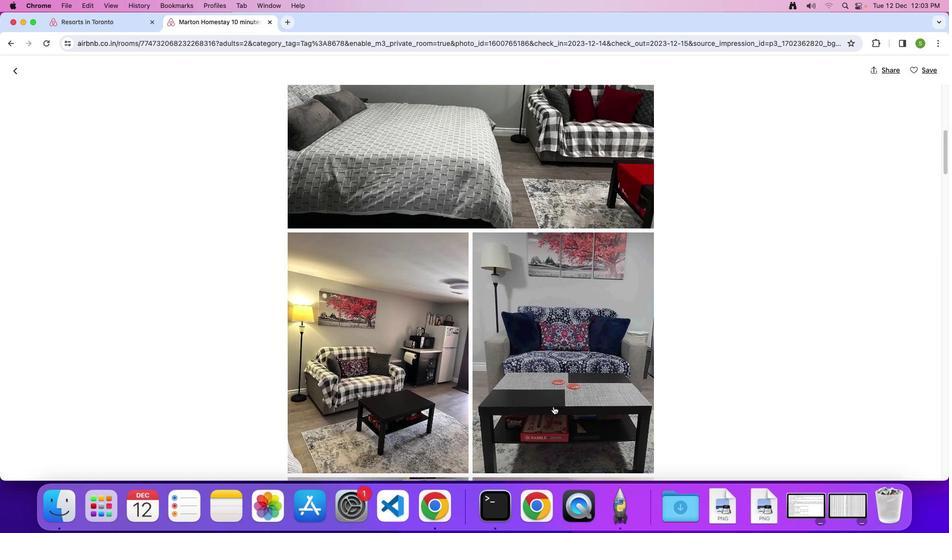 
Action: Mouse scrolled (553, 407) with delta (0, -1)
Screenshot: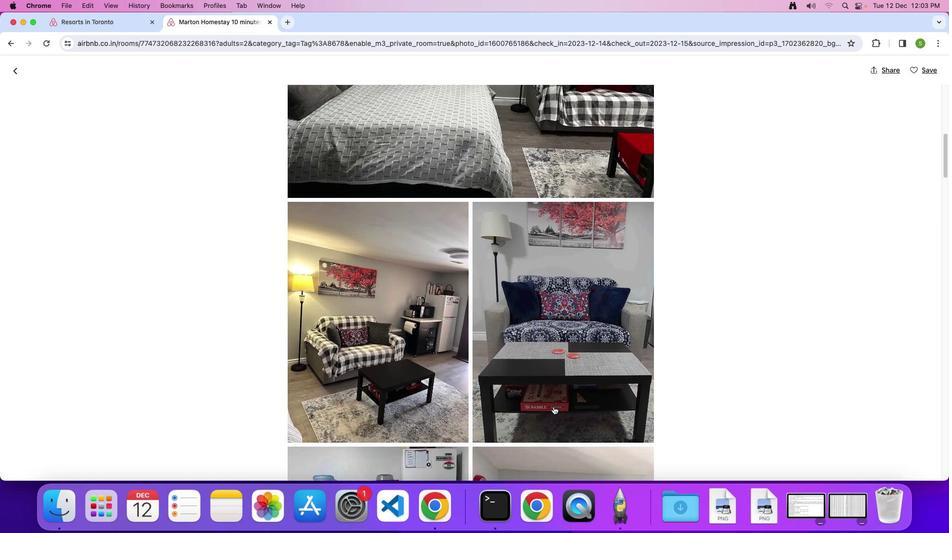 
Action: Mouse scrolled (553, 407) with delta (0, 0)
Screenshot: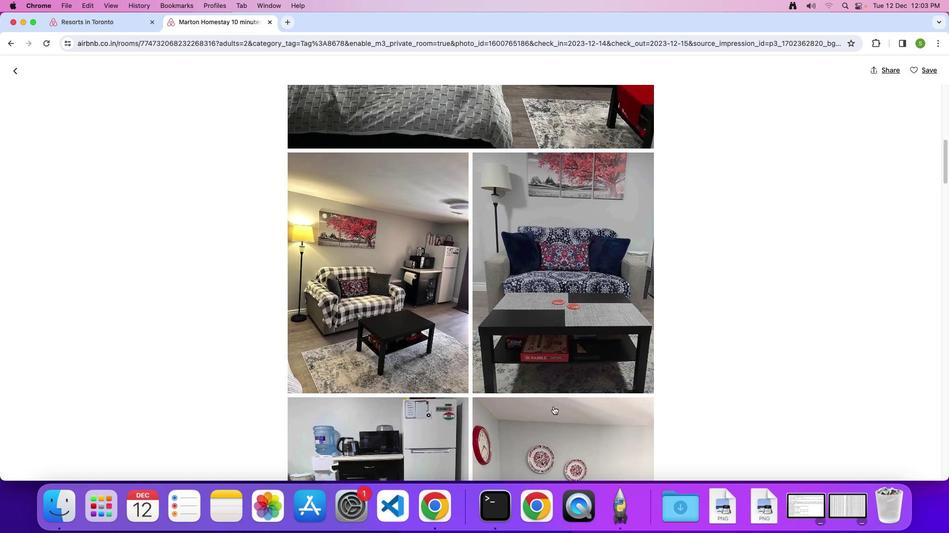 
Action: Mouse scrolled (553, 407) with delta (0, 0)
Screenshot: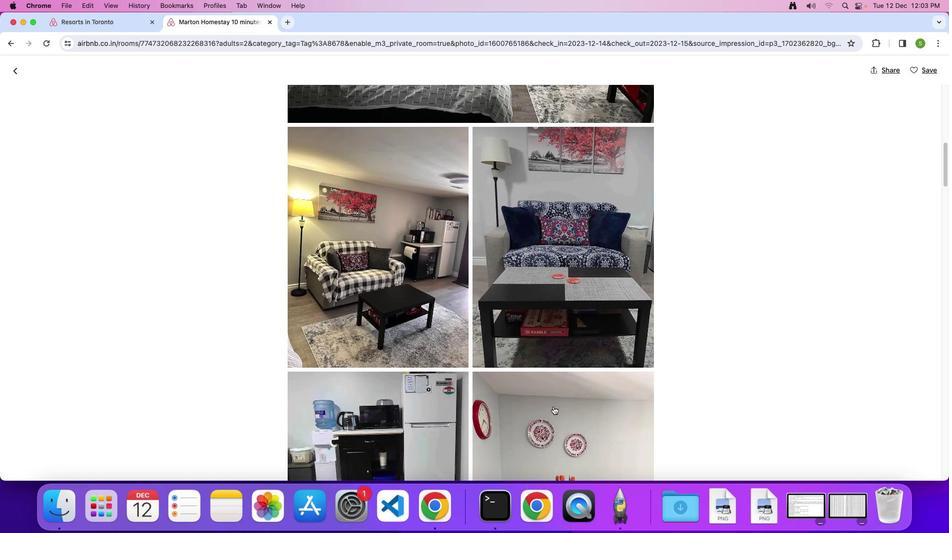 
Action: Mouse scrolled (553, 407) with delta (0, -1)
Screenshot: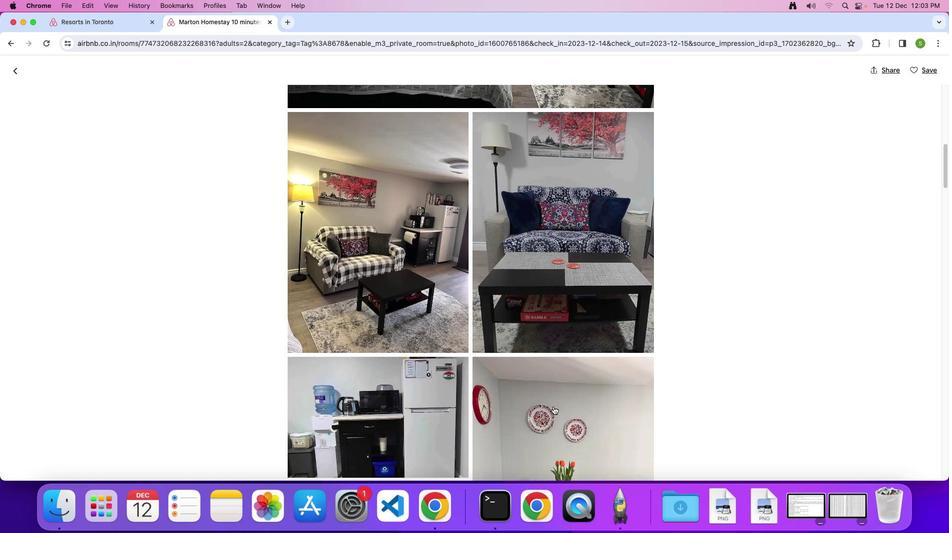 
Action: Mouse scrolled (553, 407) with delta (0, 0)
Screenshot: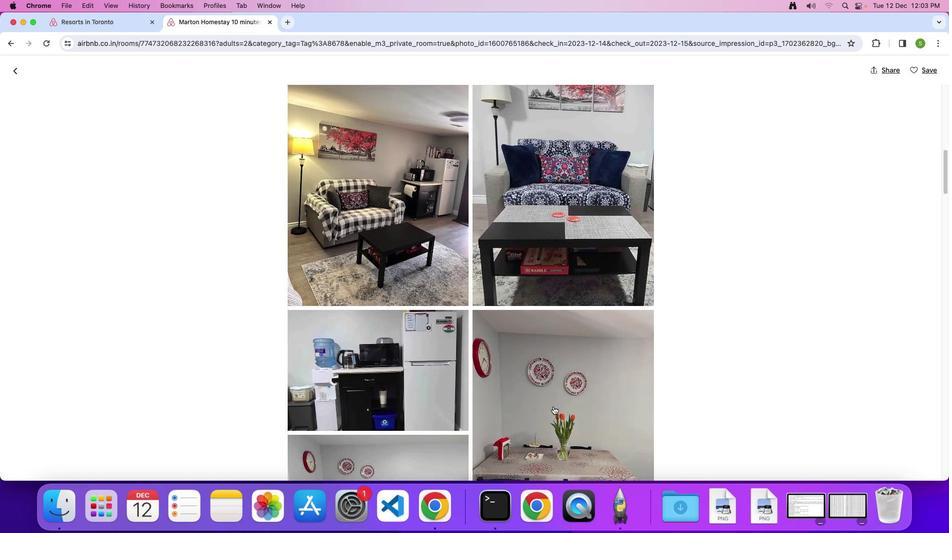 
Action: Mouse scrolled (553, 407) with delta (0, 0)
Screenshot: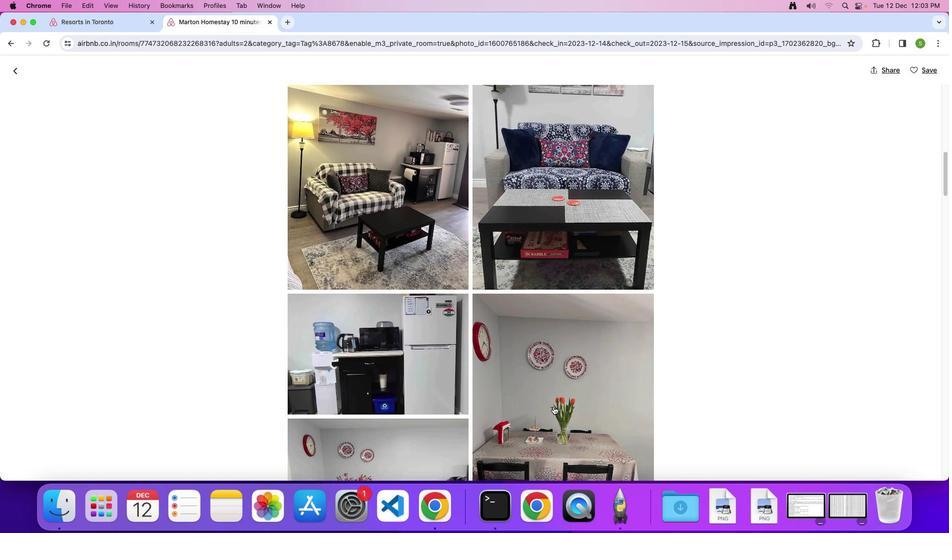 
Action: Mouse scrolled (553, 407) with delta (0, 0)
Screenshot: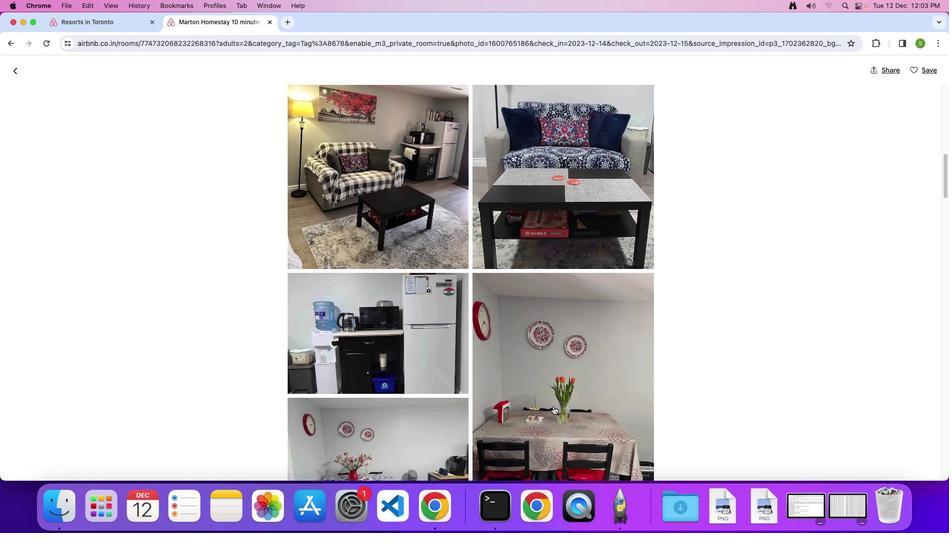 
Action: Mouse scrolled (553, 407) with delta (0, 0)
Screenshot: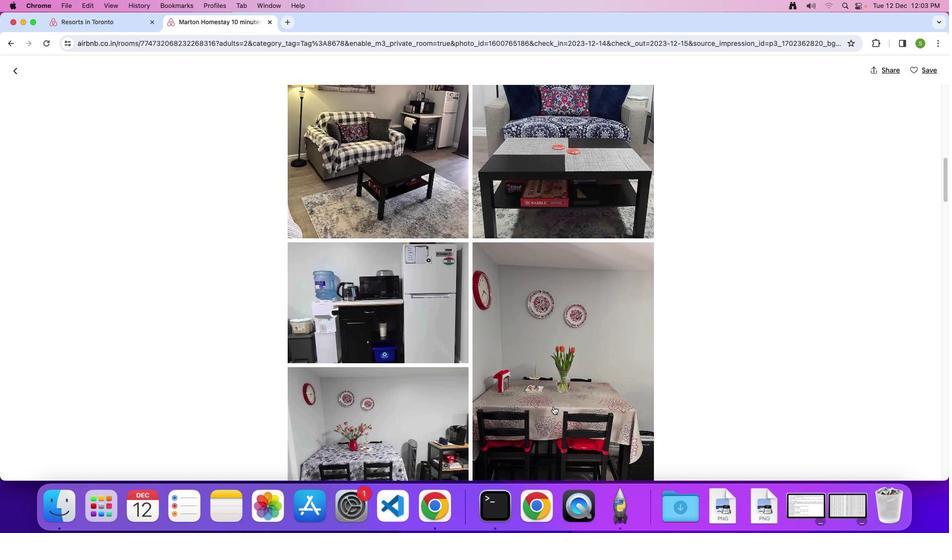 
Action: Mouse scrolled (553, 407) with delta (0, 0)
Screenshot: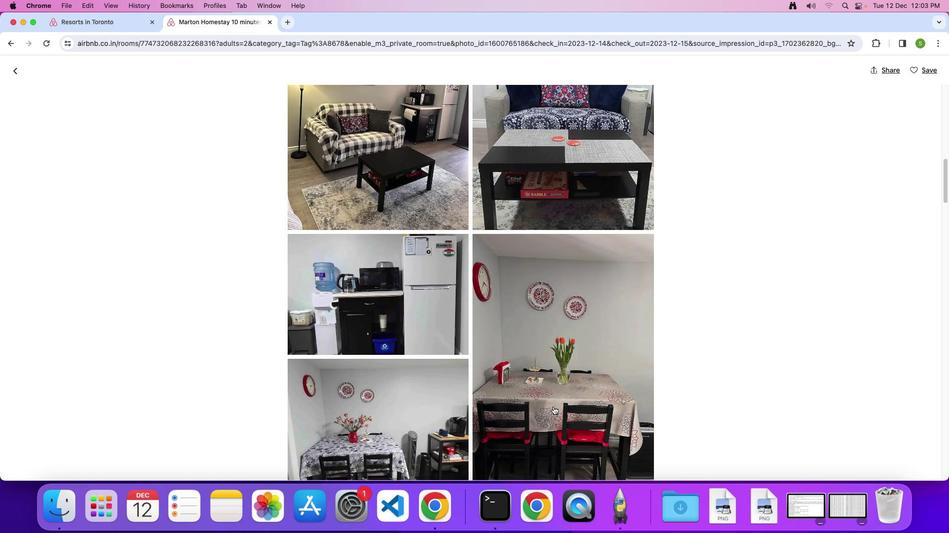 
Action: Mouse scrolled (553, 407) with delta (0, 0)
Screenshot: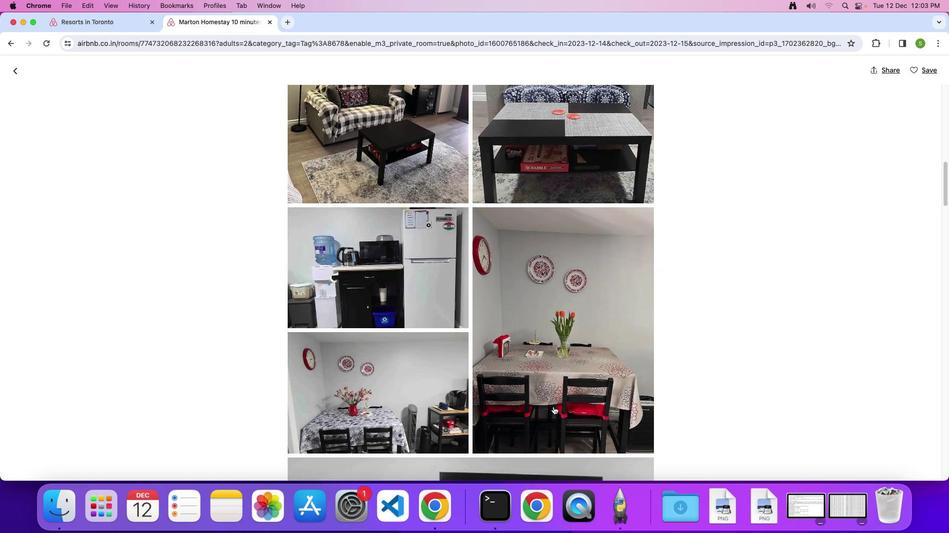 
Action: Mouse scrolled (553, 407) with delta (0, 0)
Screenshot: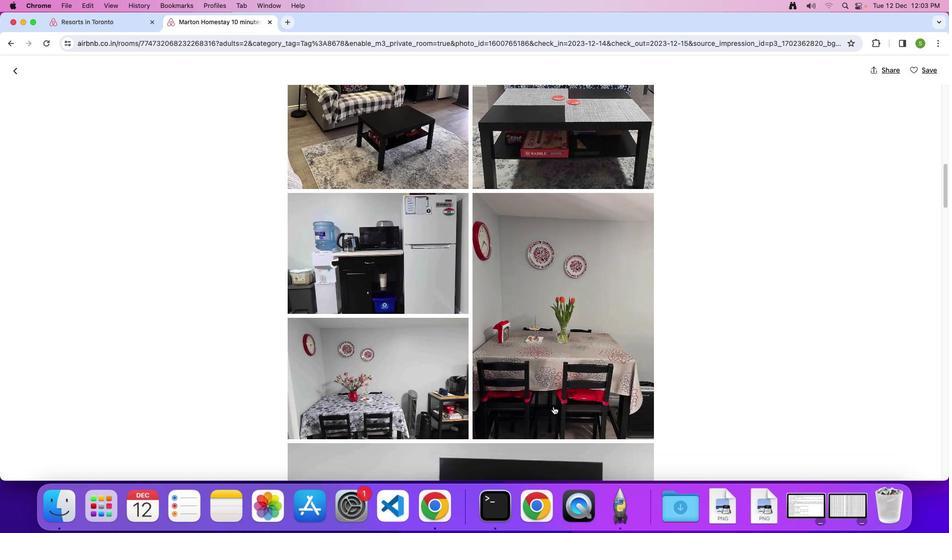 
Action: Mouse scrolled (553, 407) with delta (0, 0)
Screenshot: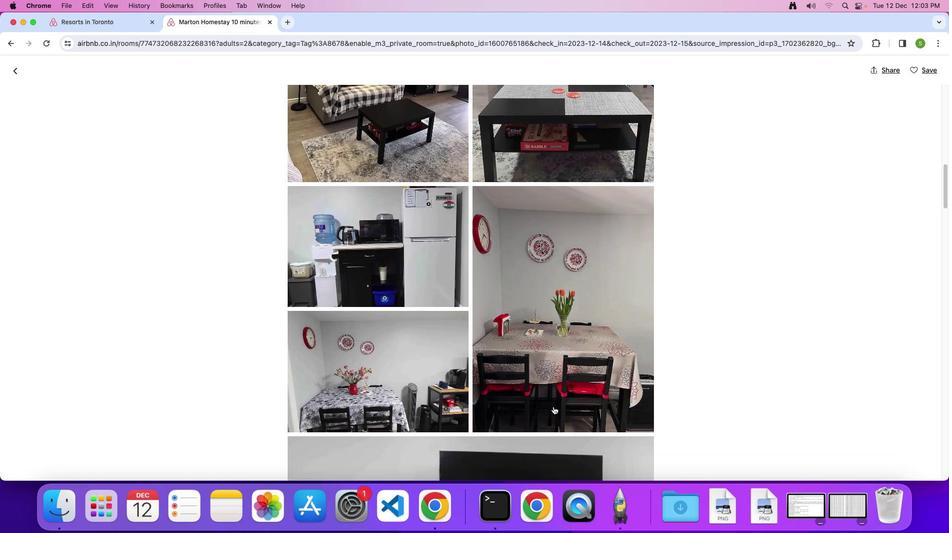 
Action: Mouse scrolled (553, 407) with delta (0, 0)
Screenshot: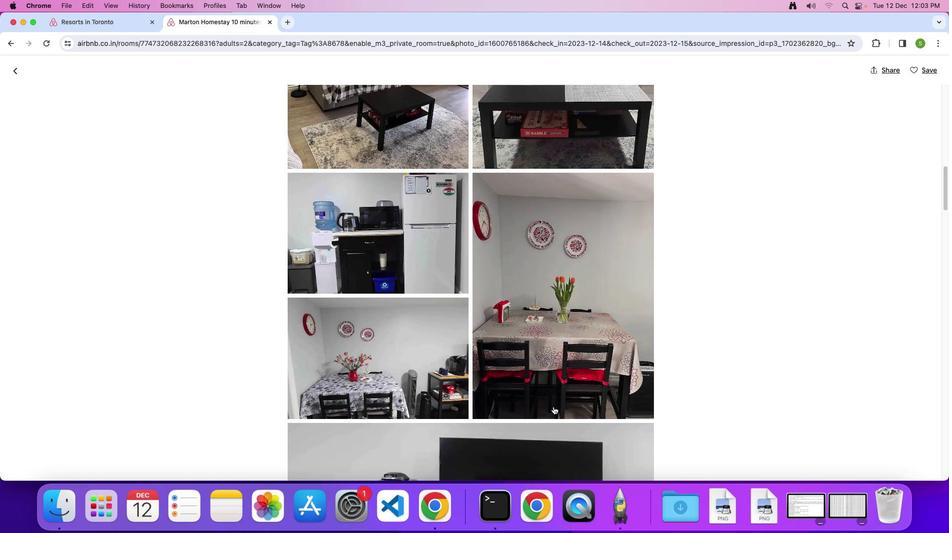 
Action: Mouse scrolled (553, 407) with delta (0, 0)
Screenshot: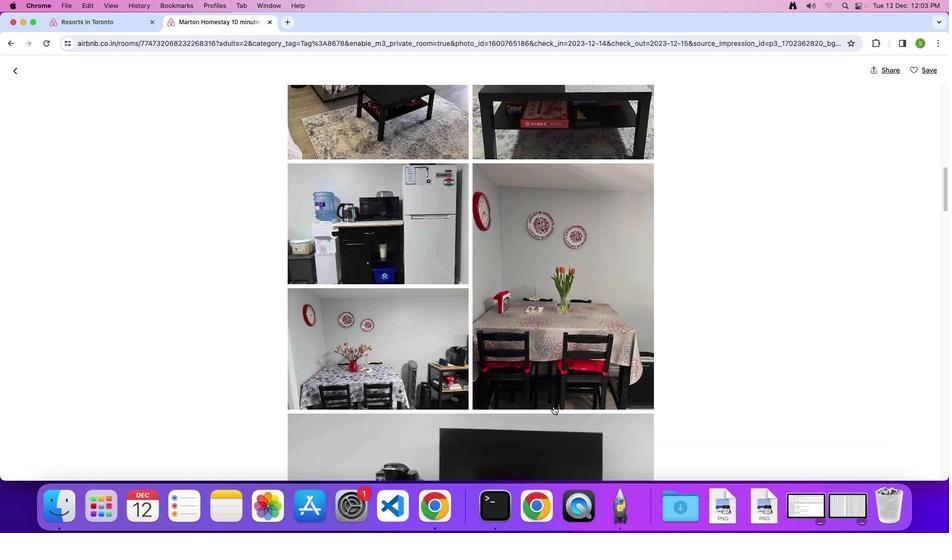 
Action: Mouse scrolled (553, 407) with delta (0, 0)
Screenshot: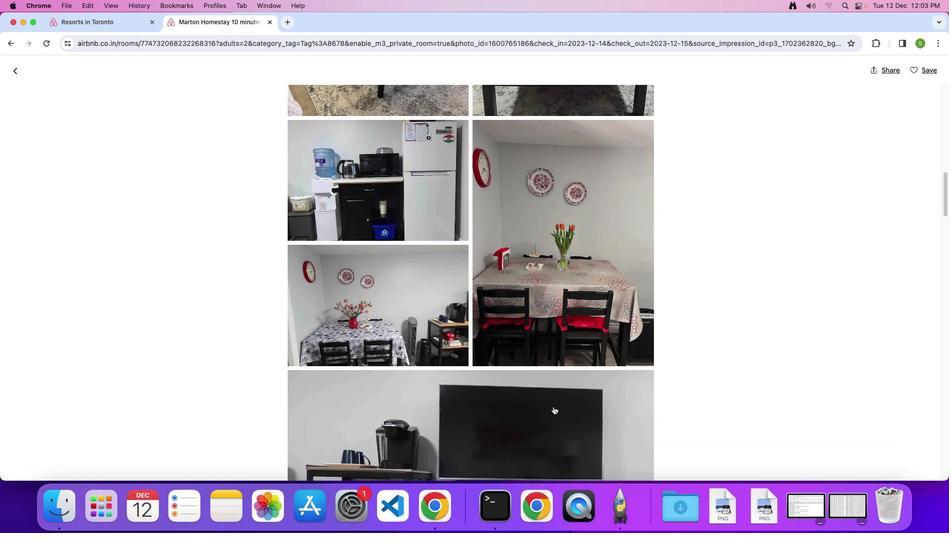 
Action: Mouse scrolled (553, 407) with delta (0, 0)
Screenshot: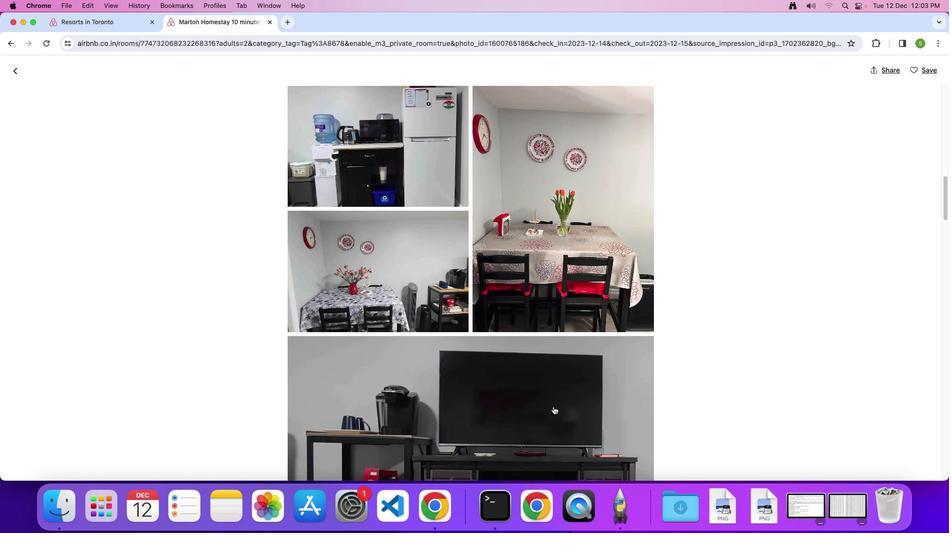 
Action: Mouse scrolled (553, 407) with delta (0, 0)
Screenshot: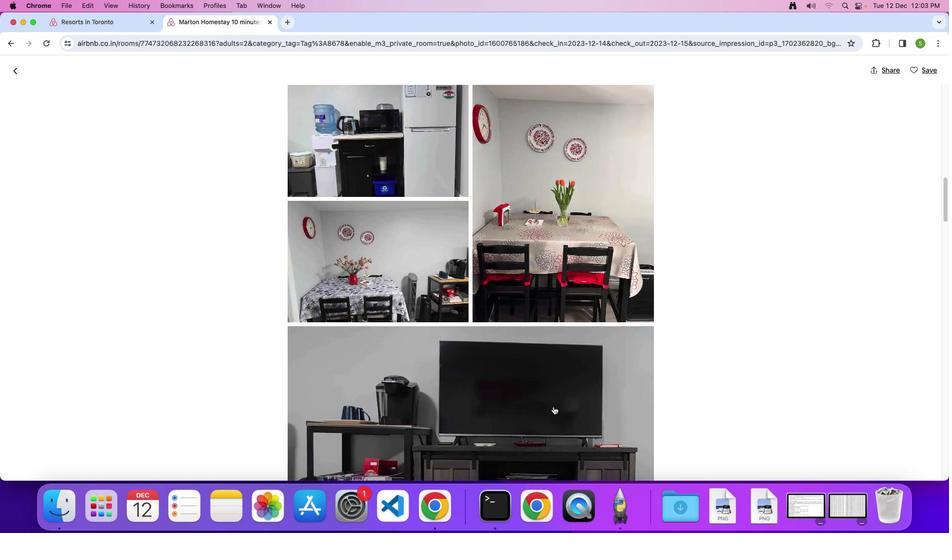 
Action: Mouse scrolled (553, 407) with delta (0, -1)
Screenshot: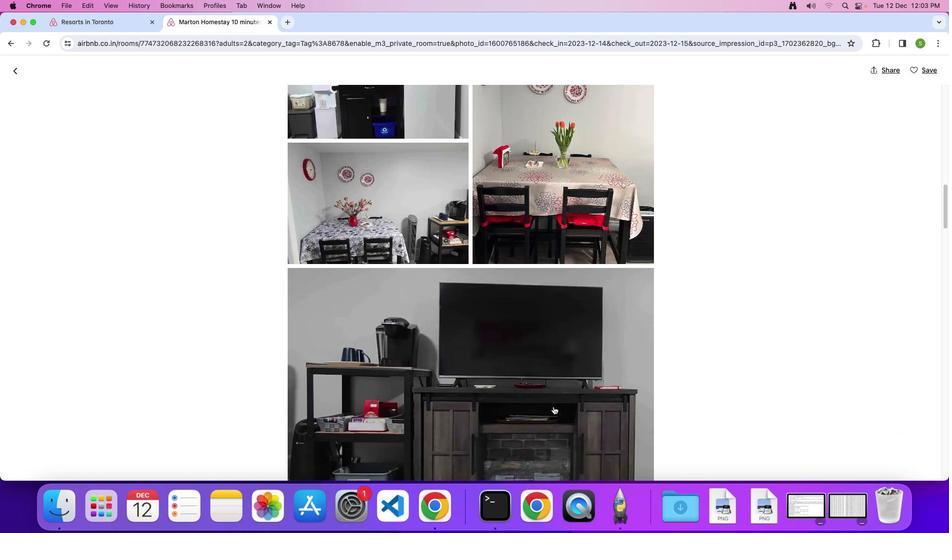 
Action: Mouse scrolled (553, 407) with delta (0, 0)
Screenshot: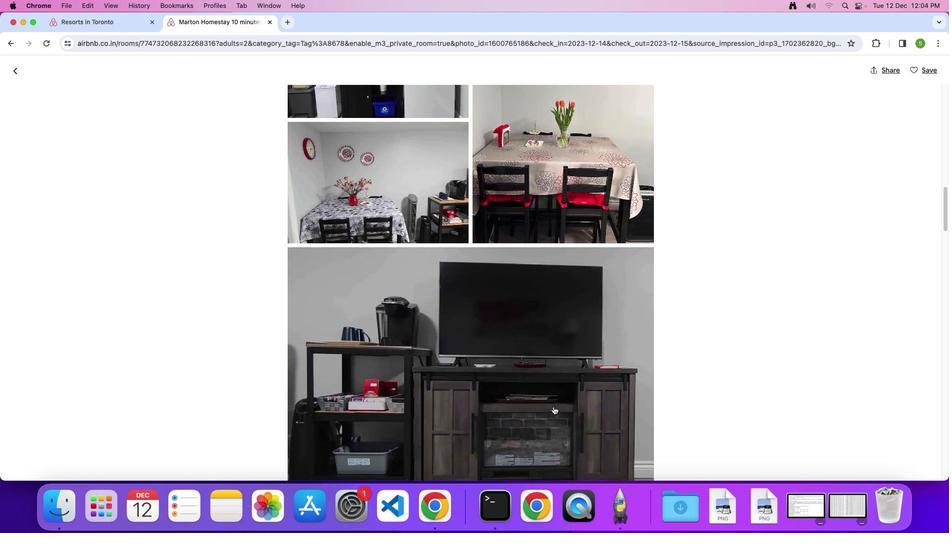 
Action: Mouse scrolled (553, 407) with delta (0, 0)
Screenshot: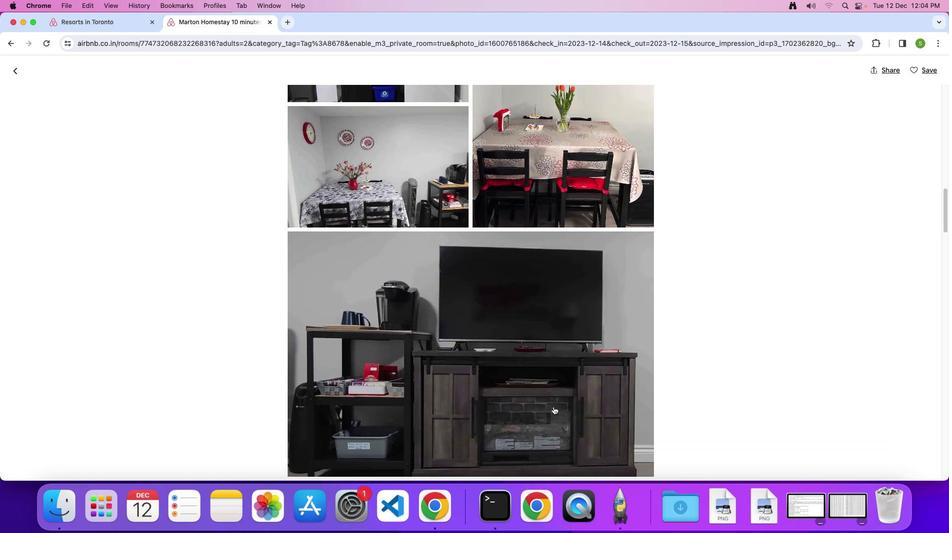 
Action: Mouse scrolled (553, 407) with delta (0, -1)
Screenshot: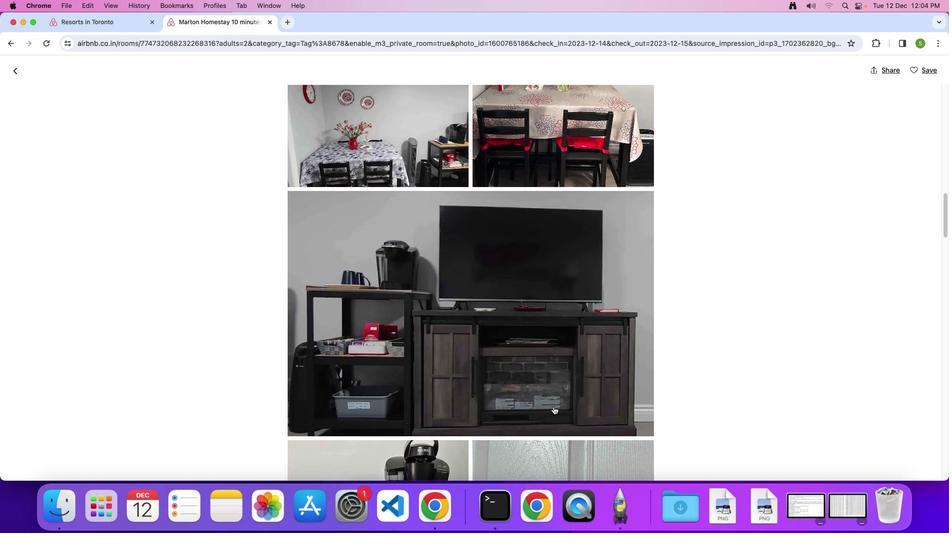 
Action: Mouse scrolled (553, 407) with delta (0, 0)
Screenshot: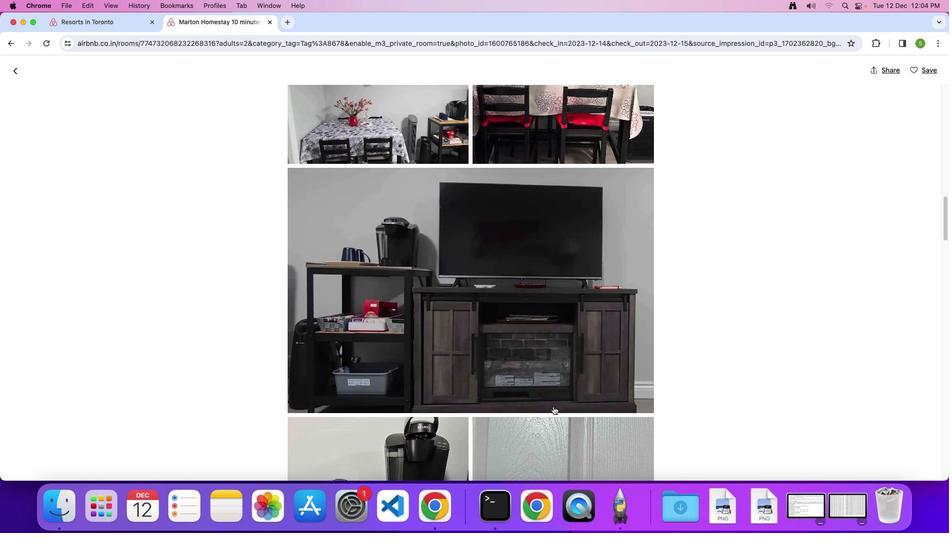 
Action: Mouse scrolled (553, 407) with delta (0, 0)
Screenshot: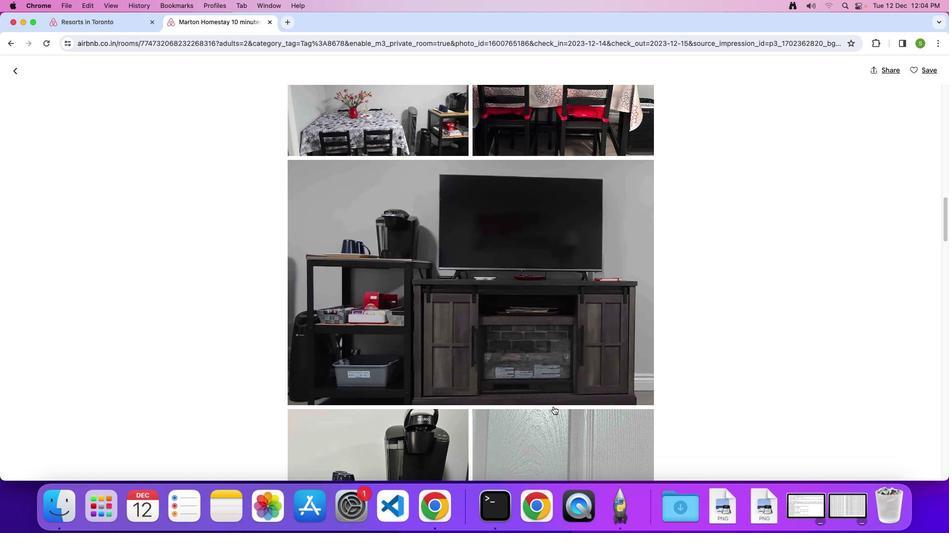 
Action: Mouse scrolled (553, 407) with delta (0, 0)
Screenshot: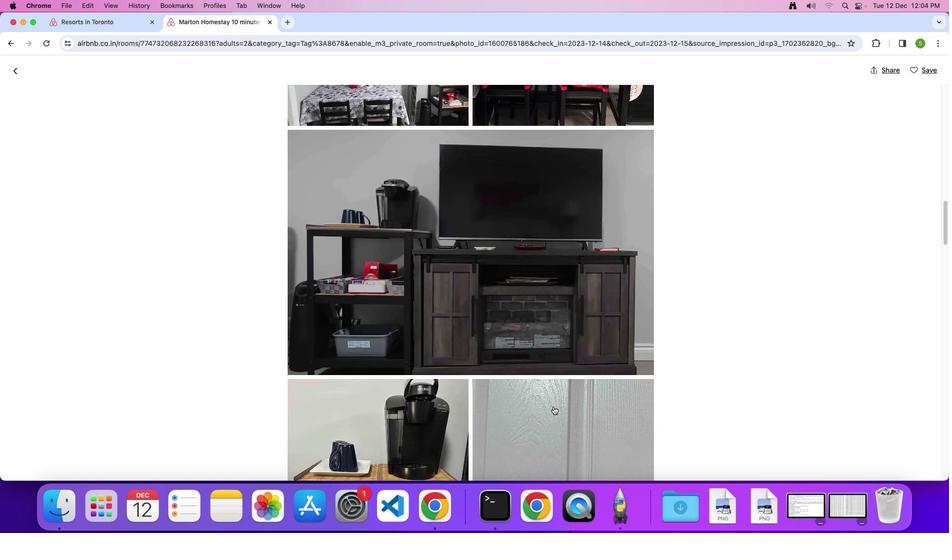 
Action: Mouse scrolled (553, 407) with delta (0, 0)
Screenshot: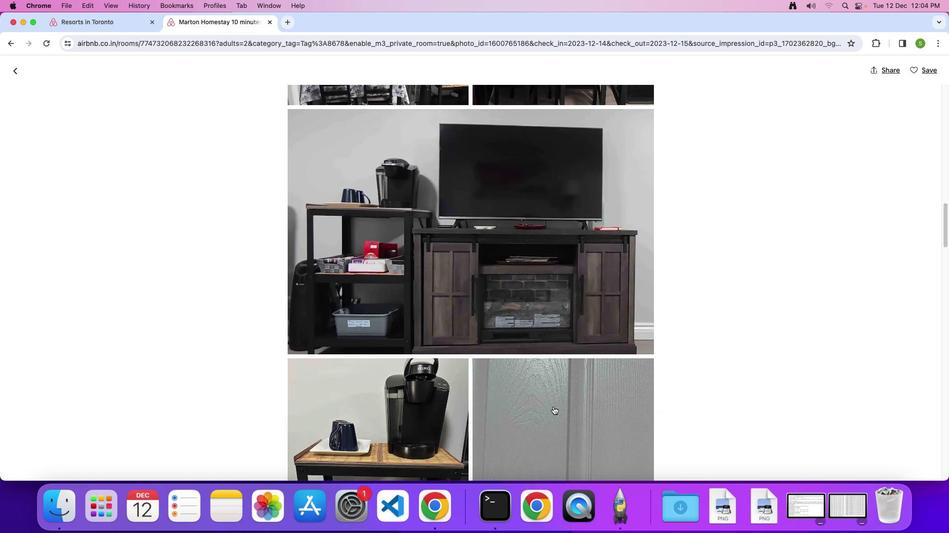 
Action: Mouse scrolled (553, 407) with delta (0, 0)
Screenshot: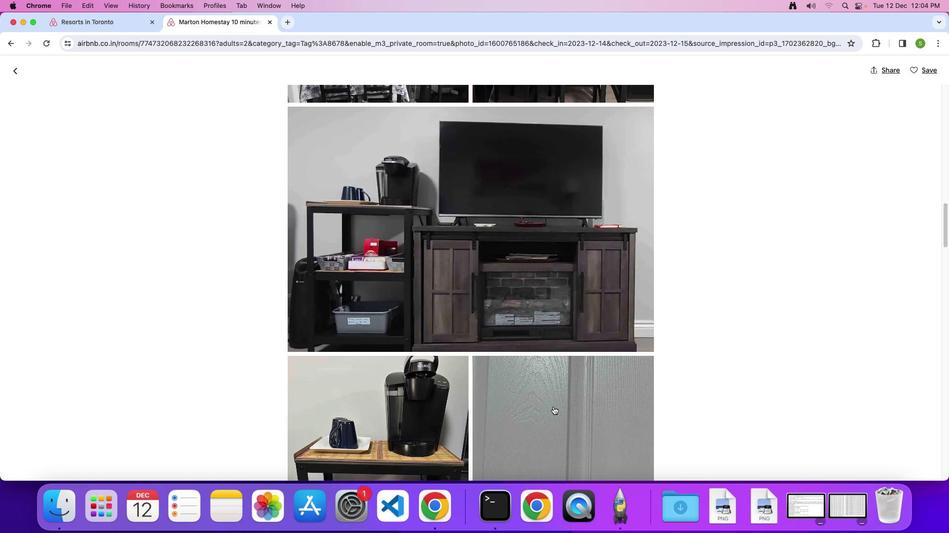 
Action: Mouse scrolled (553, 407) with delta (0, 0)
Screenshot: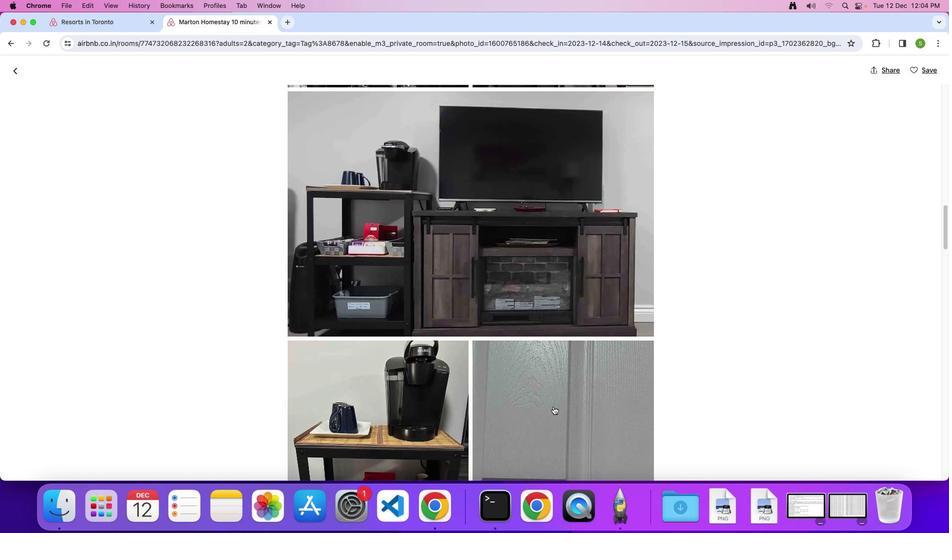 
Action: Mouse scrolled (553, 407) with delta (0, 0)
Screenshot: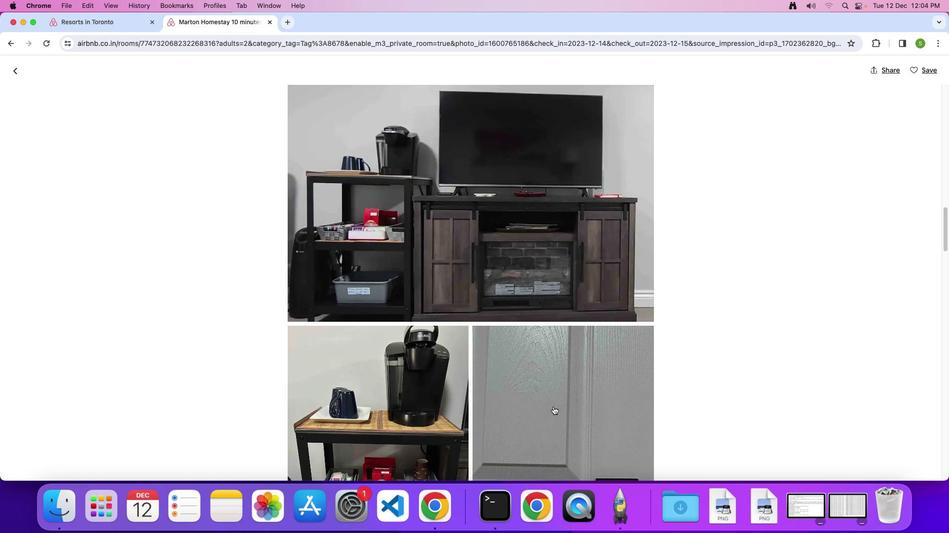 
Action: Mouse scrolled (553, 407) with delta (0, 0)
Screenshot: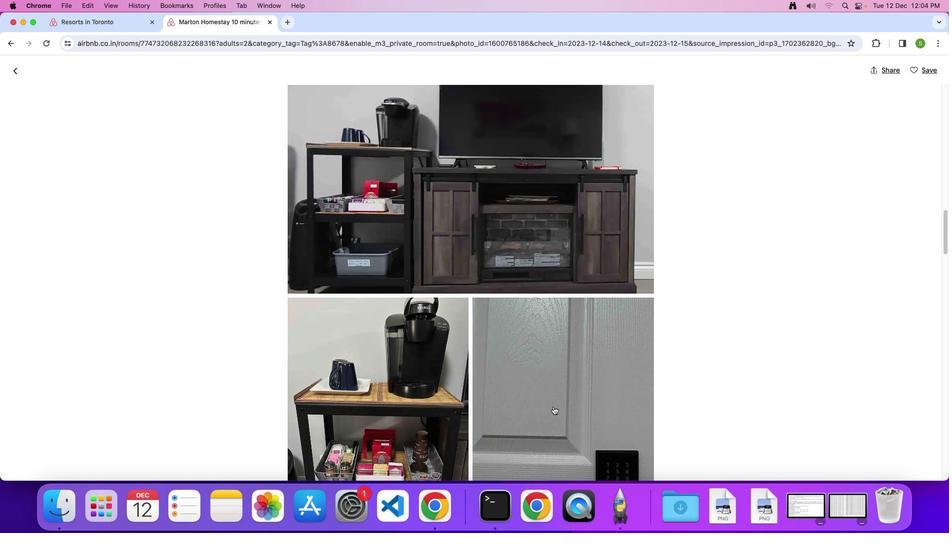 
Action: Mouse scrolled (553, 407) with delta (0, 0)
Screenshot: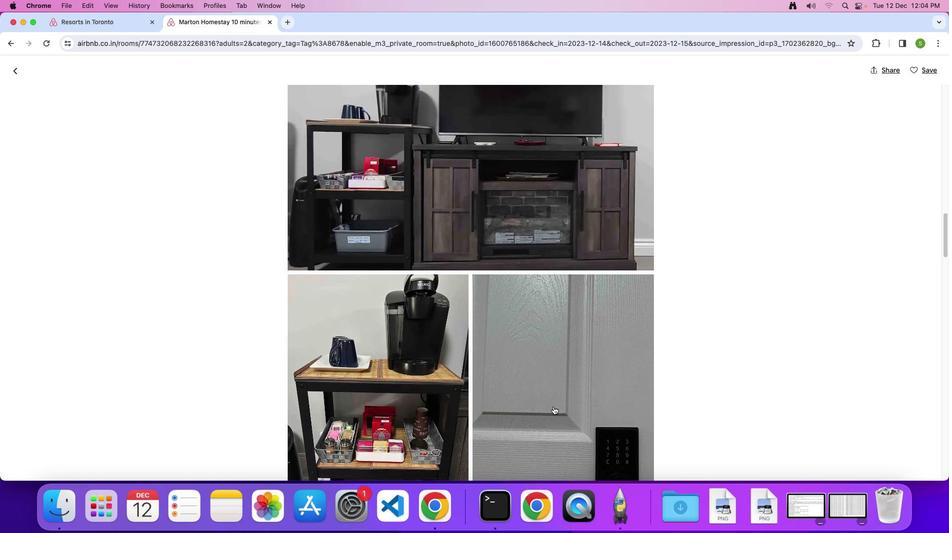 
Action: Mouse scrolled (553, 407) with delta (0, 0)
Screenshot: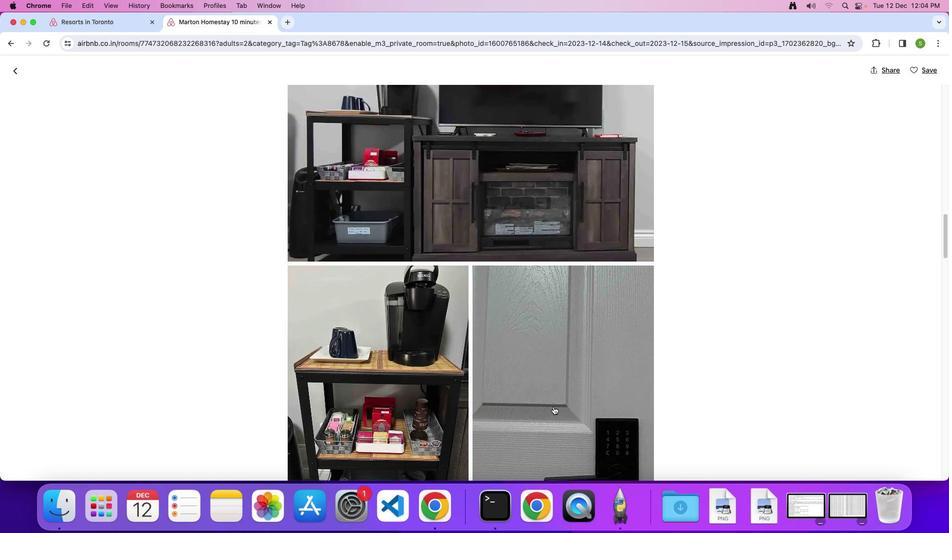 
Action: Mouse scrolled (553, 407) with delta (0, 0)
Screenshot: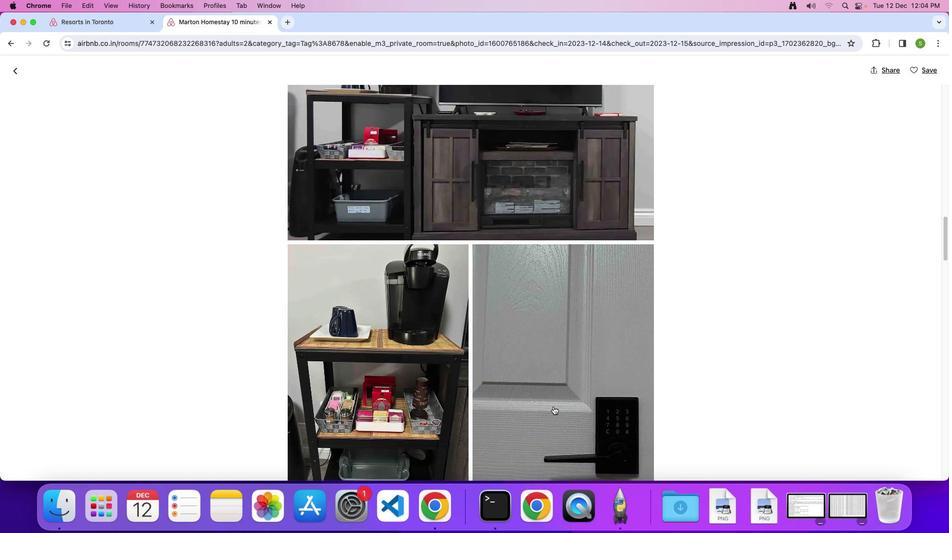 
Action: Mouse scrolled (553, 407) with delta (0, 0)
Screenshot: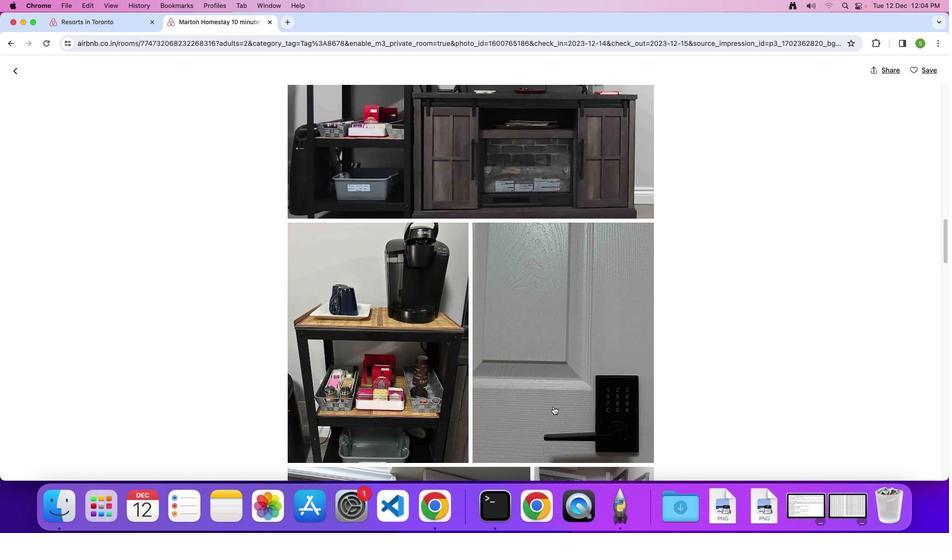 
Action: Mouse scrolled (553, 407) with delta (0, -1)
Screenshot: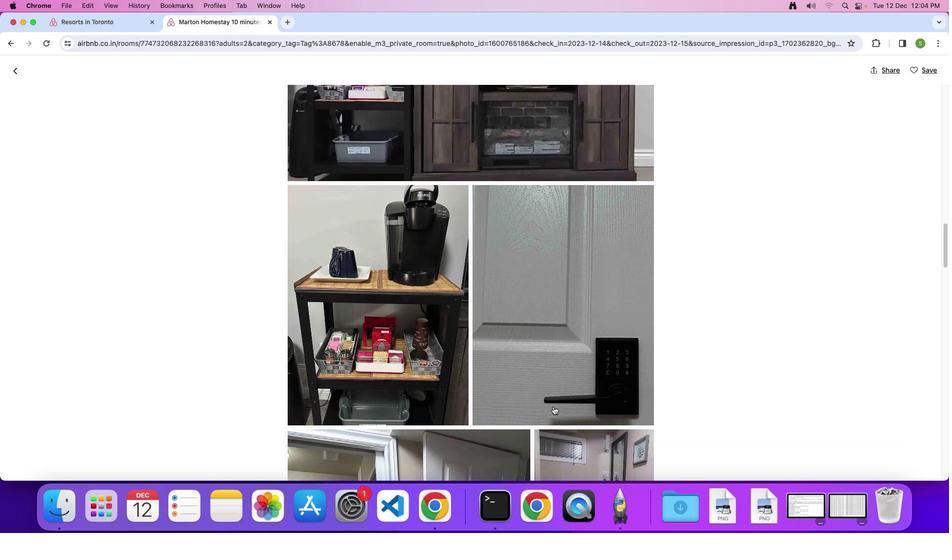 
Action: Mouse scrolled (553, 407) with delta (0, 0)
Screenshot: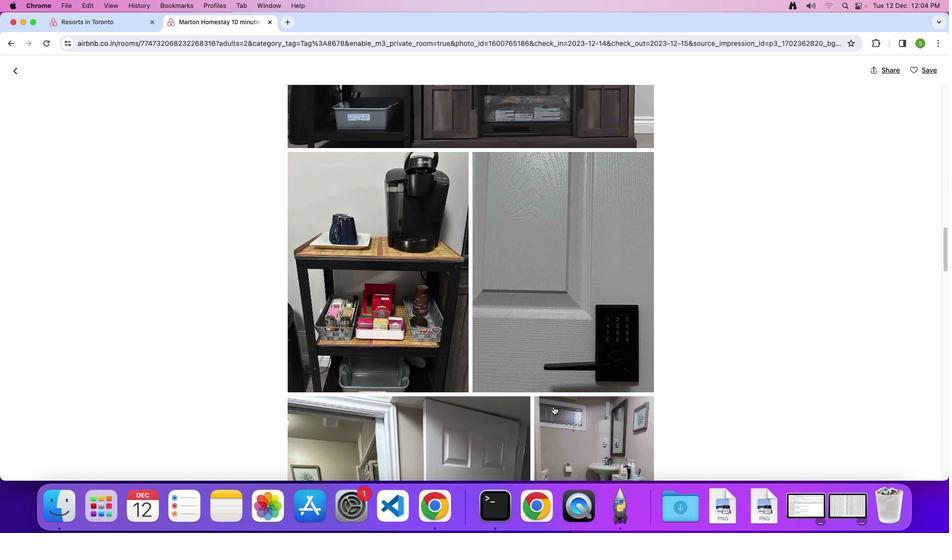 
Action: Mouse scrolled (553, 407) with delta (0, 0)
Screenshot: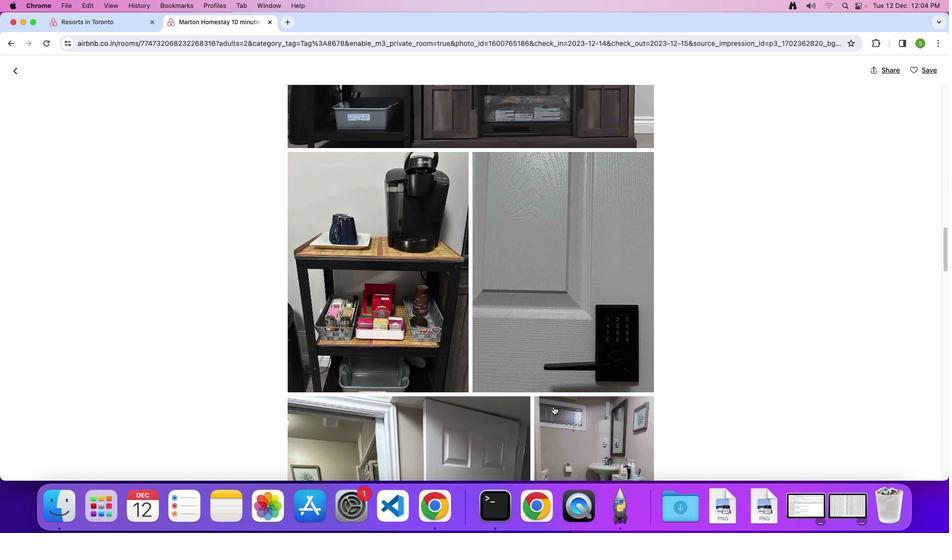 
Action: Mouse scrolled (553, 407) with delta (0, -1)
Screenshot: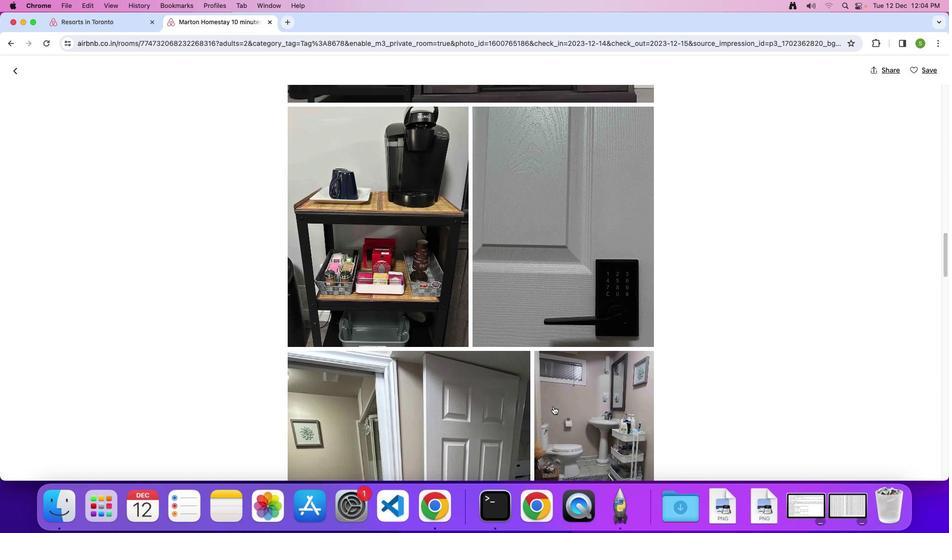 
Action: Mouse scrolled (553, 407) with delta (0, 0)
Screenshot: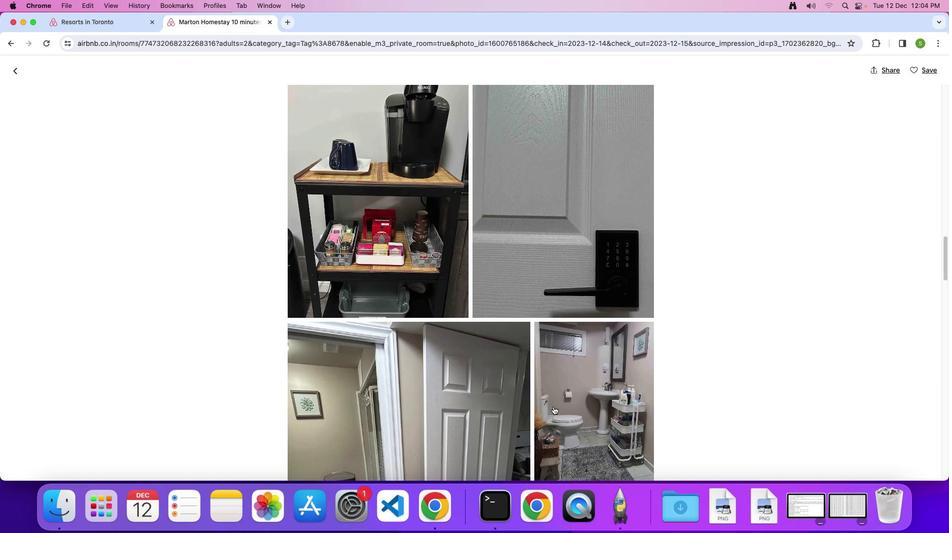 
Action: Mouse scrolled (553, 407) with delta (0, 0)
Screenshot: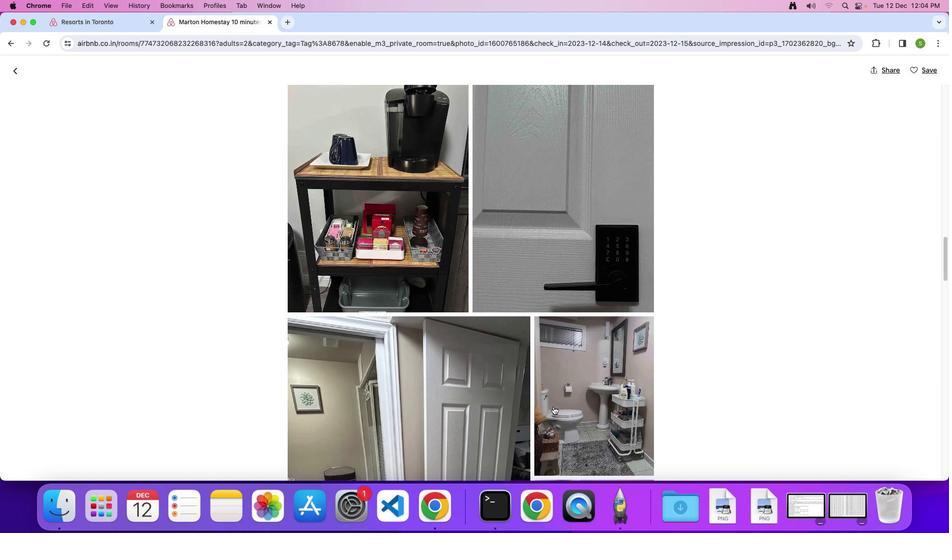 
Action: Mouse scrolled (553, 407) with delta (0, 0)
Screenshot: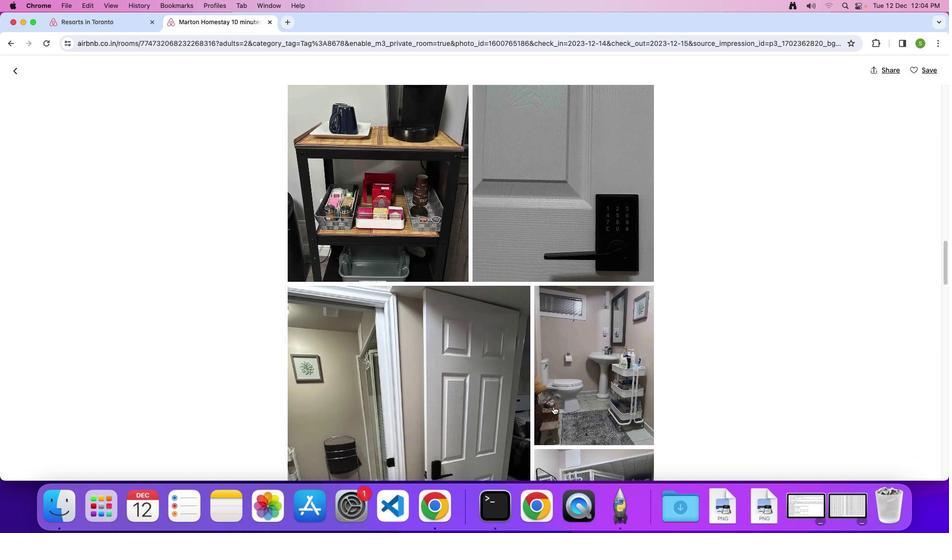 
Action: Mouse scrolled (553, 407) with delta (0, 0)
Screenshot: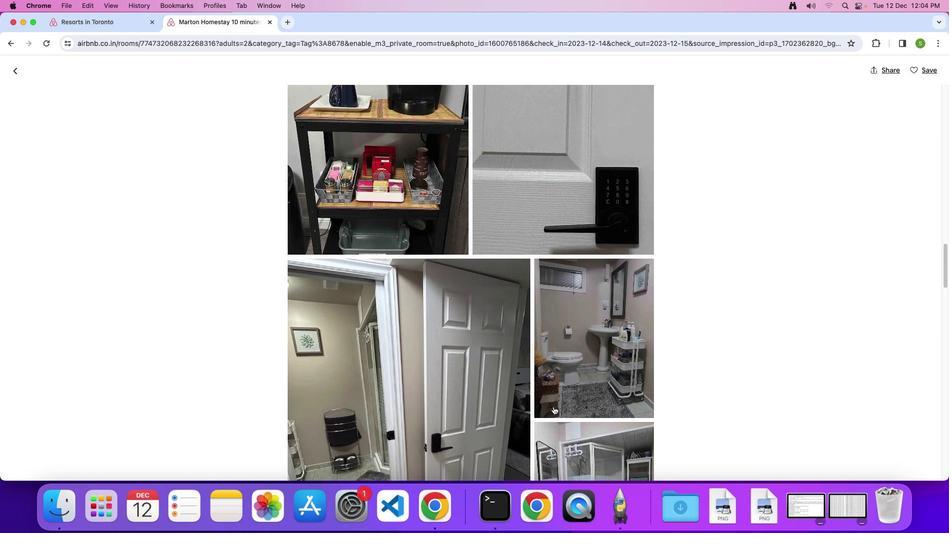
Action: Mouse scrolled (553, 407) with delta (0, 0)
Screenshot: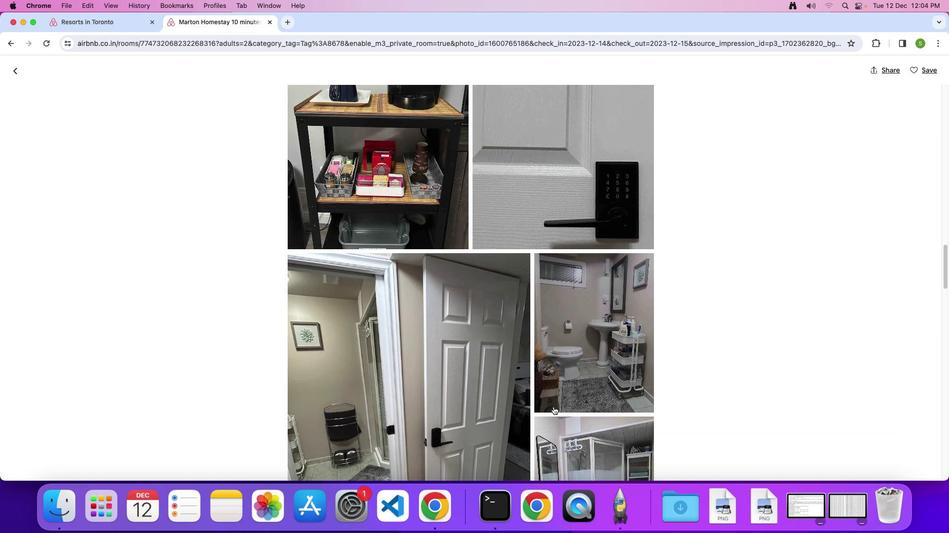 
Action: Mouse scrolled (553, 407) with delta (0, 0)
Screenshot: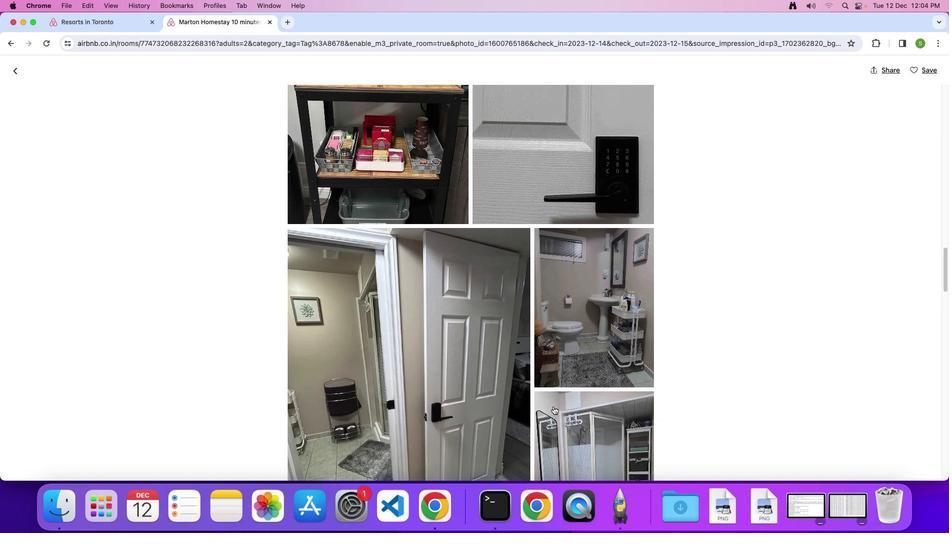 
Action: Mouse scrolled (553, 407) with delta (0, 0)
Screenshot: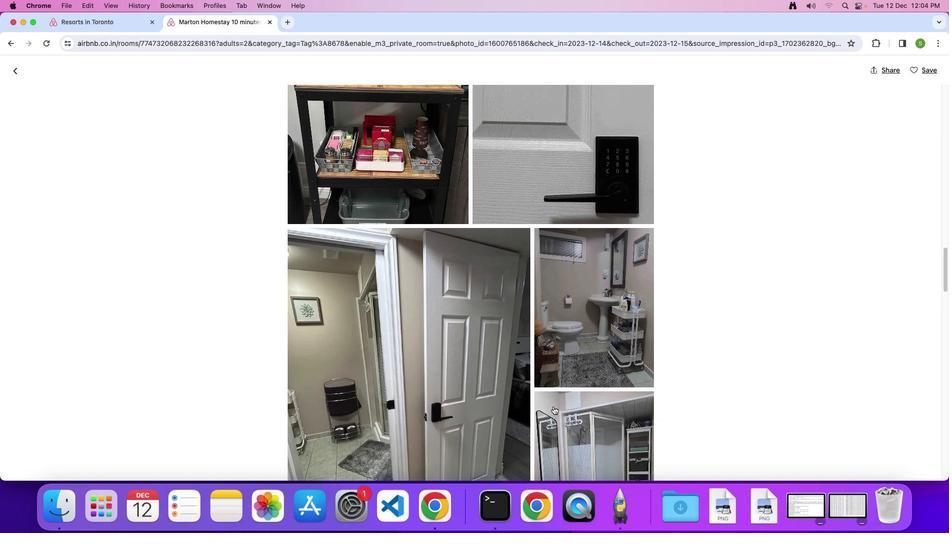 
Action: Mouse scrolled (553, 407) with delta (0, -1)
Screenshot: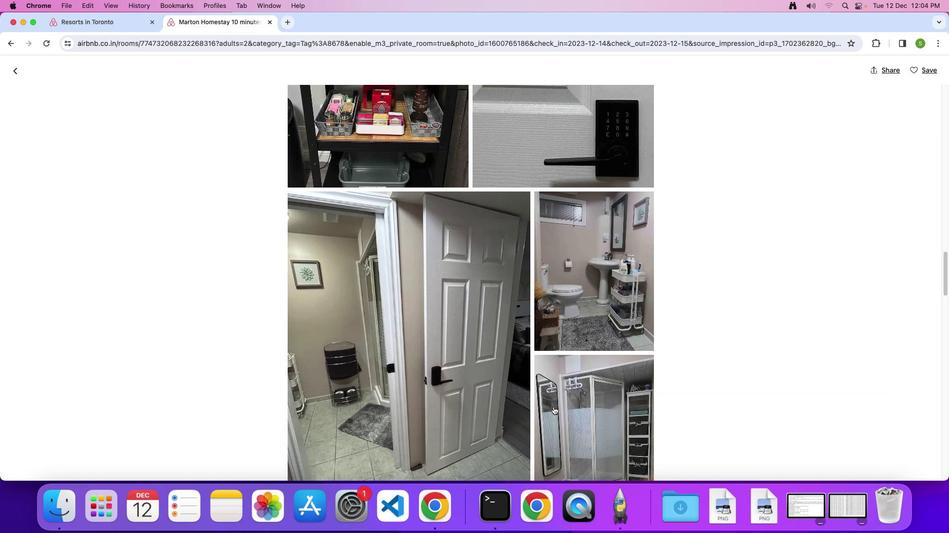 
Action: Mouse scrolled (553, 407) with delta (0, 0)
Screenshot: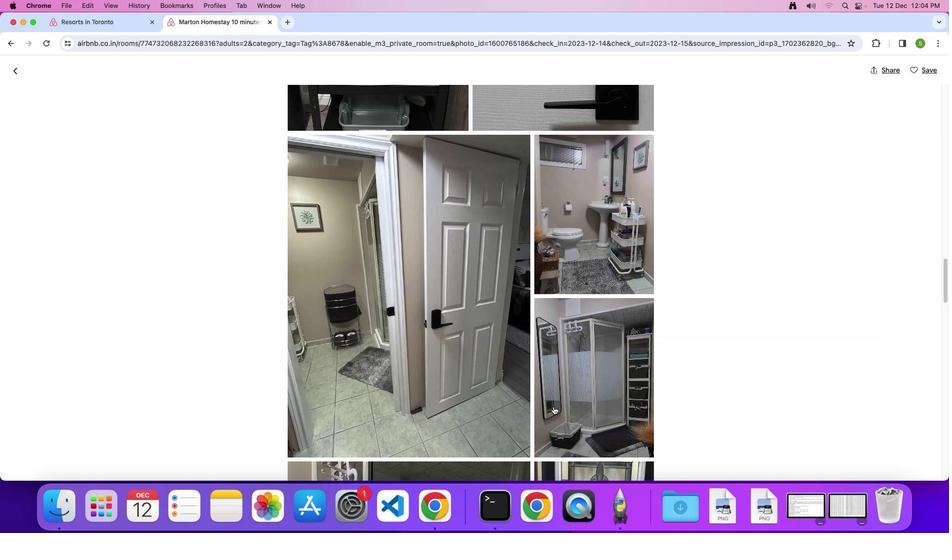 
Action: Mouse scrolled (553, 407) with delta (0, 0)
Screenshot: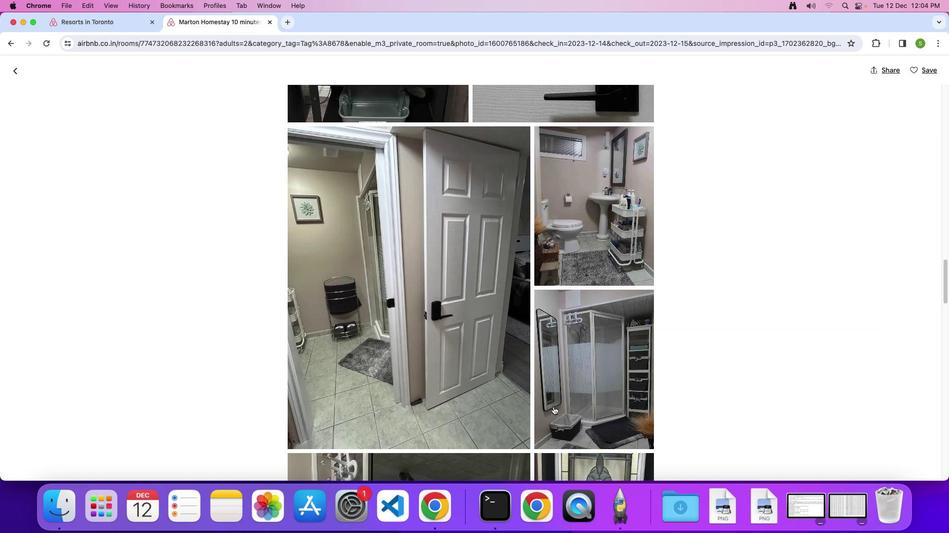 
Action: Mouse scrolled (553, 407) with delta (0, 0)
Screenshot: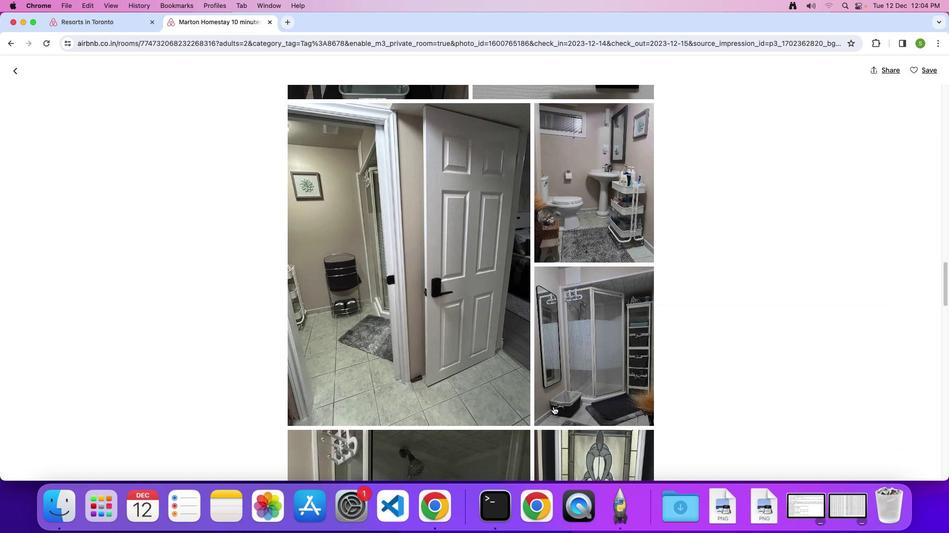 
Action: Mouse scrolled (553, 407) with delta (0, 0)
Screenshot: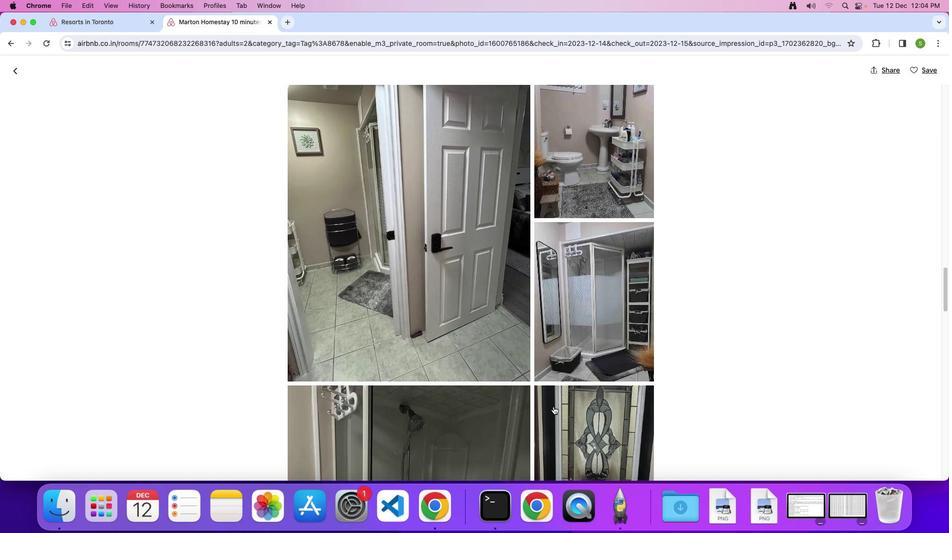 
Action: Mouse scrolled (553, 407) with delta (0, 0)
Screenshot: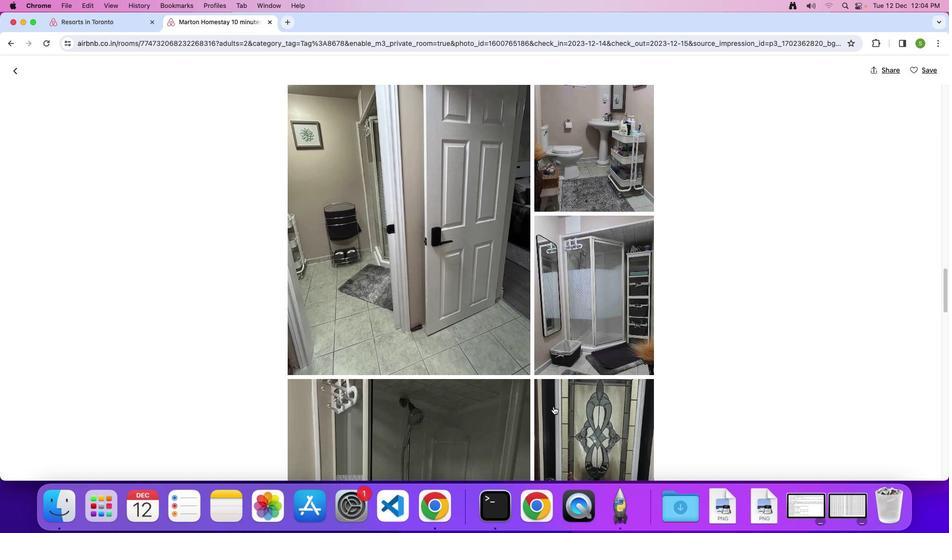 
Action: Mouse scrolled (553, 407) with delta (0, 0)
Screenshot: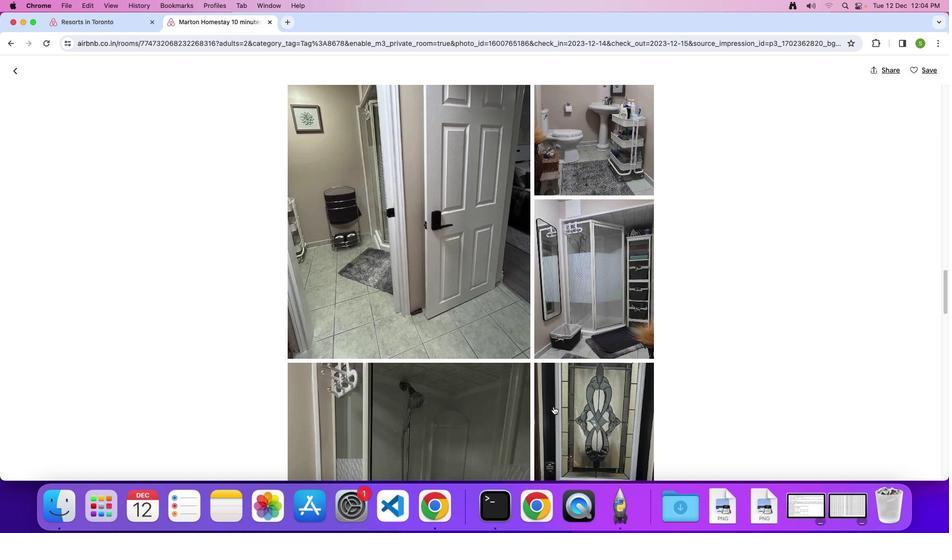 
Action: Mouse scrolled (553, 407) with delta (0, 0)
Screenshot: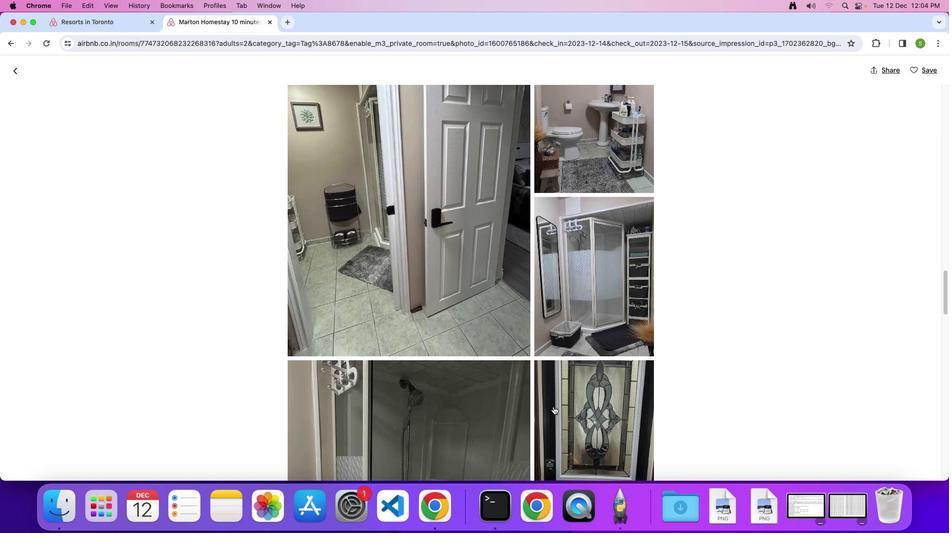 
Action: Mouse scrolled (553, 407) with delta (0, 0)
Screenshot: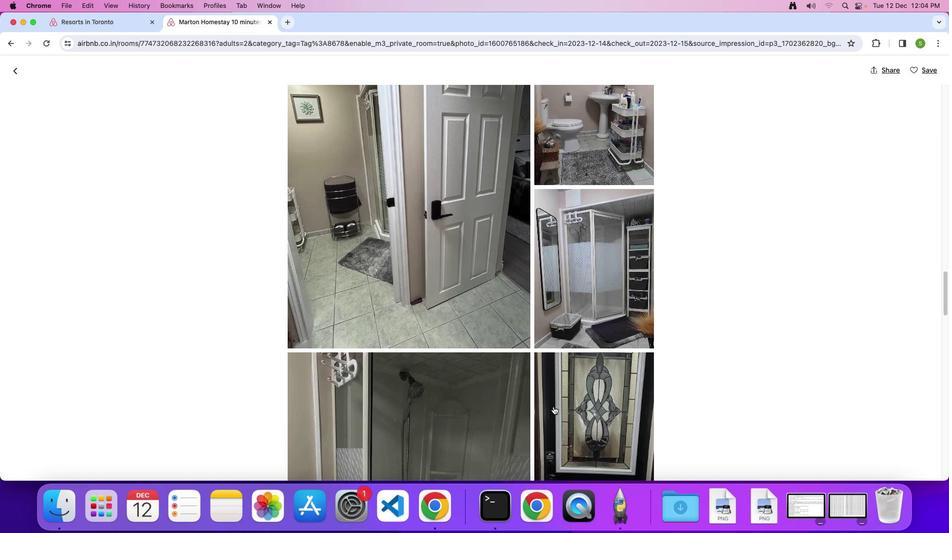 
Action: Mouse scrolled (553, 407) with delta (0, 0)
Screenshot: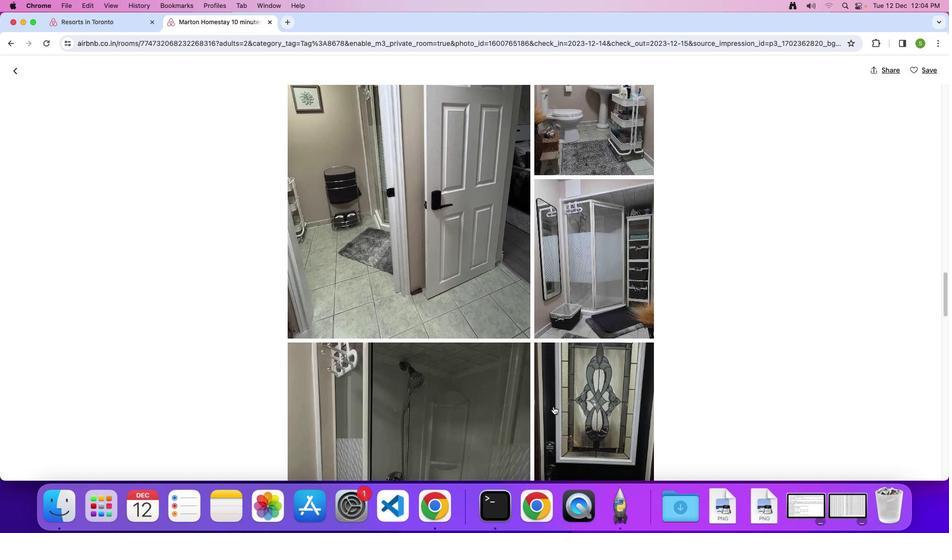 
Action: Mouse scrolled (553, 407) with delta (0, 0)
Screenshot: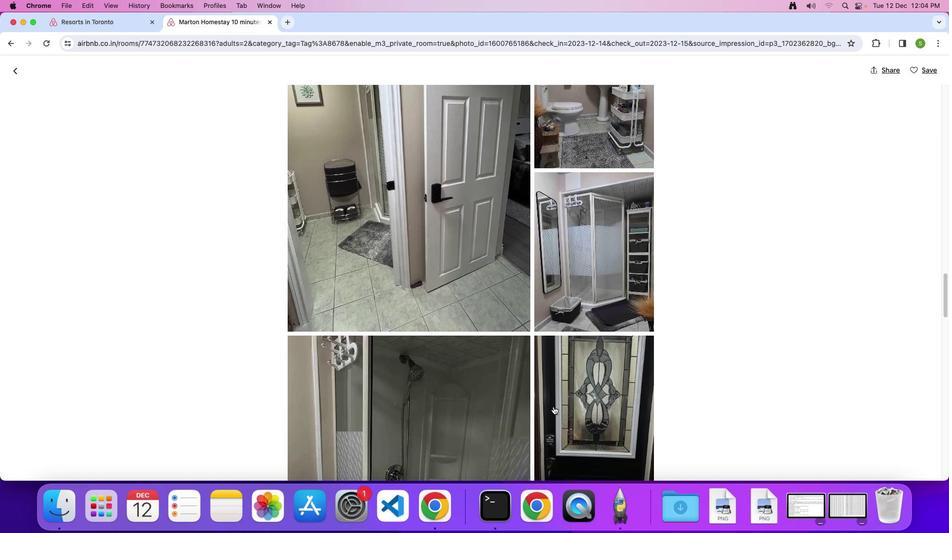 
Action: Mouse scrolled (553, 407) with delta (0, 0)
Screenshot: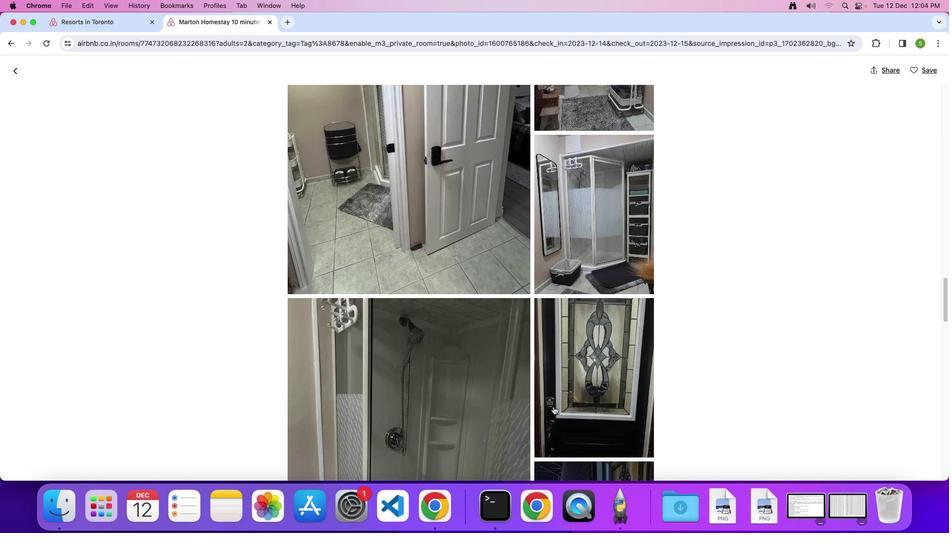 
Action: Mouse scrolled (553, 407) with delta (0, 0)
Screenshot: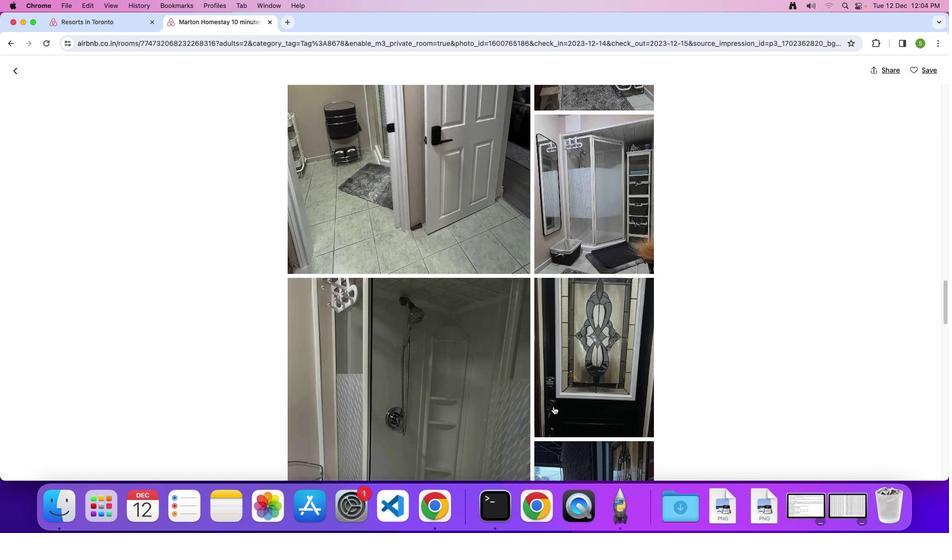 
Action: Mouse scrolled (553, 407) with delta (0, 0)
Screenshot: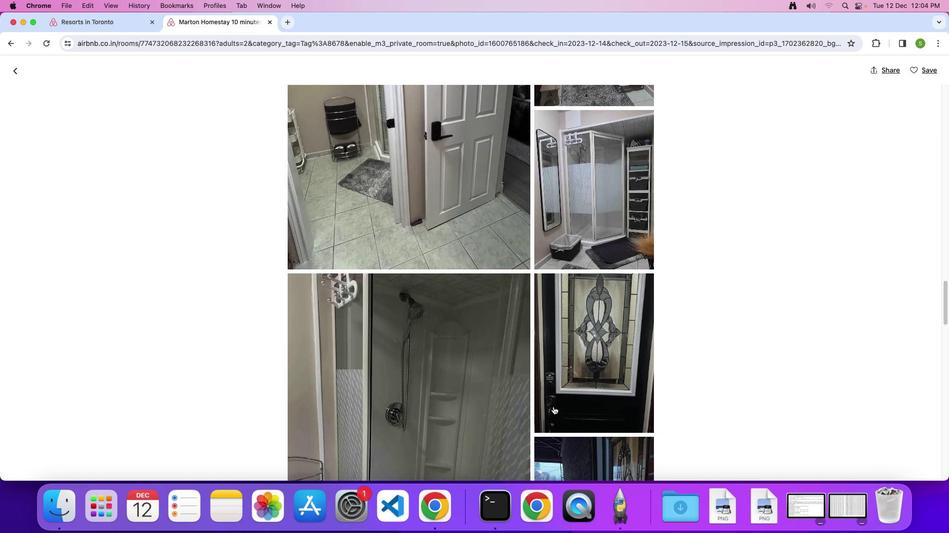 
Action: Mouse scrolled (553, 407) with delta (0, 0)
Screenshot: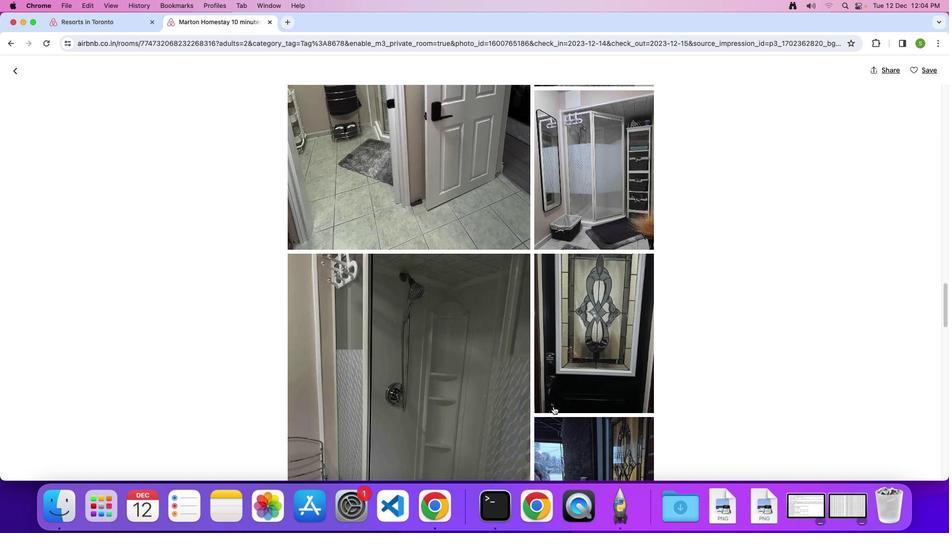 
Action: Mouse scrolled (553, 407) with delta (0, 0)
Screenshot: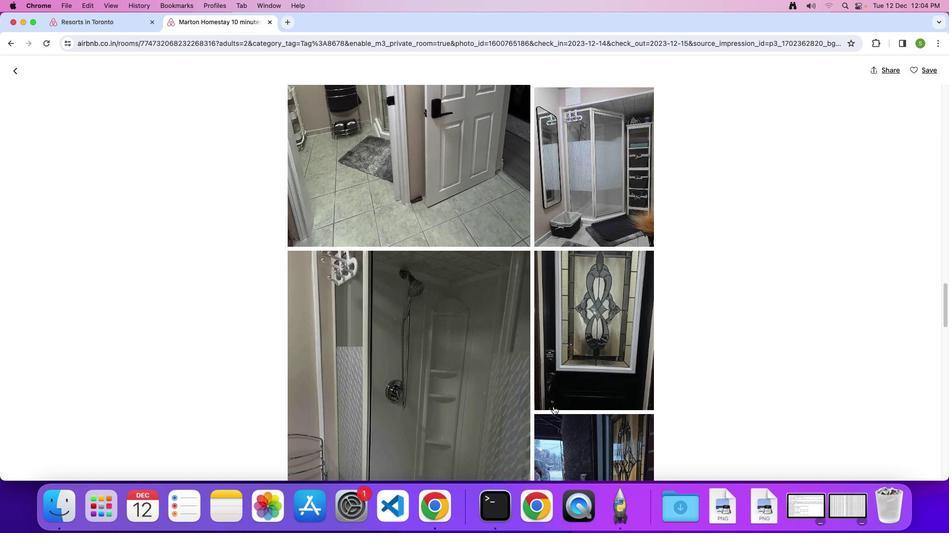 
Action: Mouse scrolled (553, 407) with delta (0, 0)
Screenshot: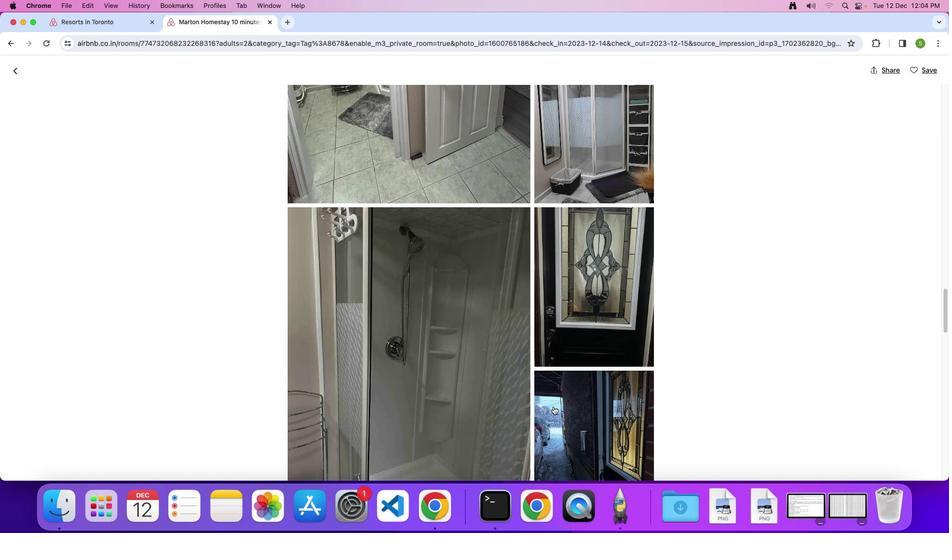 
Action: Mouse scrolled (553, 407) with delta (0, 0)
Screenshot: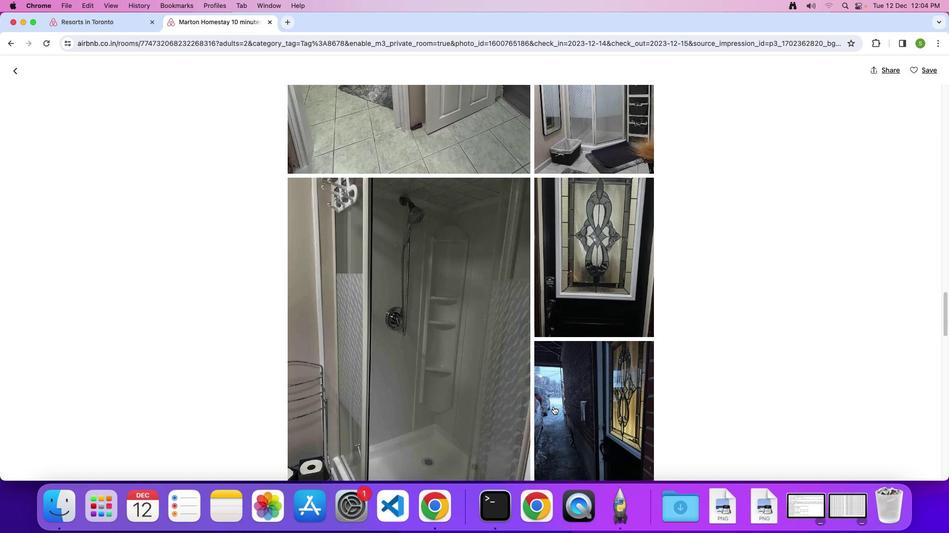 
Action: Mouse scrolled (553, 407) with delta (0, 0)
Screenshot: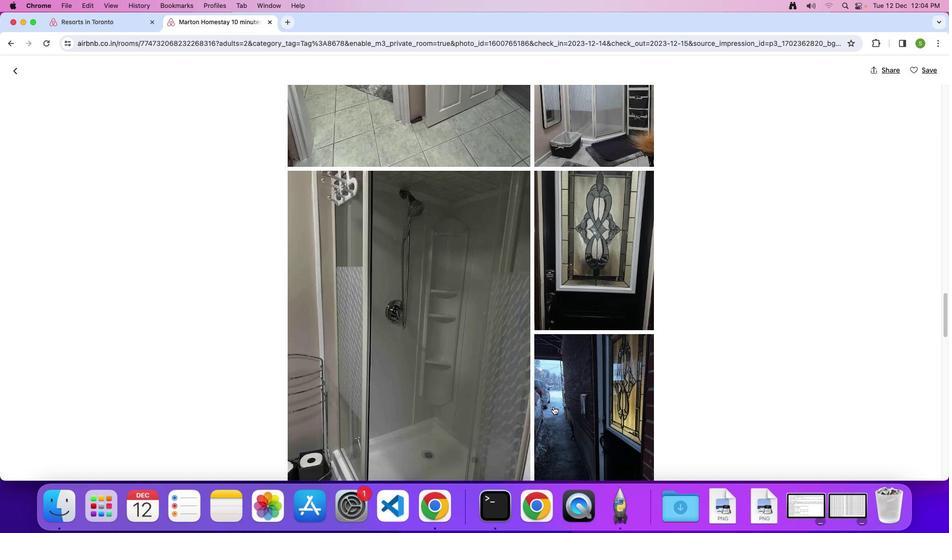 
Action: Mouse scrolled (553, 407) with delta (0, 0)
Screenshot: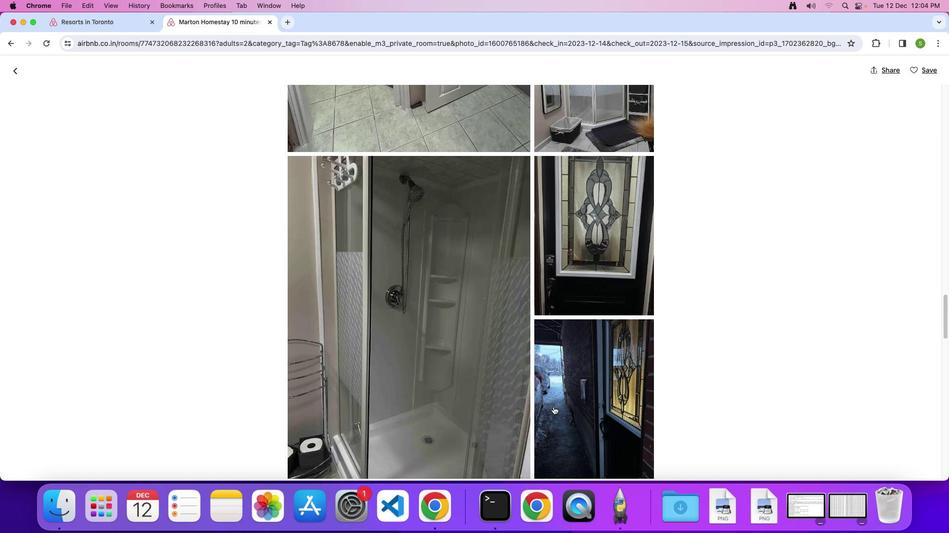 
Action: Mouse scrolled (553, 407) with delta (0, 0)
Screenshot: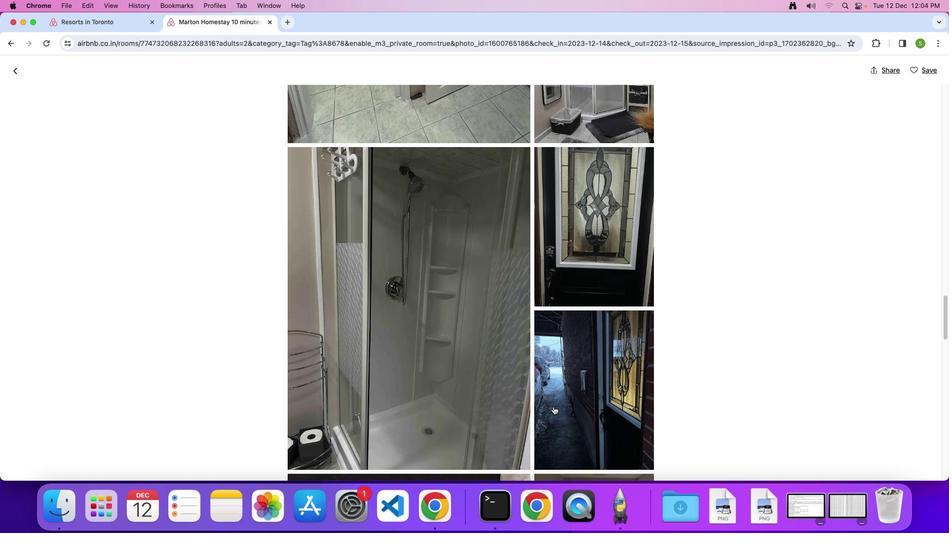 
Action: Mouse scrolled (553, 407) with delta (0, -1)
Screenshot: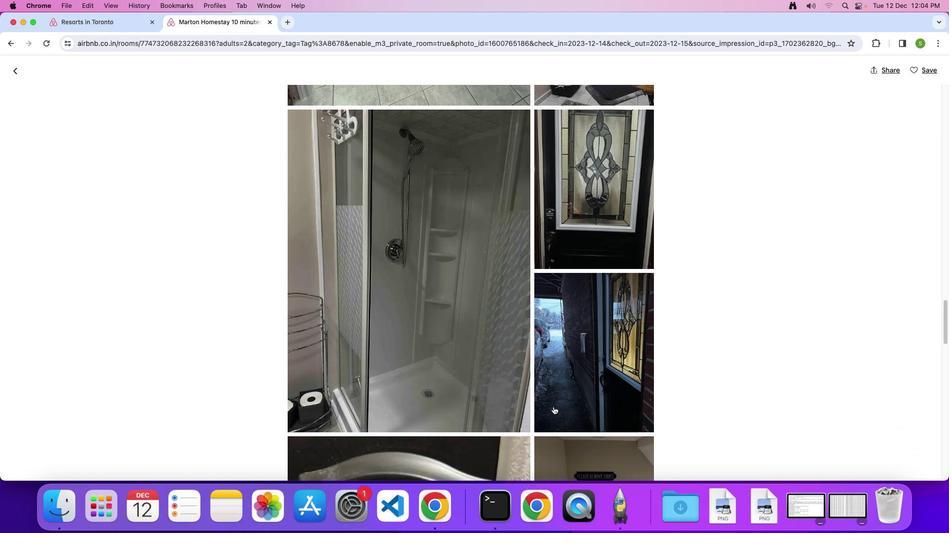 
Action: Mouse scrolled (553, 407) with delta (0, 0)
Screenshot: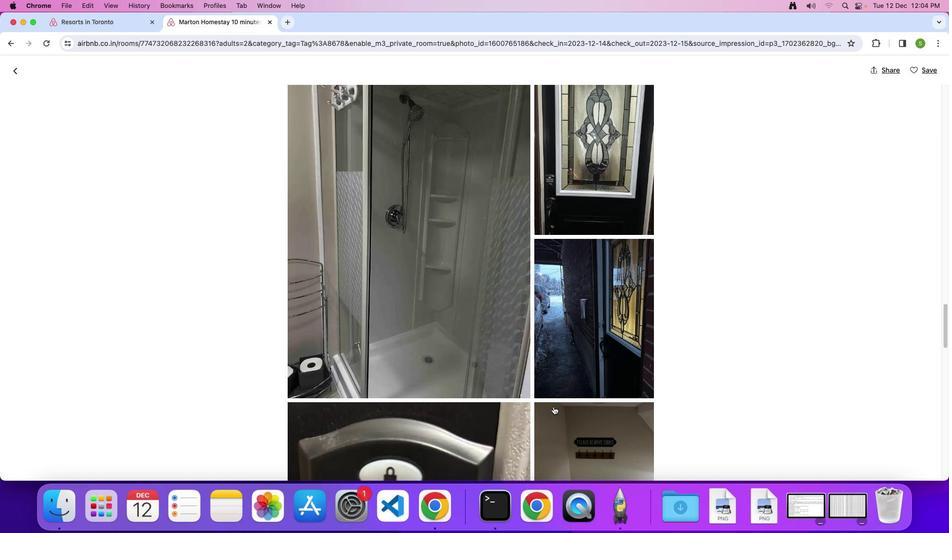 
Action: Mouse scrolled (553, 407) with delta (0, 0)
Screenshot: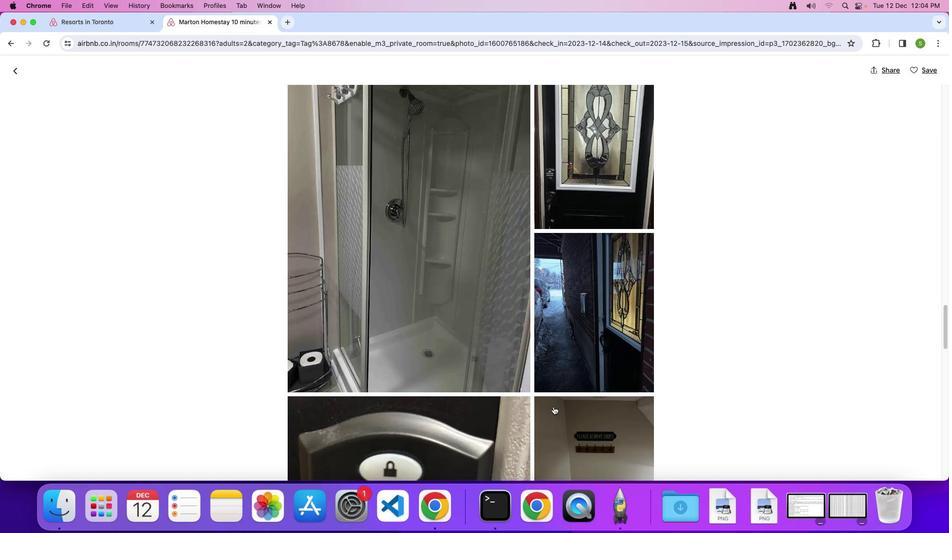 
Action: Mouse scrolled (553, 407) with delta (0, 0)
Screenshot: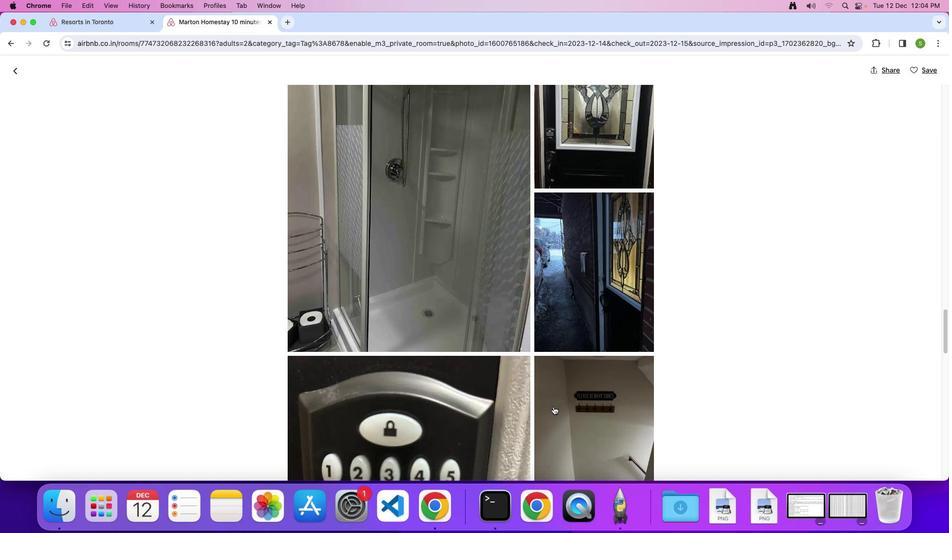 
Action: Mouse scrolled (553, 407) with delta (0, 0)
Screenshot: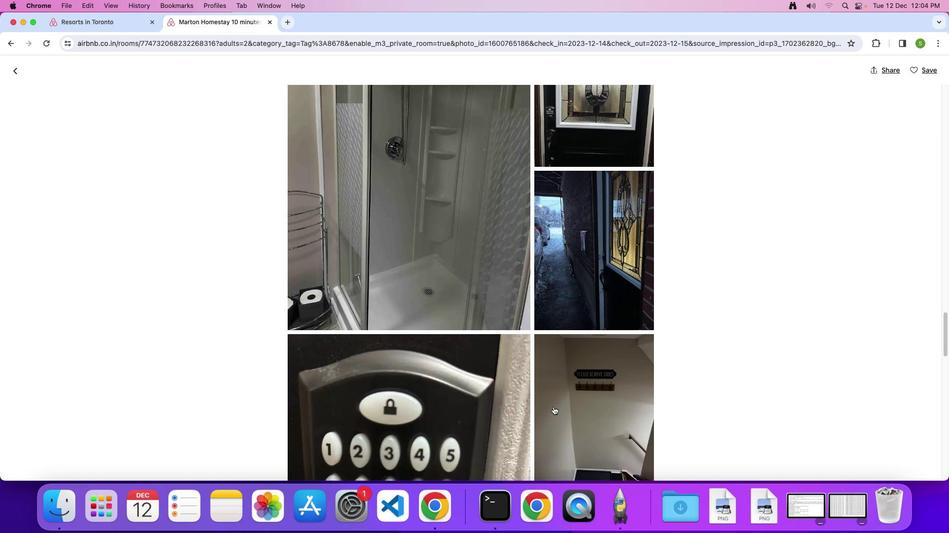 
Action: Mouse scrolled (553, 407) with delta (0, 0)
Screenshot: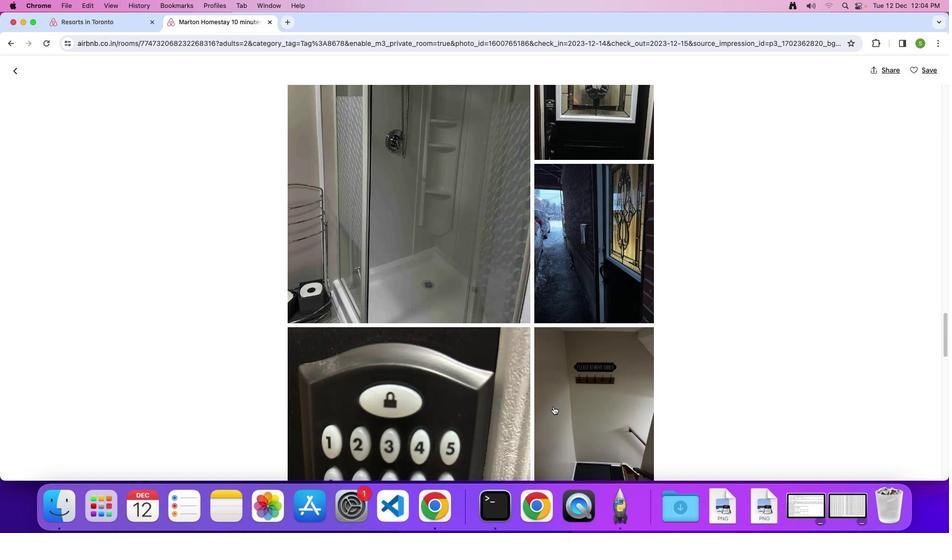 
Action: Mouse scrolled (553, 407) with delta (0, -1)
Screenshot: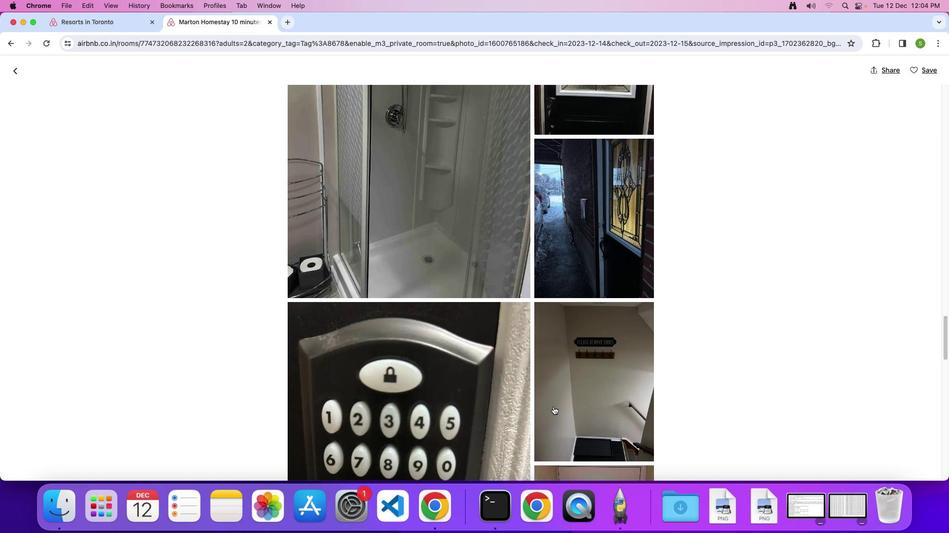 
Action: Mouse scrolled (553, 407) with delta (0, 0)
Screenshot: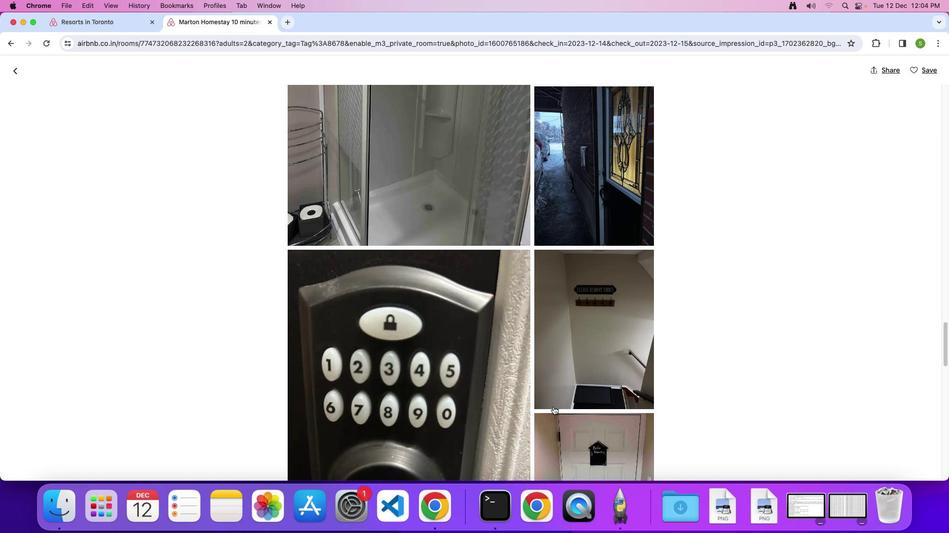 
Action: Mouse scrolled (553, 407) with delta (0, 0)
Screenshot: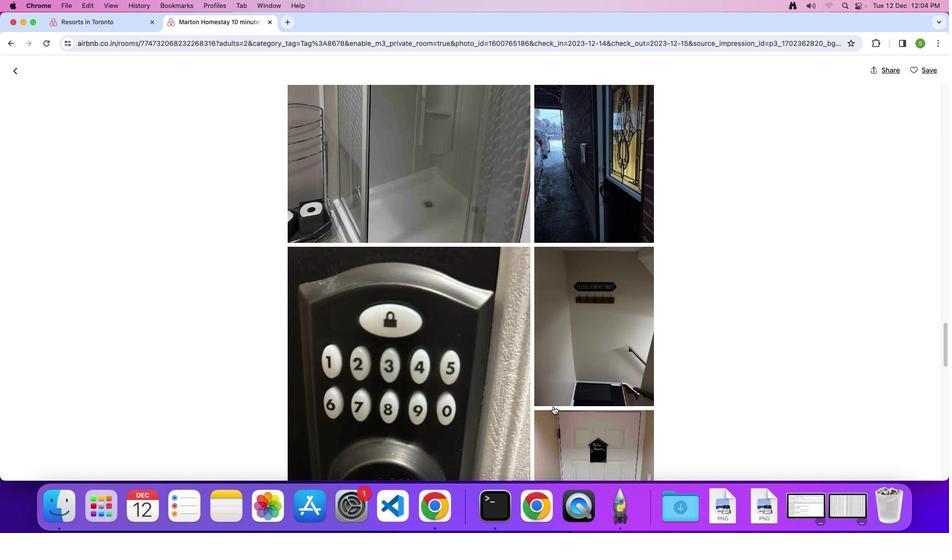 
Action: Mouse scrolled (553, 407) with delta (0, 0)
Screenshot: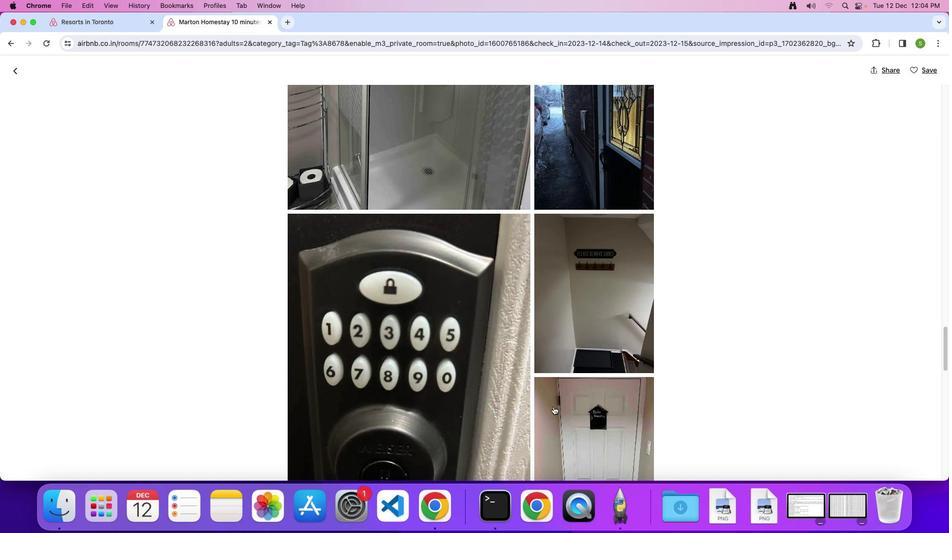 
Action: Mouse scrolled (553, 407) with delta (0, 0)
Screenshot: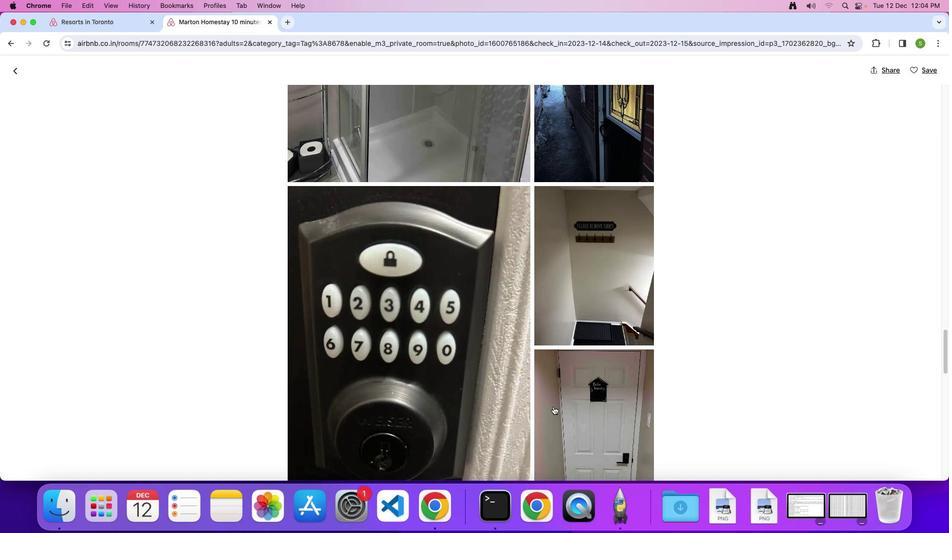 
Action: Mouse scrolled (553, 407) with delta (0, 0)
Screenshot: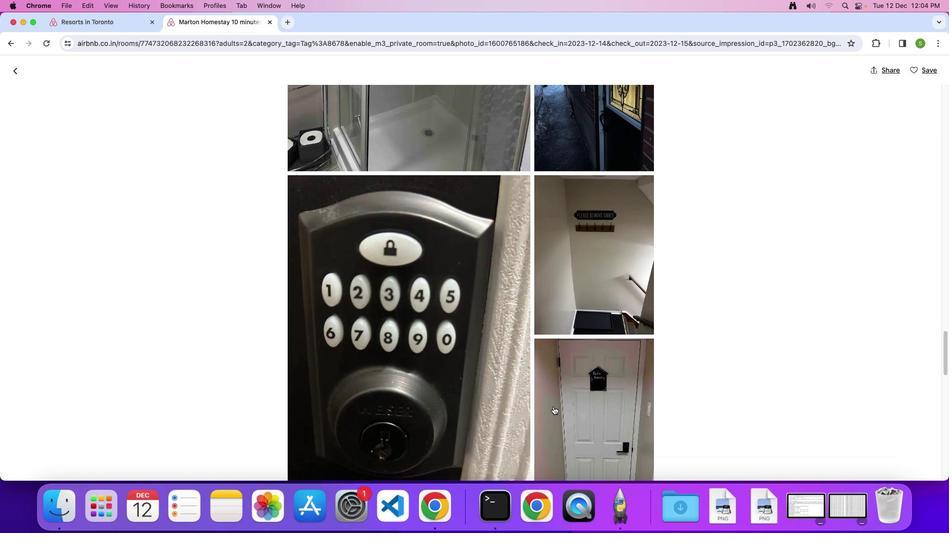 
Action: Mouse scrolled (553, 407) with delta (0, 0)
Screenshot: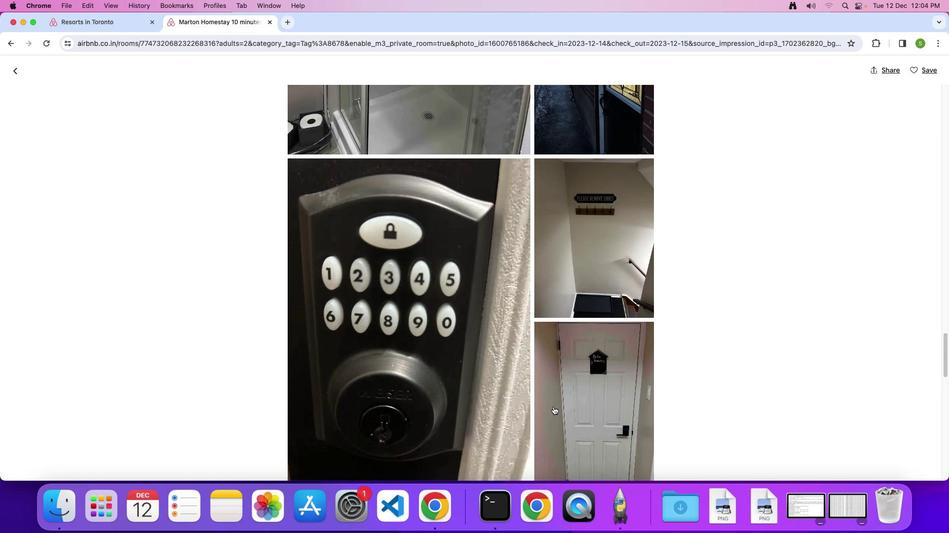 
Action: Mouse scrolled (553, 407) with delta (0, 0)
Screenshot: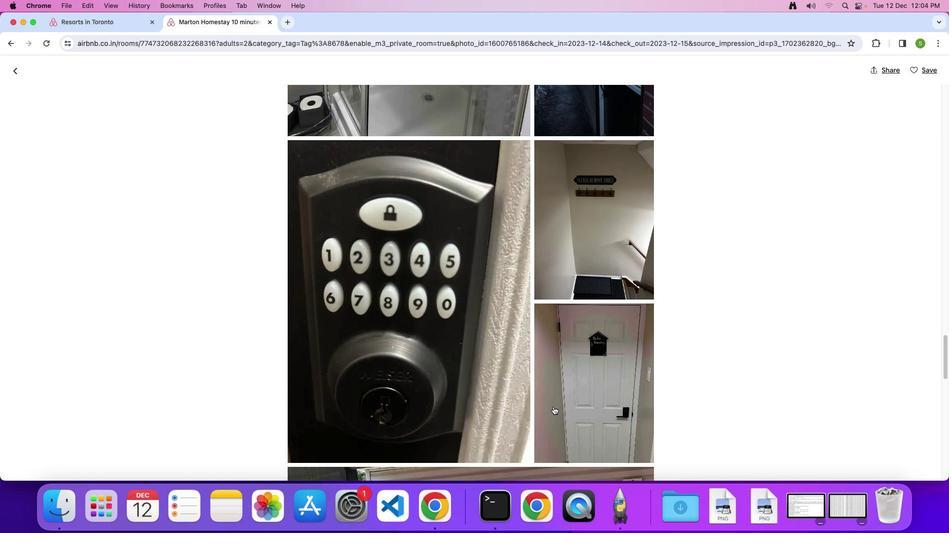 
Action: Mouse scrolled (553, 407) with delta (0, -1)
Screenshot: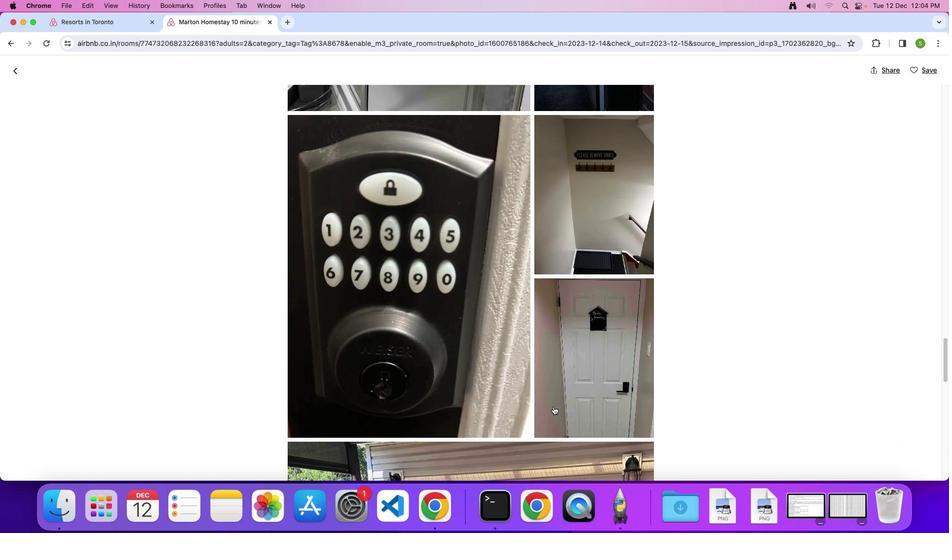 
Action: Mouse scrolled (553, 407) with delta (0, 0)
Screenshot: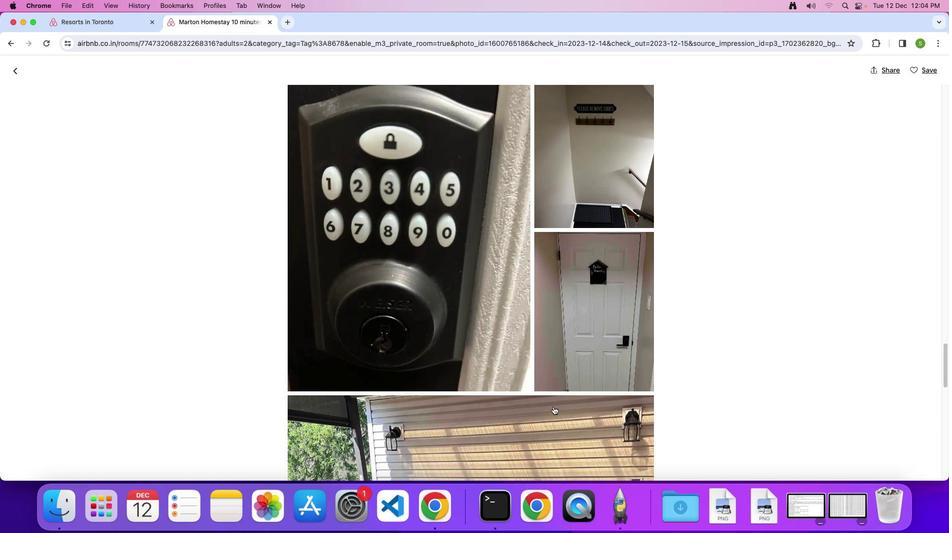
Action: Mouse scrolled (553, 407) with delta (0, 0)
Screenshot: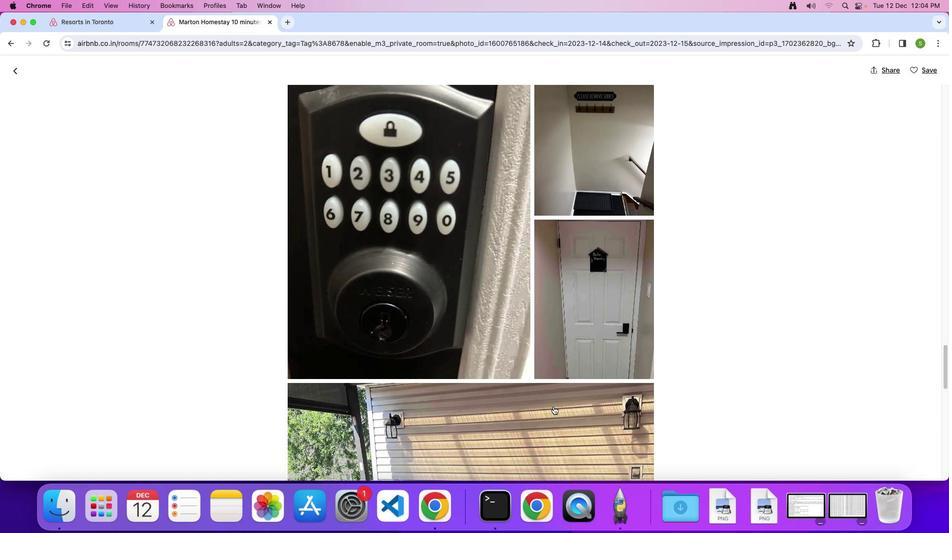 
Action: Mouse scrolled (553, 407) with delta (0, -1)
Screenshot: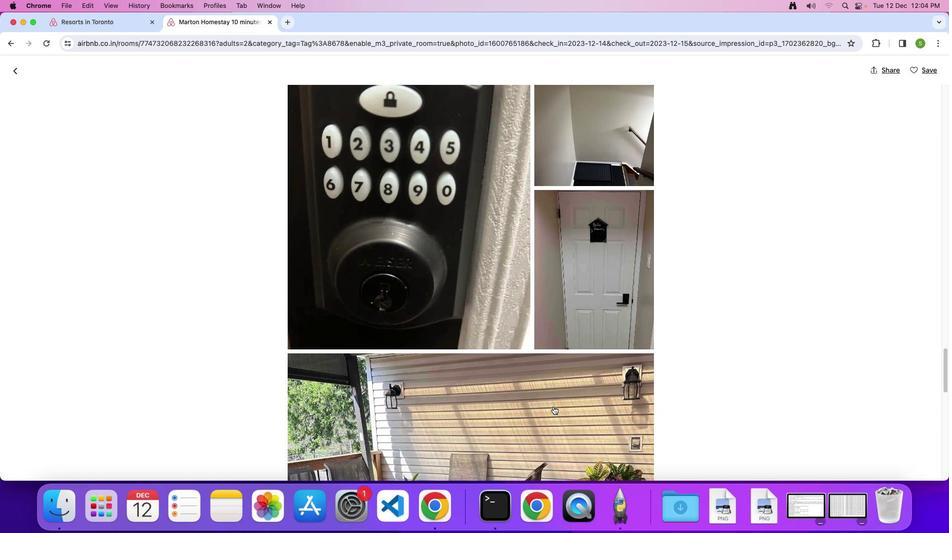 
Action: Mouse scrolled (553, 407) with delta (0, 0)
Screenshot: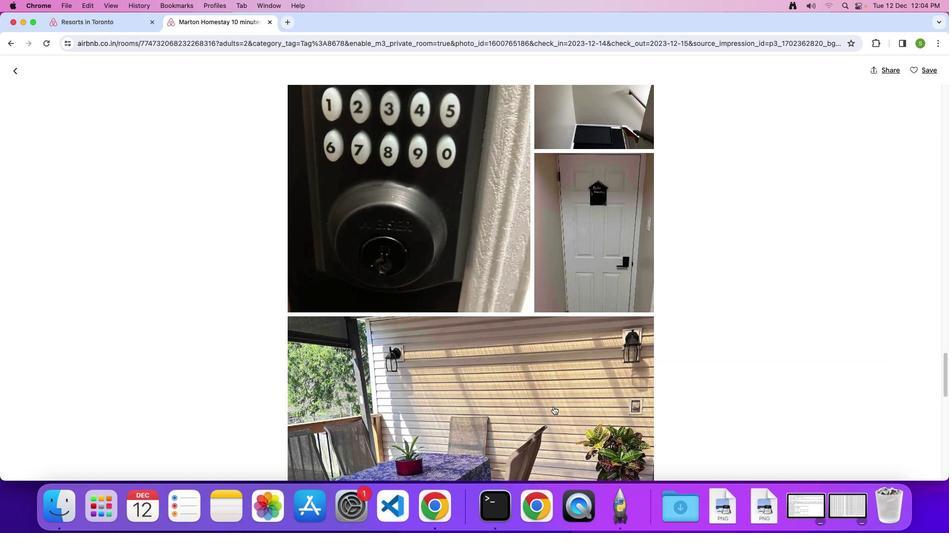 
Action: Mouse scrolled (553, 407) with delta (0, 0)
Screenshot: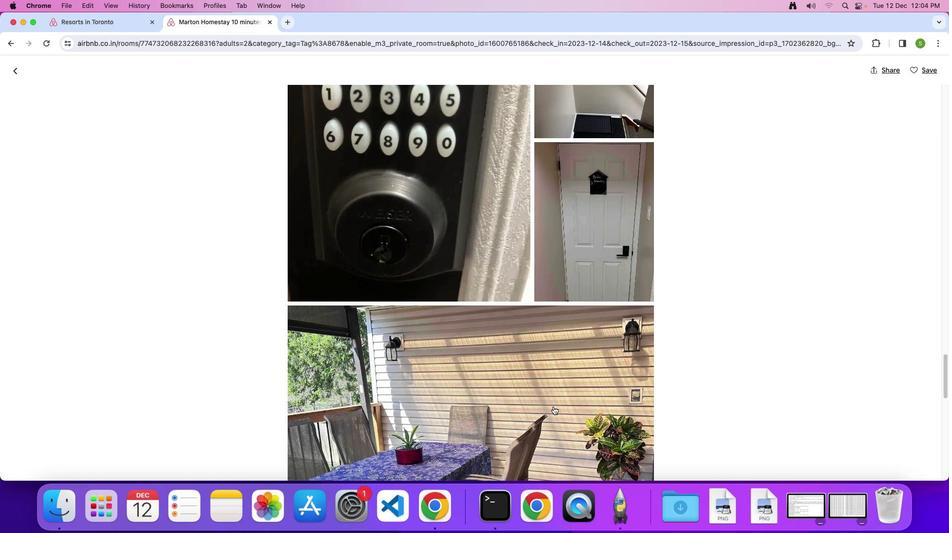 
Action: Mouse scrolled (553, 407) with delta (0, 0)
Screenshot: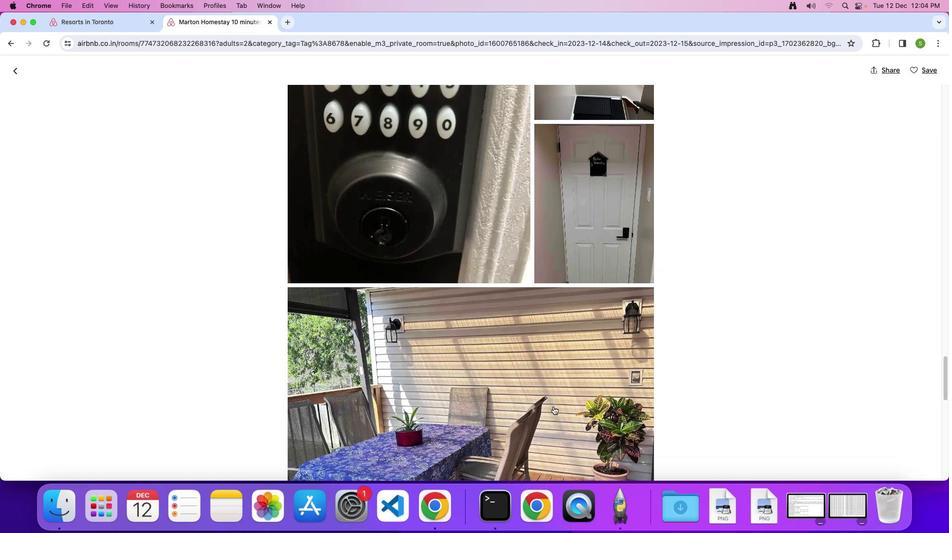 
Action: Mouse scrolled (553, 407) with delta (0, 0)
Screenshot: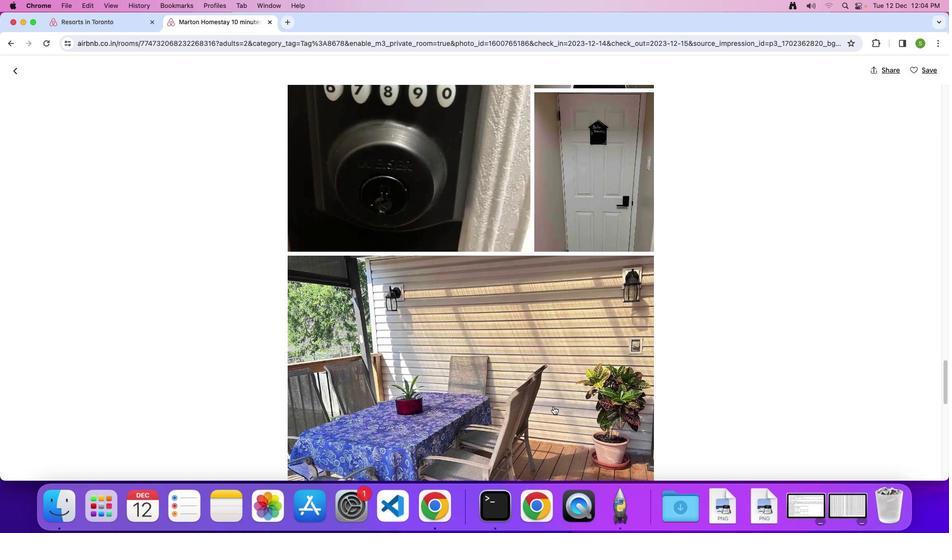
Action: Mouse scrolled (553, 407) with delta (0, 0)
Screenshot: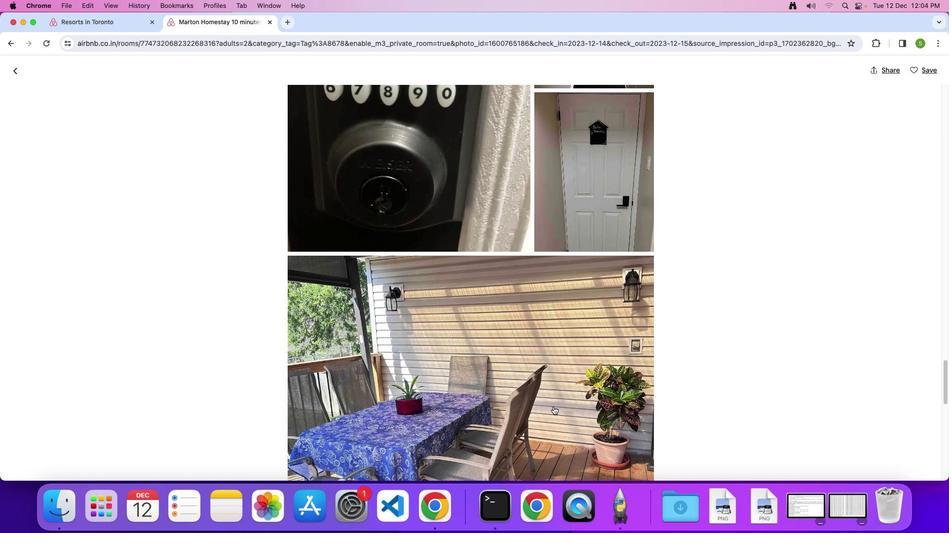 
Action: Mouse scrolled (553, 407) with delta (0, 0)
Screenshot: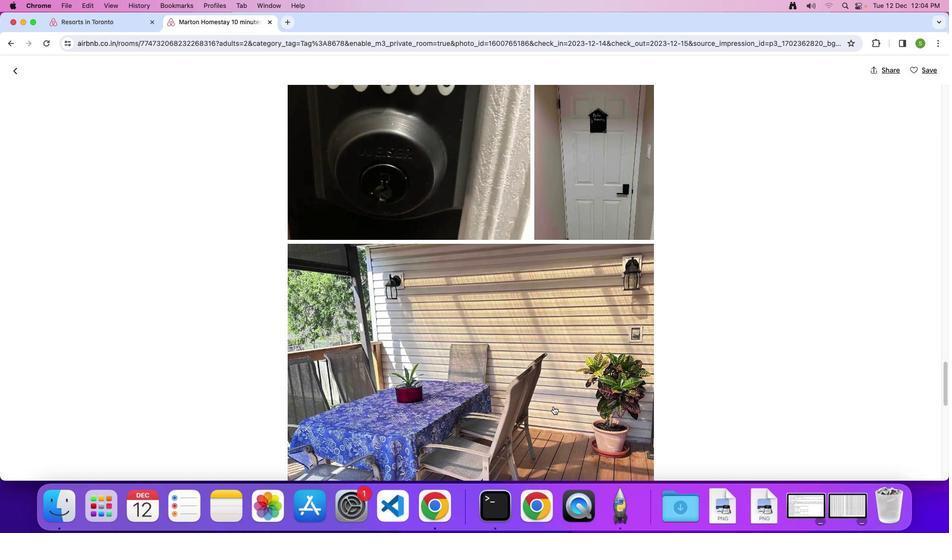 
Action: Mouse scrolled (553, 407) with delta (0, 0)
Screenshot: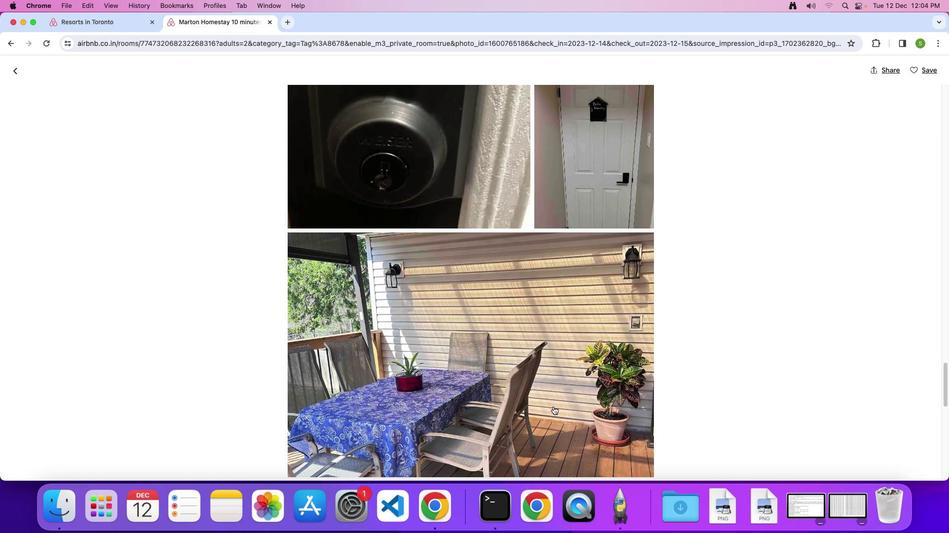 
Action: Mouse scrolled (553, 407) with delta (0, 0)
Screenshot: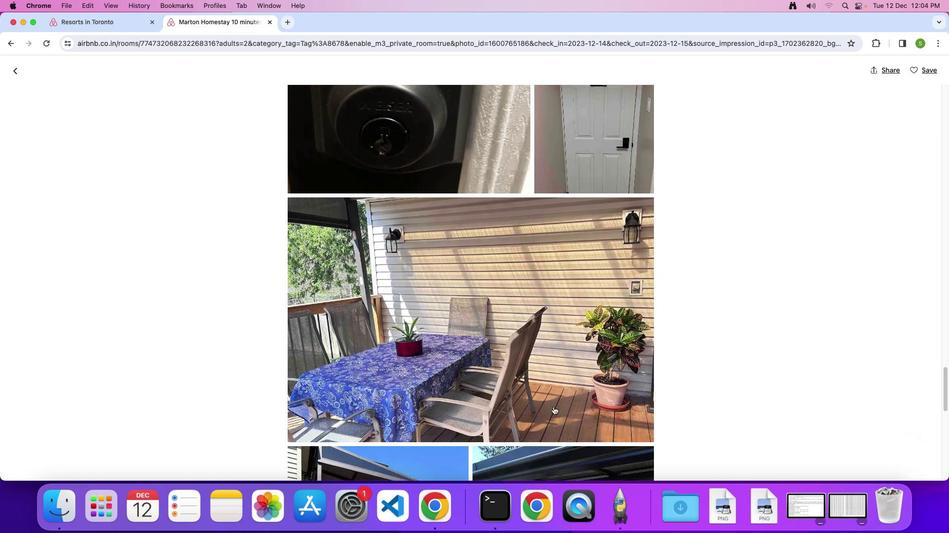 
Action: Mouse scrolled (553, 407) with delta (0, 0)
Screenshot: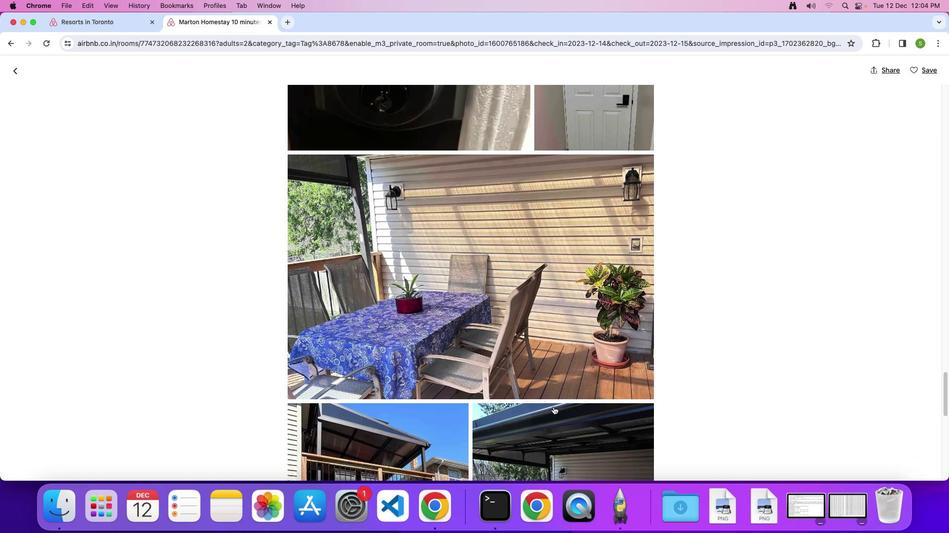 
Action: Mouse scrolled (553, 407) with delta (0, 0)
Screenshot: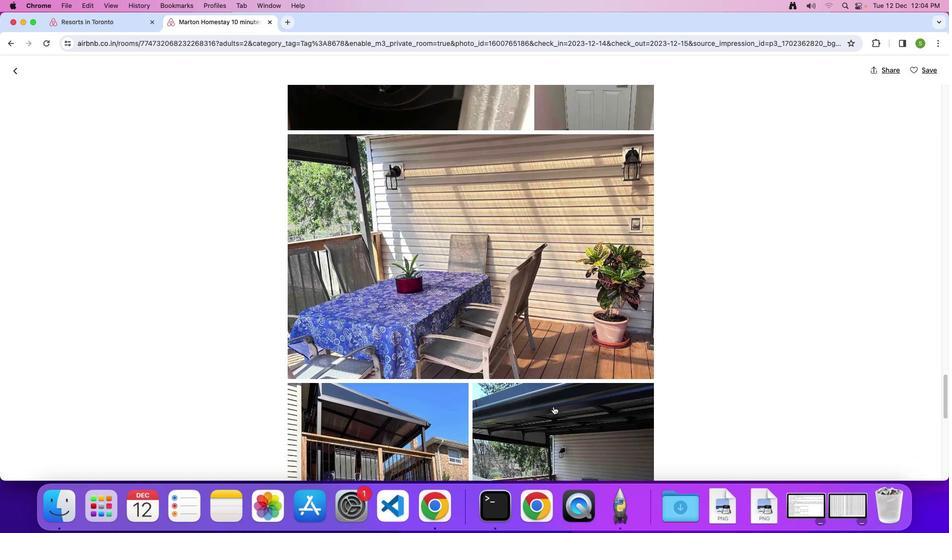 
Action: Mouse scrolled (553, 407) with delta (0, -1)
Screenshot: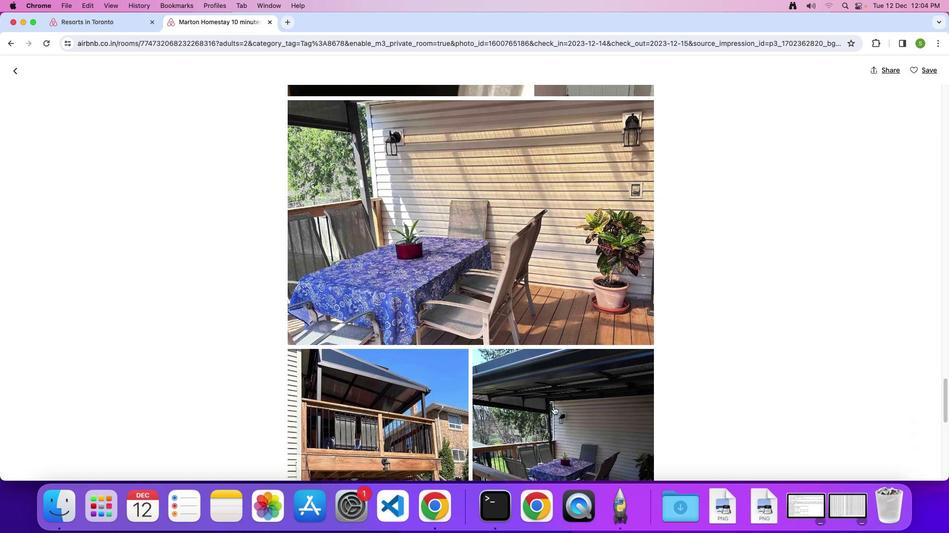 
Action: Mouse scrolled (553, 407) with delta (0, 0)
Screenshot: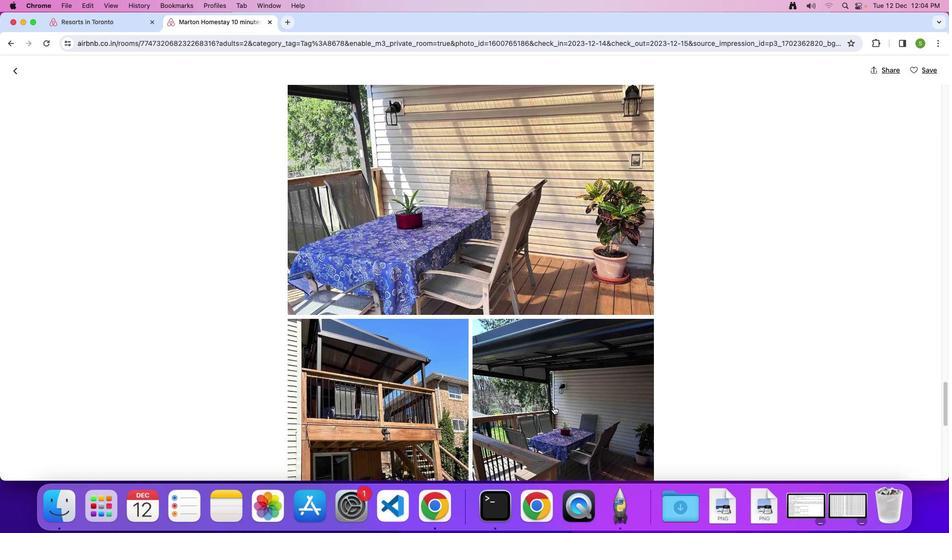 
Action: Mouse scrolled (553, 407) with delta (0, 0)
Screenshot: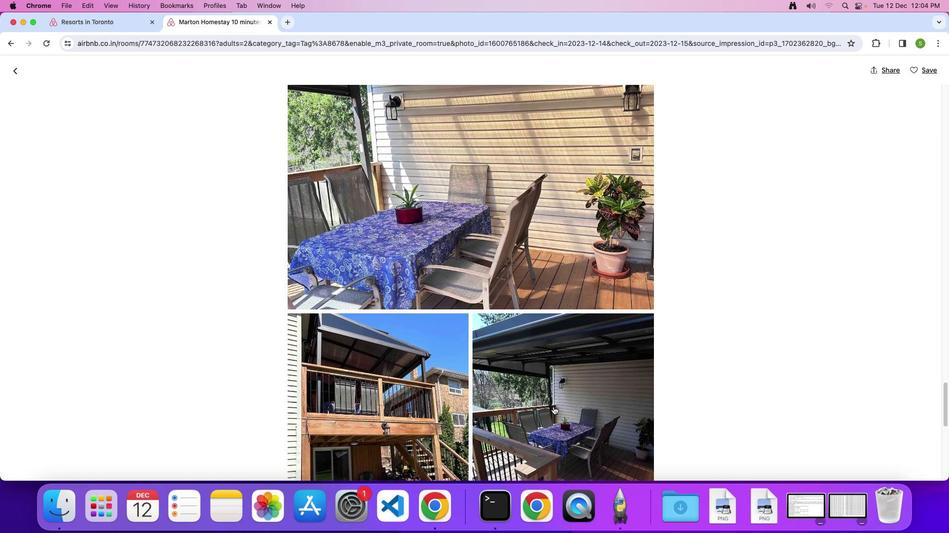 
Action: Mouse scrolled (553, 407) with delta (0, 0)
Screenshot: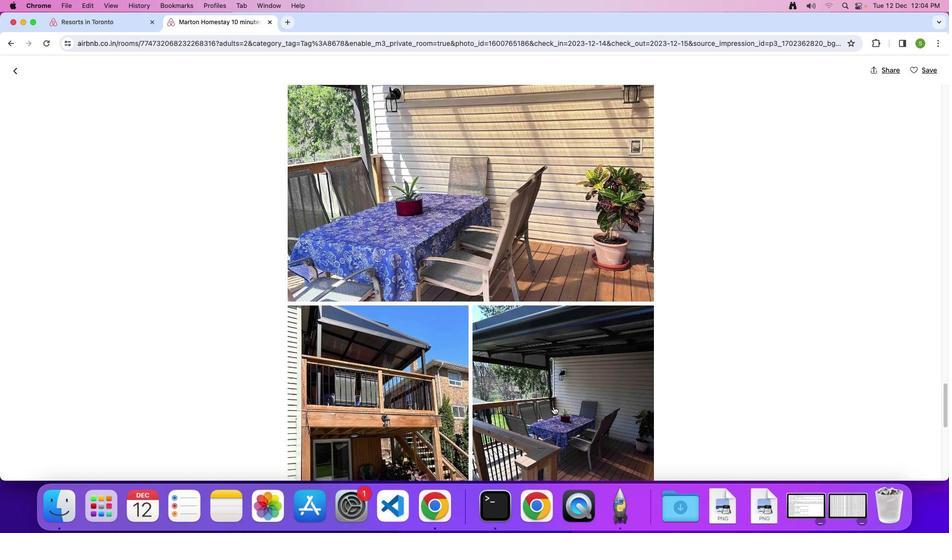 
Action: Mouse scrolled (553, 407) with delta (0, 0)
Screenshot: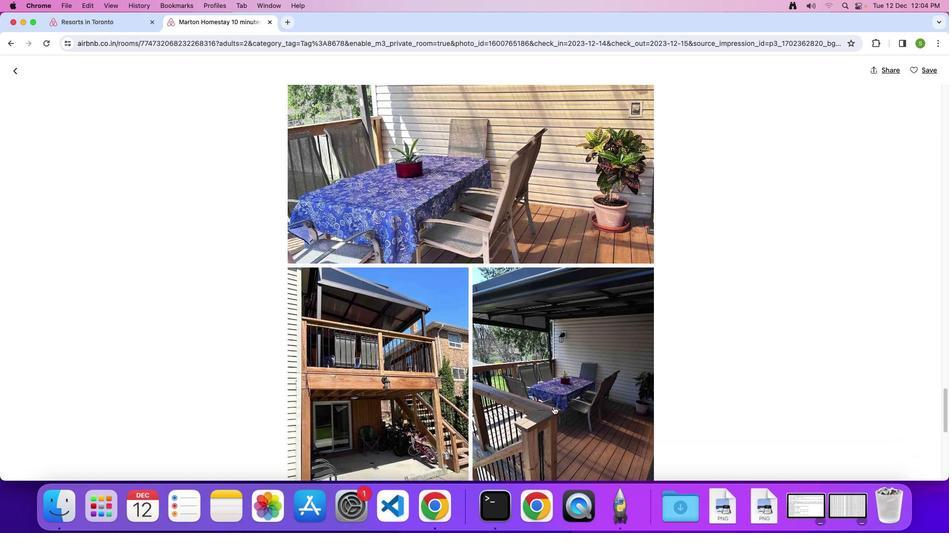 
Action: Mouse scrolled (553, 407) with delta (0, -1)
Screenshot: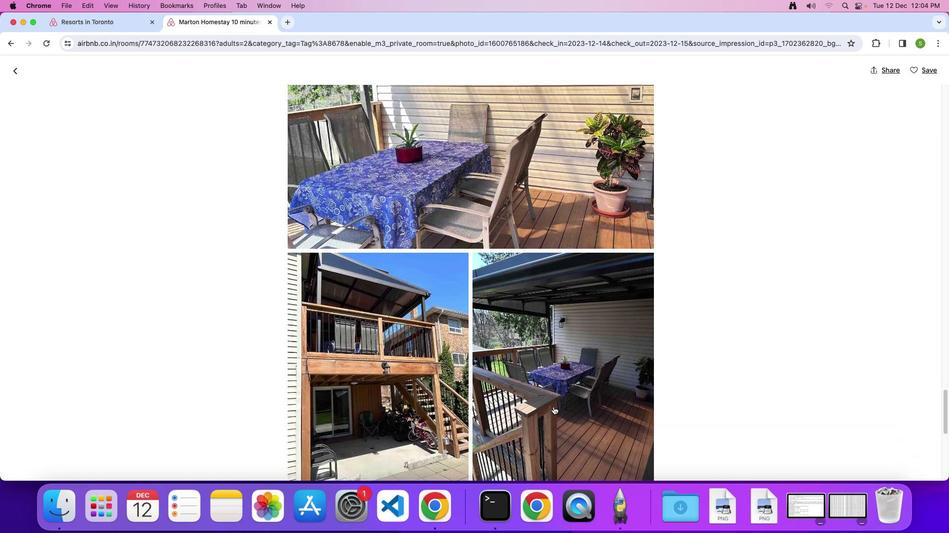 
Action: Mouse scrolled (553, 407) with delta (0, 0)
Screenshot: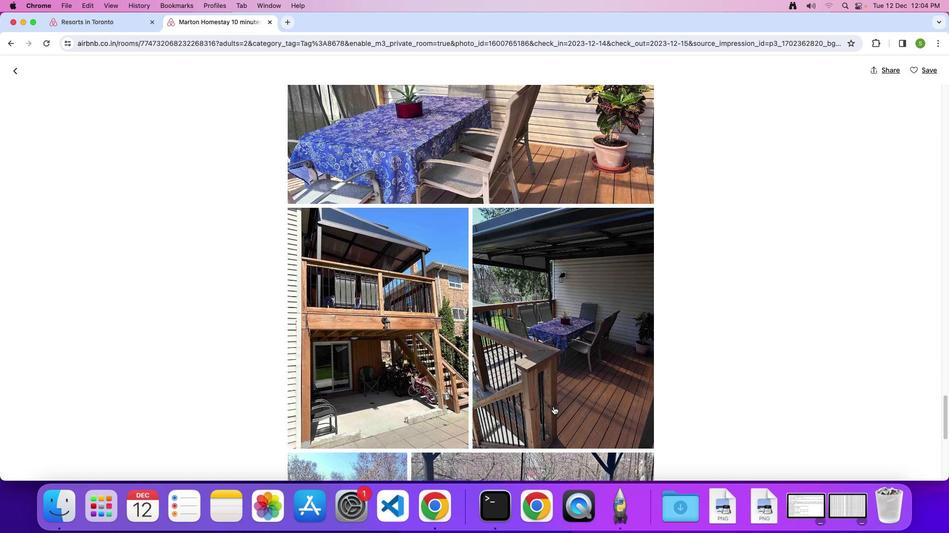 
Action: Mouse scrolled (553, 407) with delta (0, 0)
Screenshot: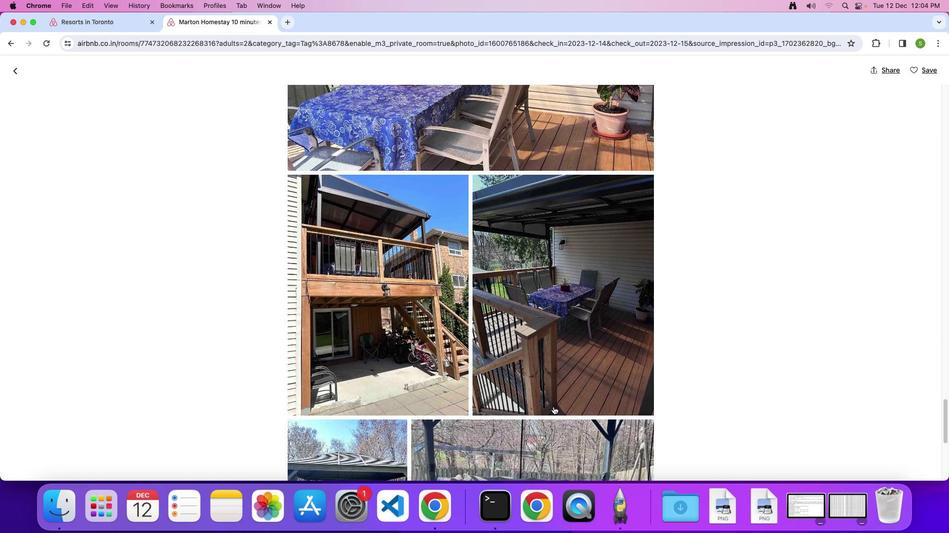 
Action: Mouse scrolled (553, 407) with delta (0, -1)
Screenshot: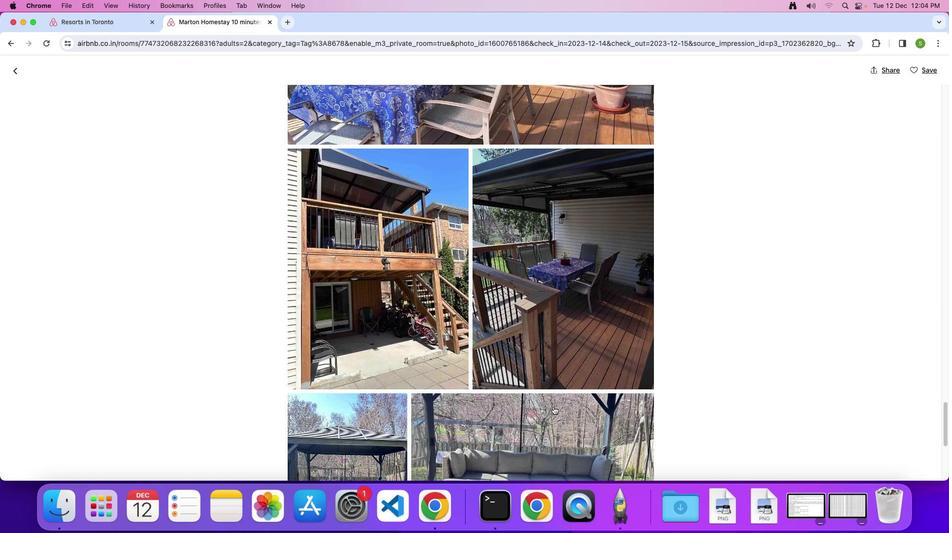 
Action: Mouse scrolled (553, 407) with delta (0, 0)
Screenshot: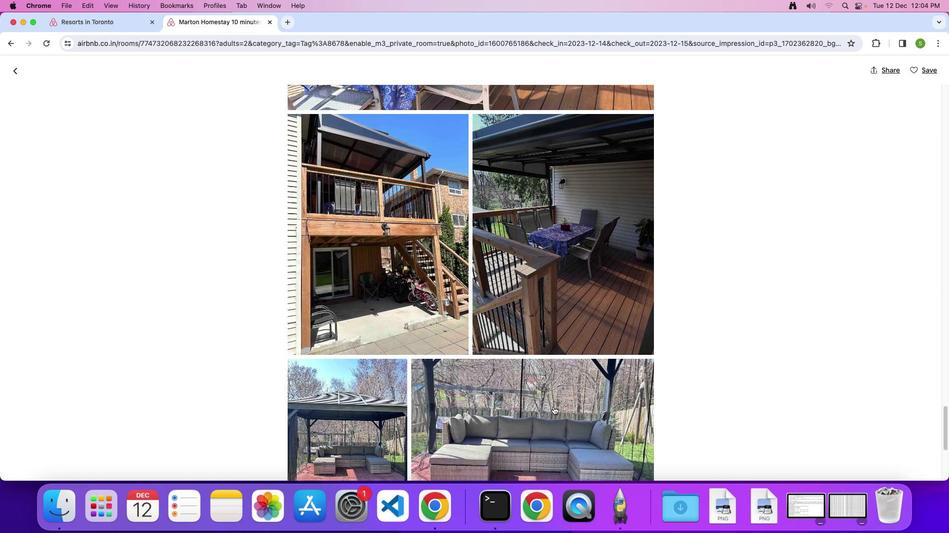 
Action: Mouse scrolled (553, 407) with delta (0, 0)
Screenshot: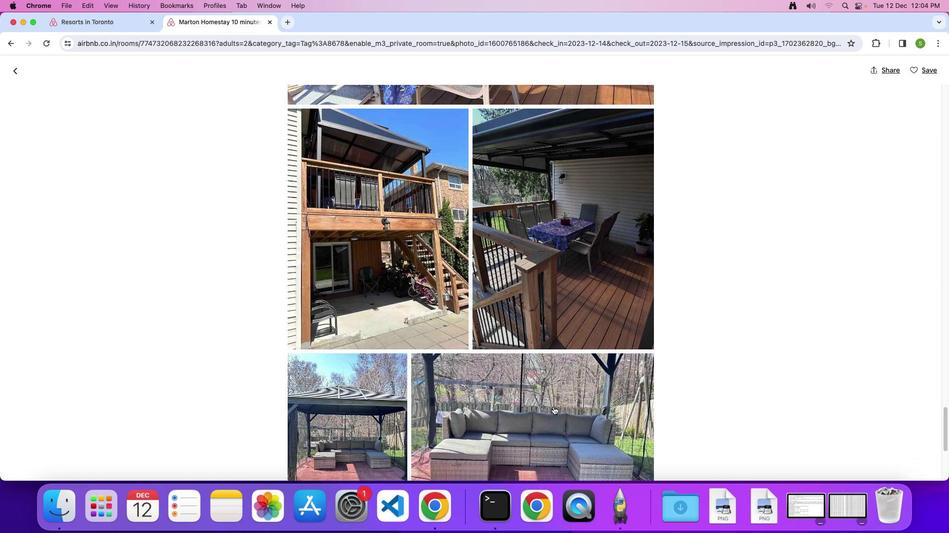 
Action: Mouse scrolled (553, 407) with delta (0, 0)
Screenshot: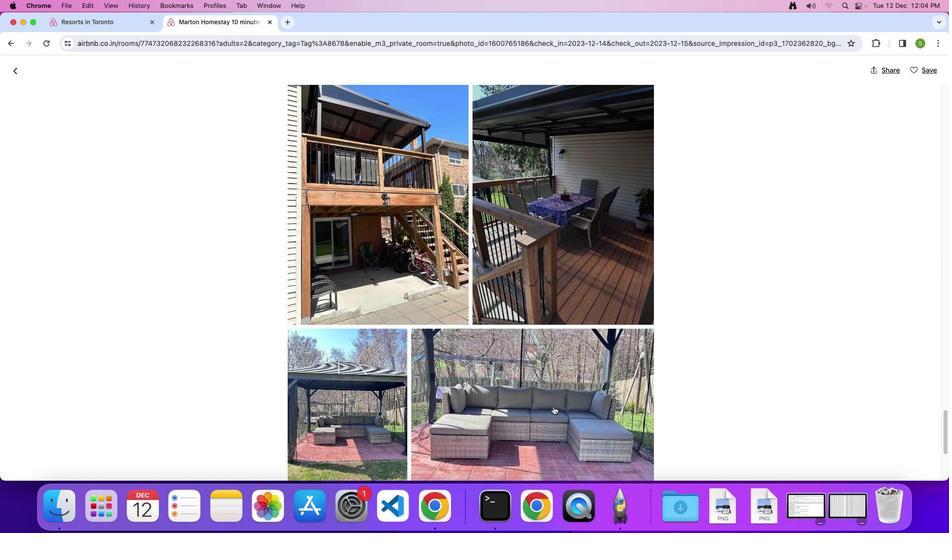 
Action: Mouse scrolled (553, 407) with delta (0, 0)
Screenshot: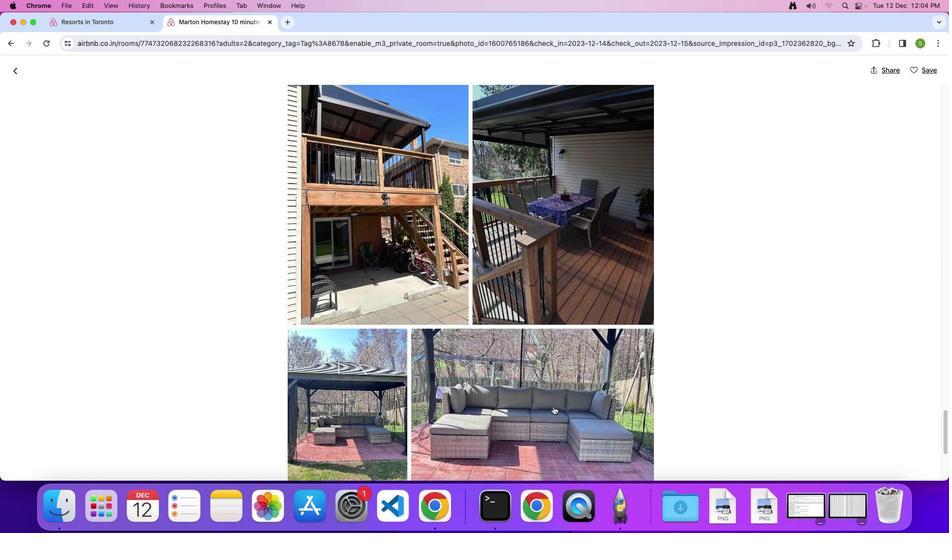 
Action: Mouse scrolled (553, 407) with delta (0, -1)
Screenshot: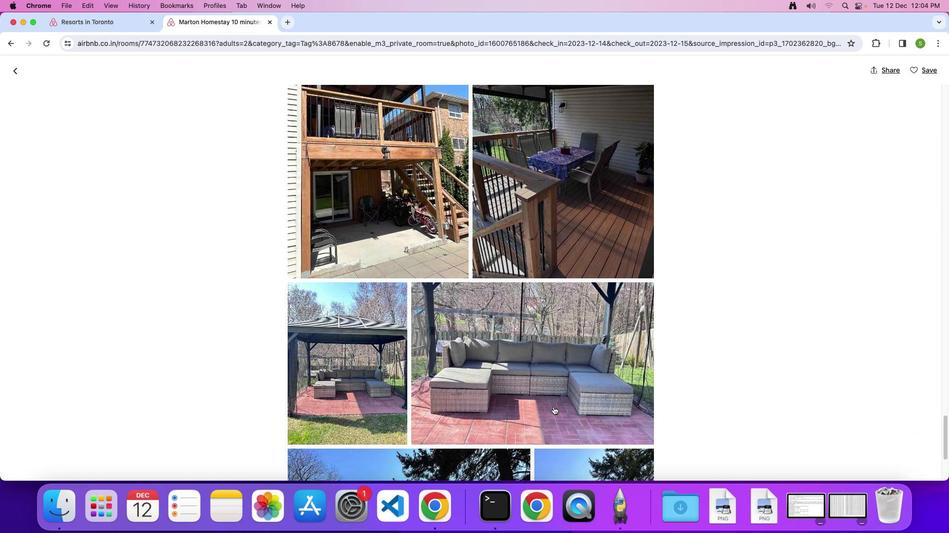 
Action: Mouse scrolled (553, 407) with delta (0, 0)
Screenshot: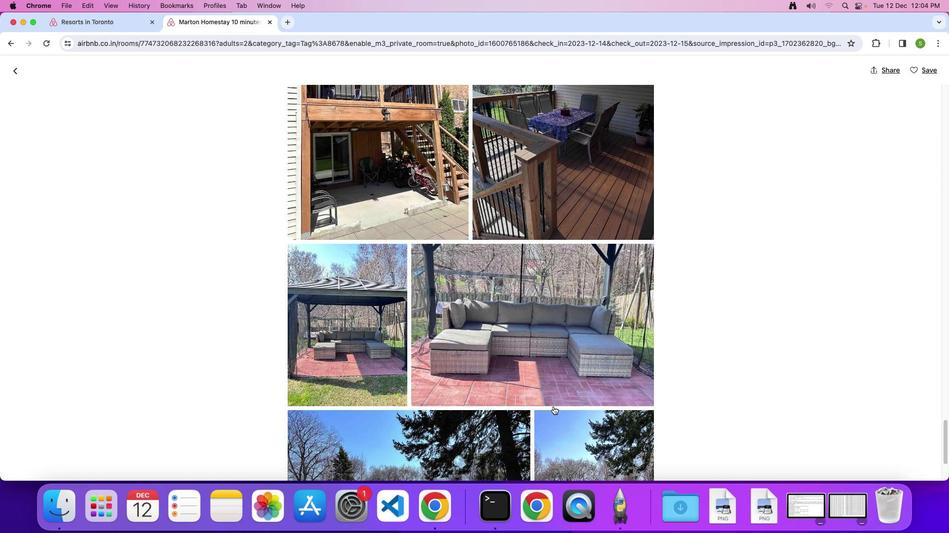 
Action: Mouse scrolled (553, 407) with delta (0, 0)
Screenshot: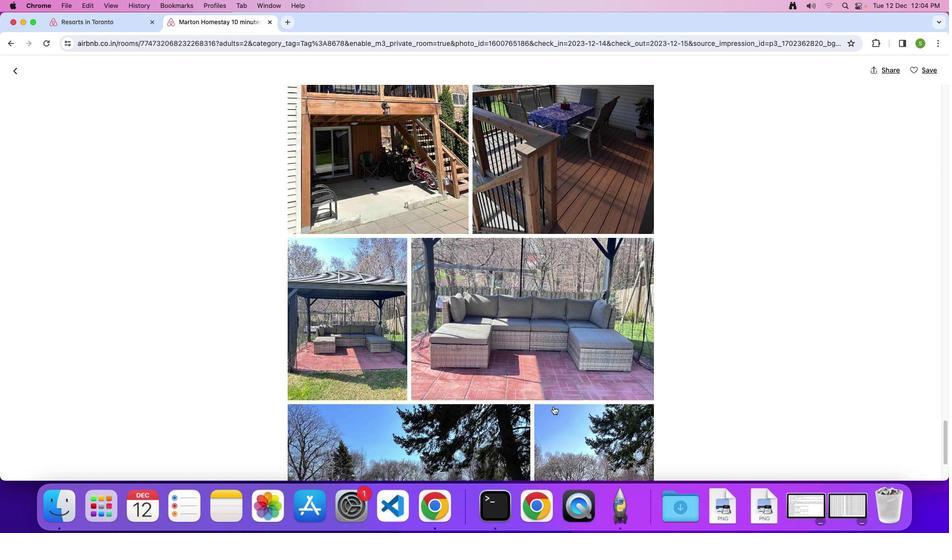 
Action: Mouse scrolled (553, 407) with delta (0, 0)
Screenshot: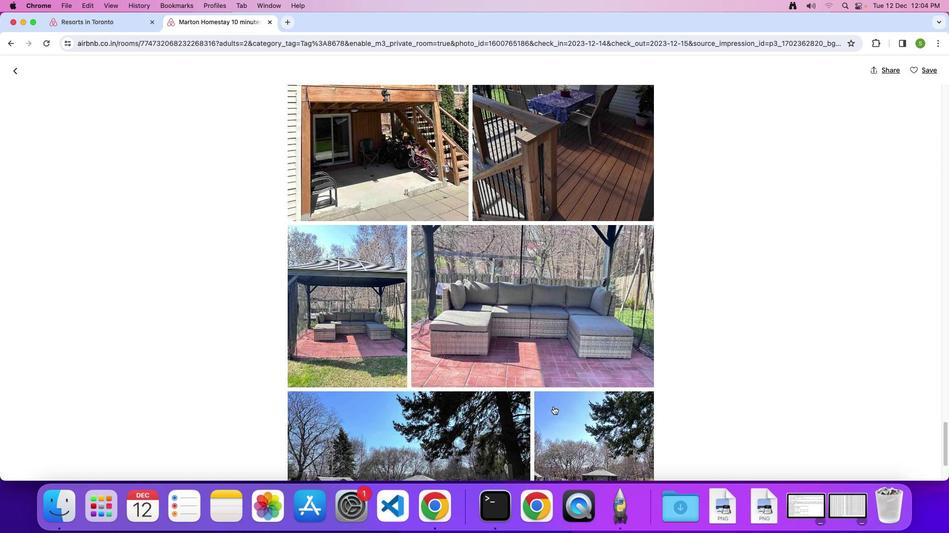 
Action: Mouse scrolled (553, 407) with delta (0, 0)
Screenshot: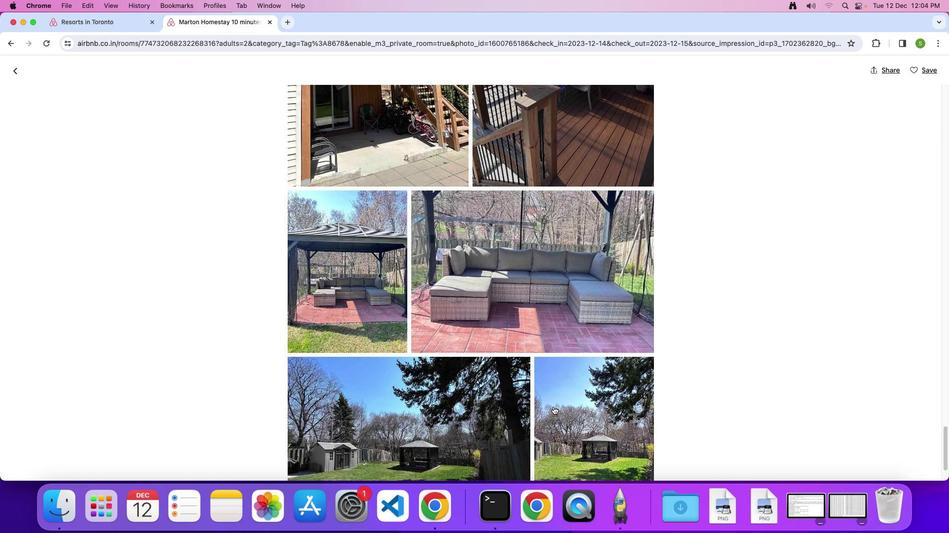 
Action: Mouse scrolled (553, 407) with delta (0, -1)
Screenshot: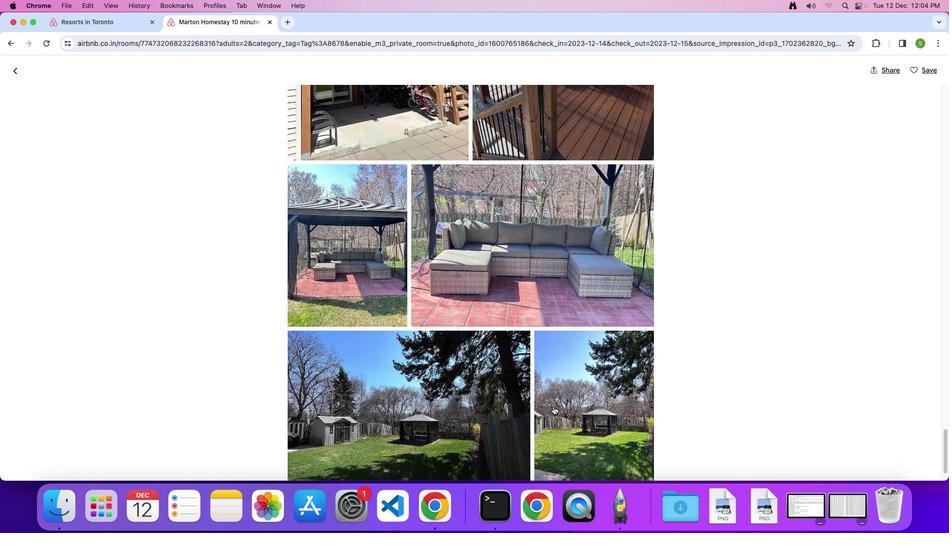 
Action: Mouse scrolled (553, 407) with delta (0, 0)
Screenshot: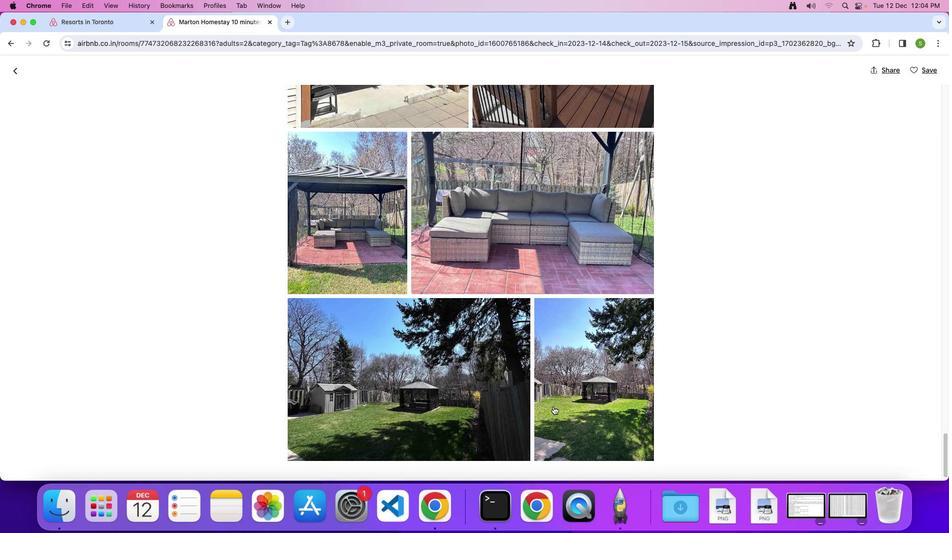 
Action: Mouse scrolled (553, 407) with delta (0, 0)
Screenshot: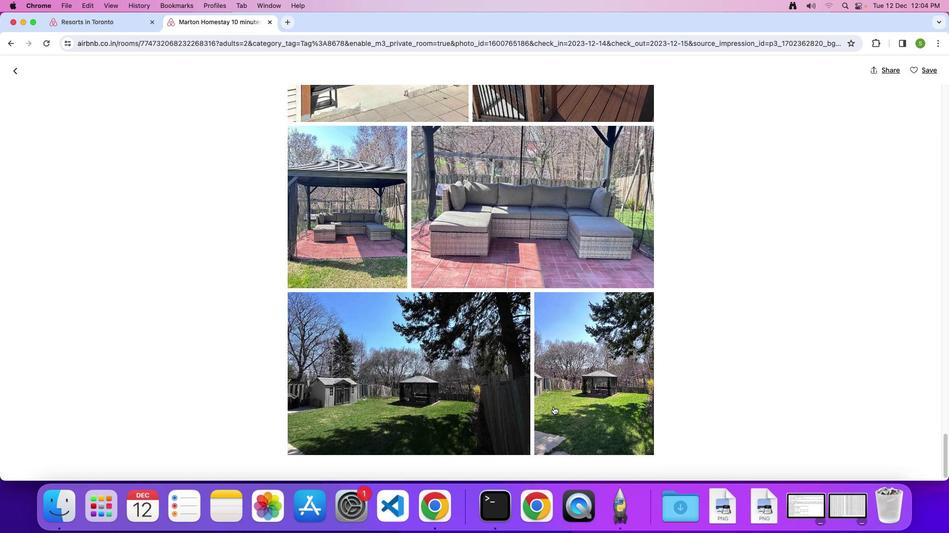 
Action: Mouse scrolled (553, 407) with delta (0, -1)
Screenshot: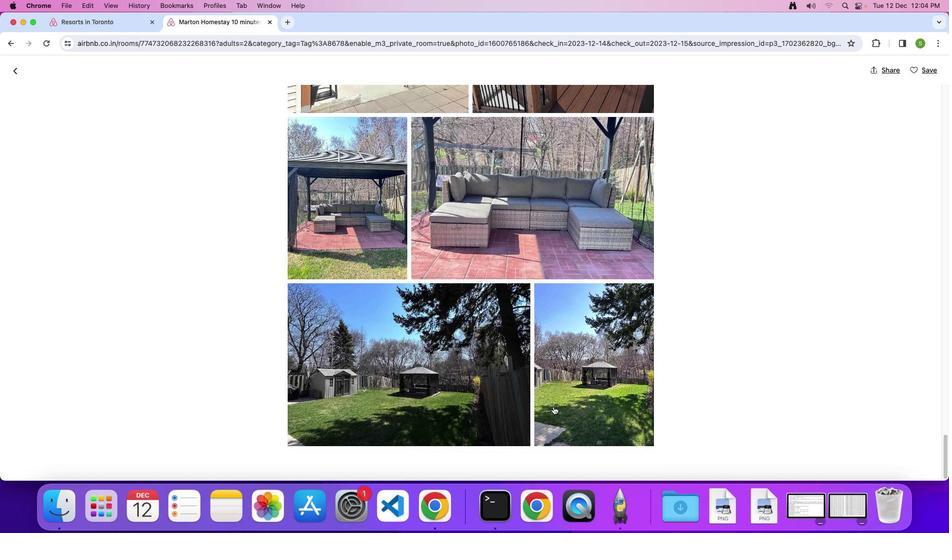 
Action: Mouse moved to (17, 76)
Screenshot: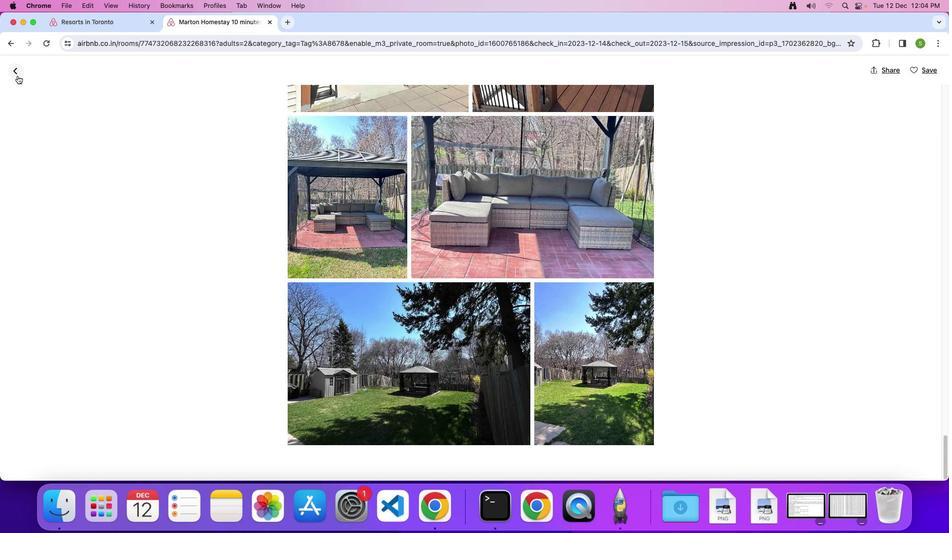
Action: Mouse pressed left at (17, 76)
Screenshot: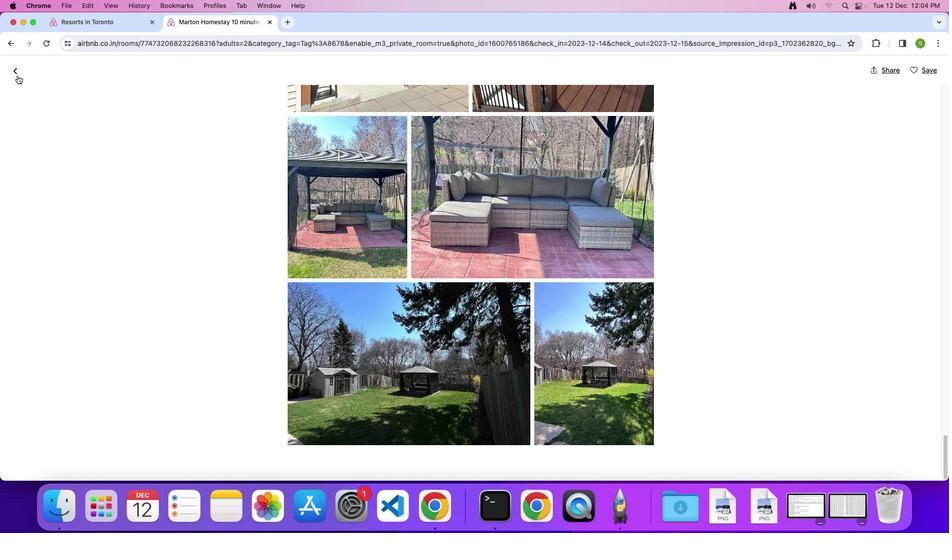 
Action: Mouse moved to (378, 323)
Screenshot: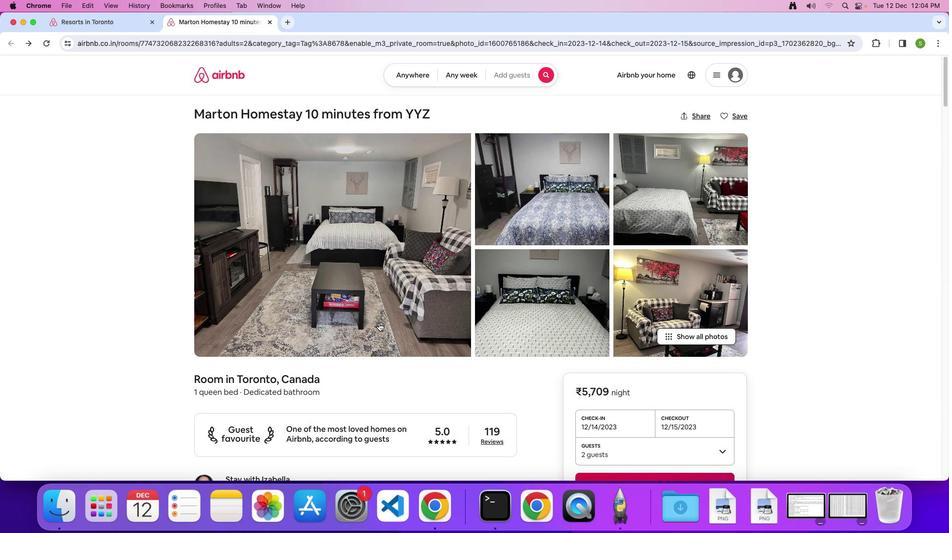 
Action: Mouse scrolled (378, 323) with delta (0, 0)
Screenshot: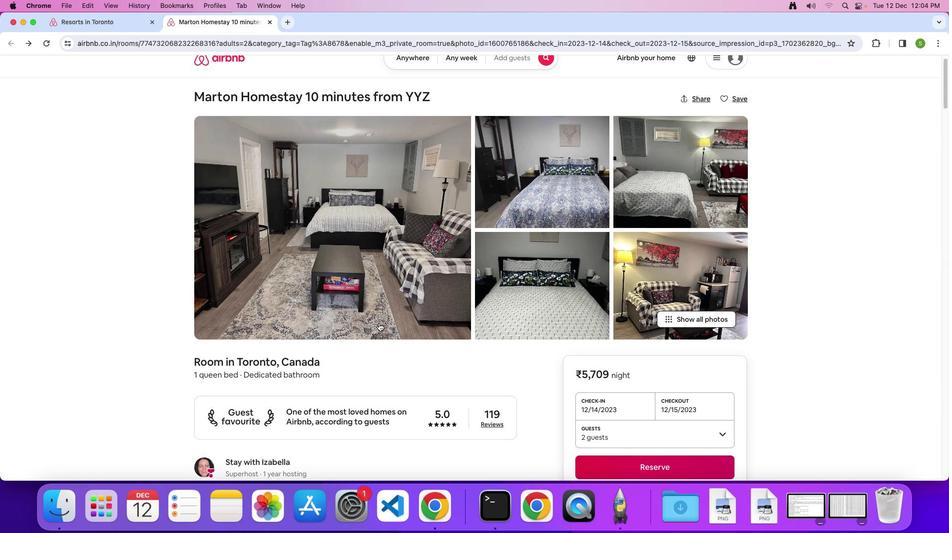 
Action: Mouse moved to (378, 323)
